 Task: Search one way flight ticket for 1 adult, 5 children, 2 infants in seat and 1 infant on lap in first from Lihue, Kauai: Lihue Airport to Gillette: Gillette Campbell County Airport on 5-1-2023. Choice of flights is Westjet. Number of bags: 7 checked bags. Price is upto 77000. Outbound departure time preference is 21:45.
Action: Mouse moved to (222, 204)
Screenshot: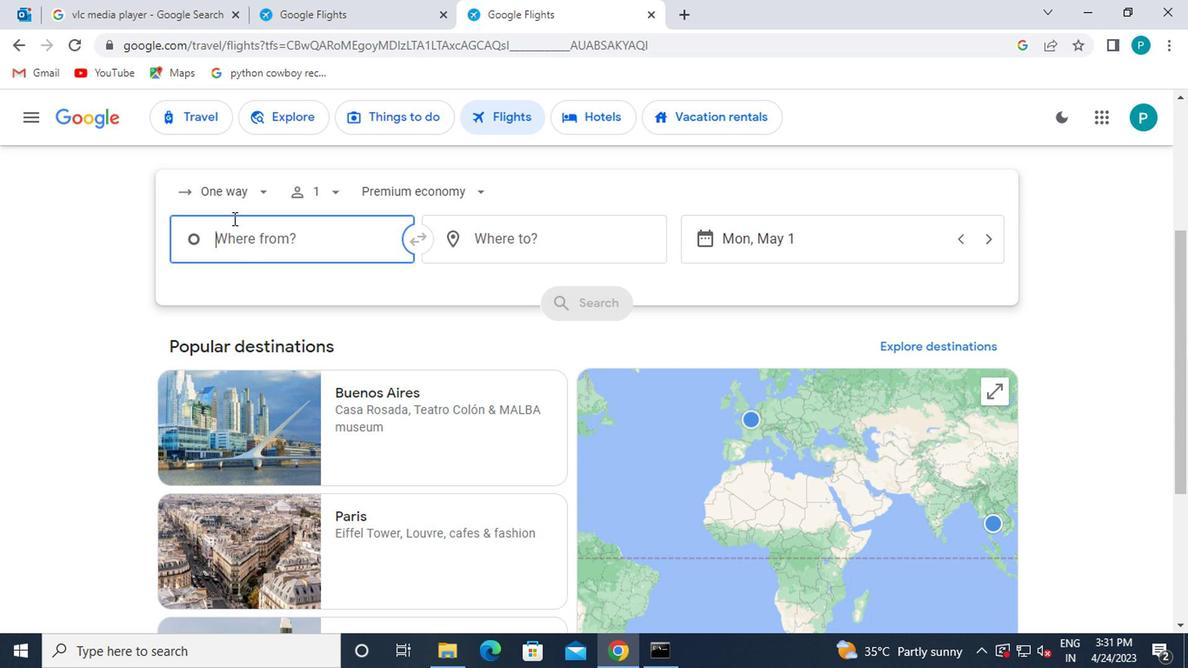 
Action: Mouse pressed left at (222, 204)
Screenshot: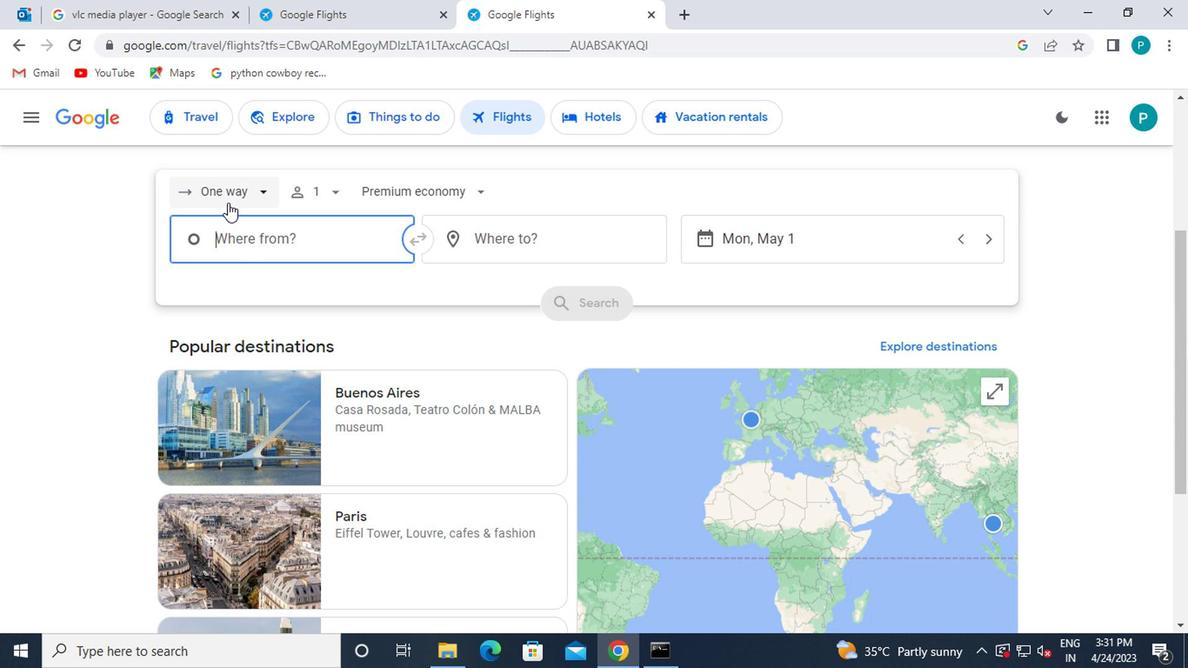
Action: Mouse moved to (246, 284)
Screenshot: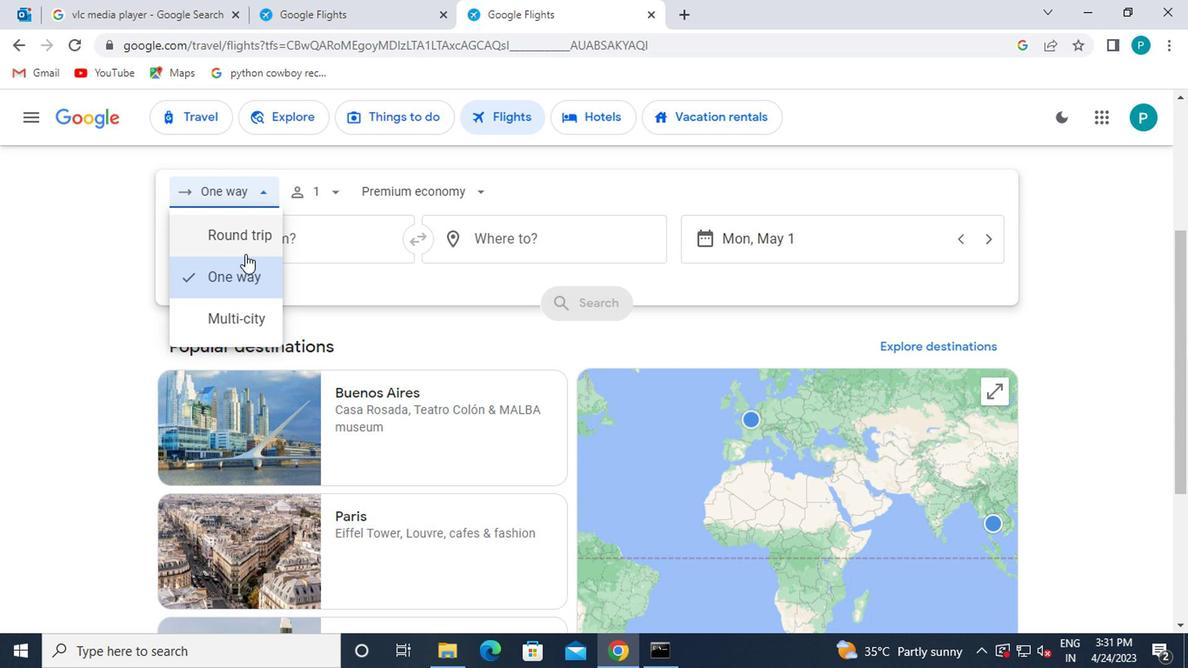 
Action: Mouse pressed left at (246, 284)
Screenshot: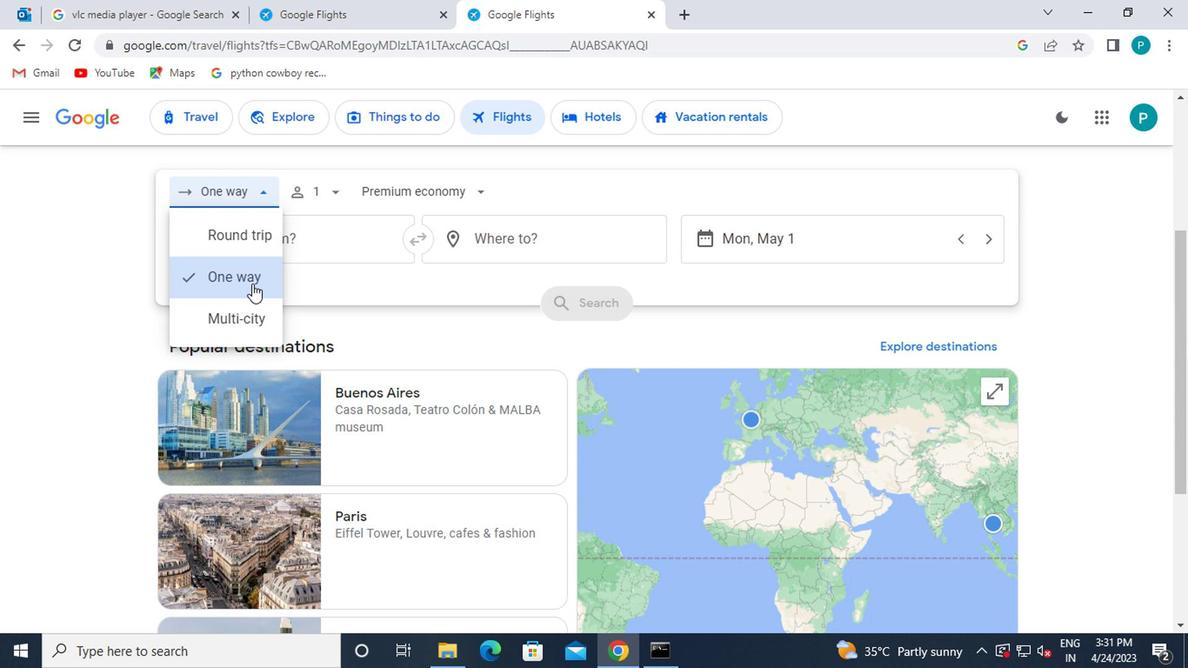 
Action: Mouse moved to (326, 189)
Screenshot: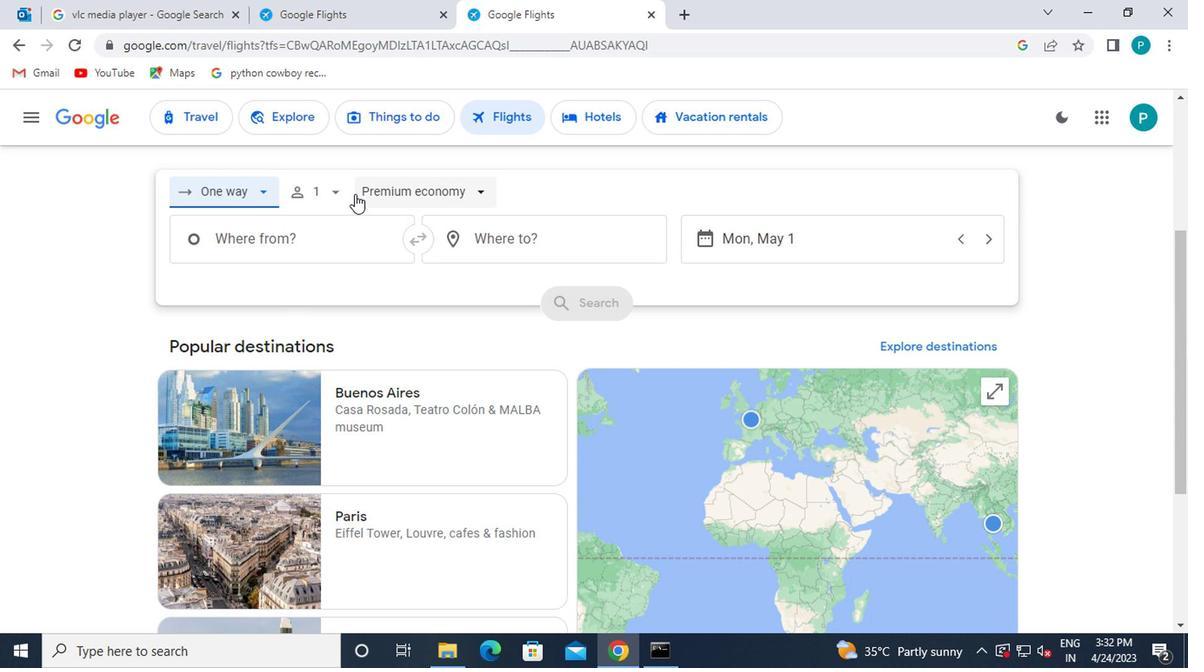
Action: Mouse pressed left at (326, 189)
Screenshot: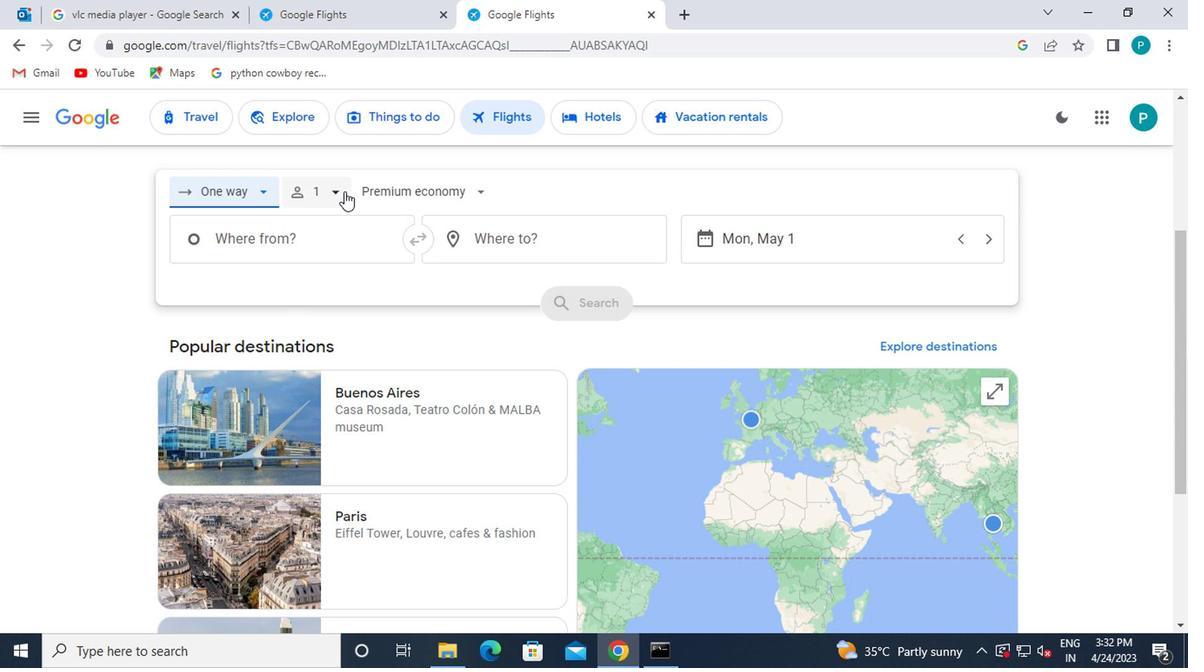 
Action: Mouse moved to (459, 286)
Screenshot: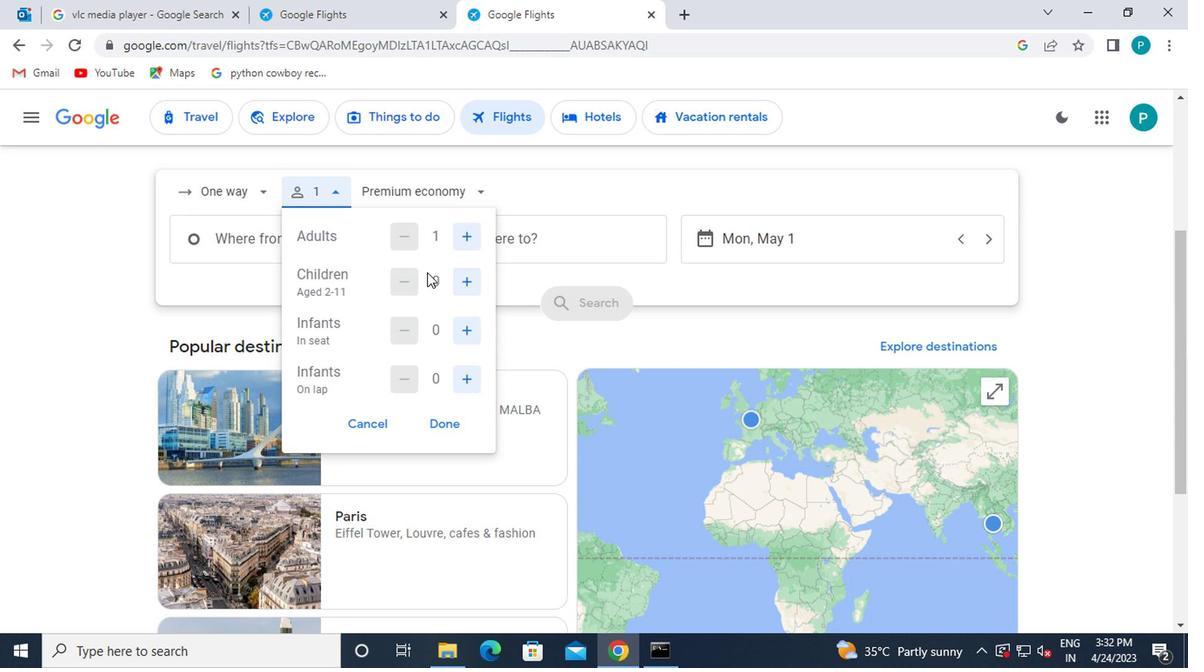 
Action: Mouse pressed left at (459, 286)
Screenshot: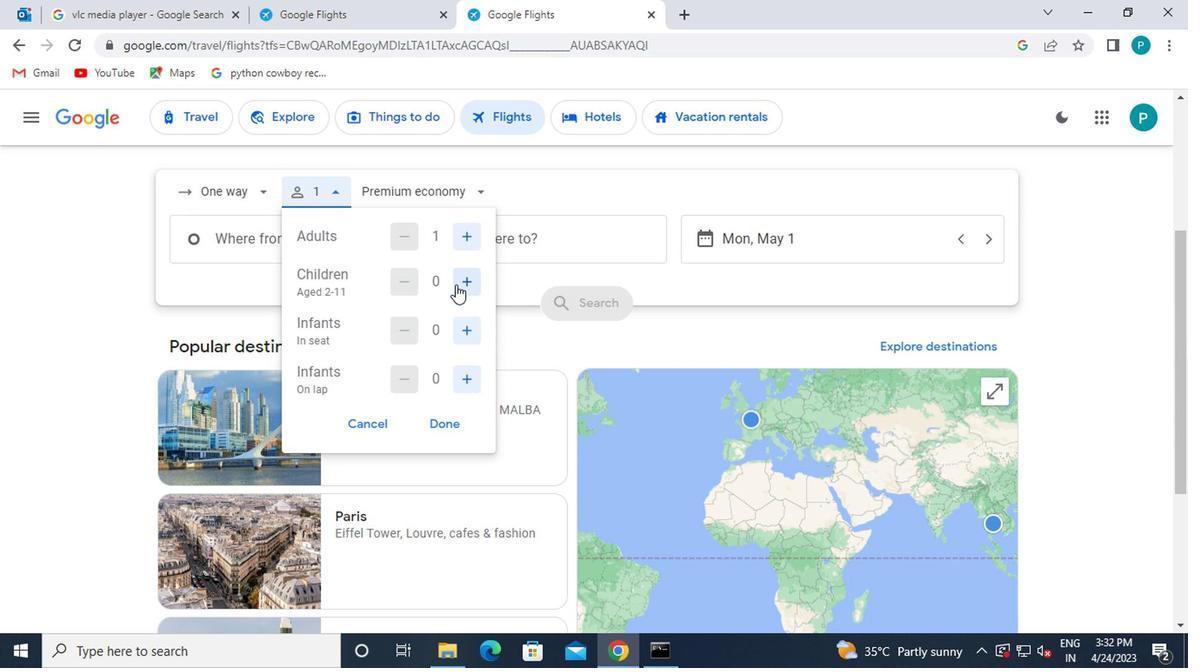 
Action: Mouse pressed left at (459, 286)
Screenshot: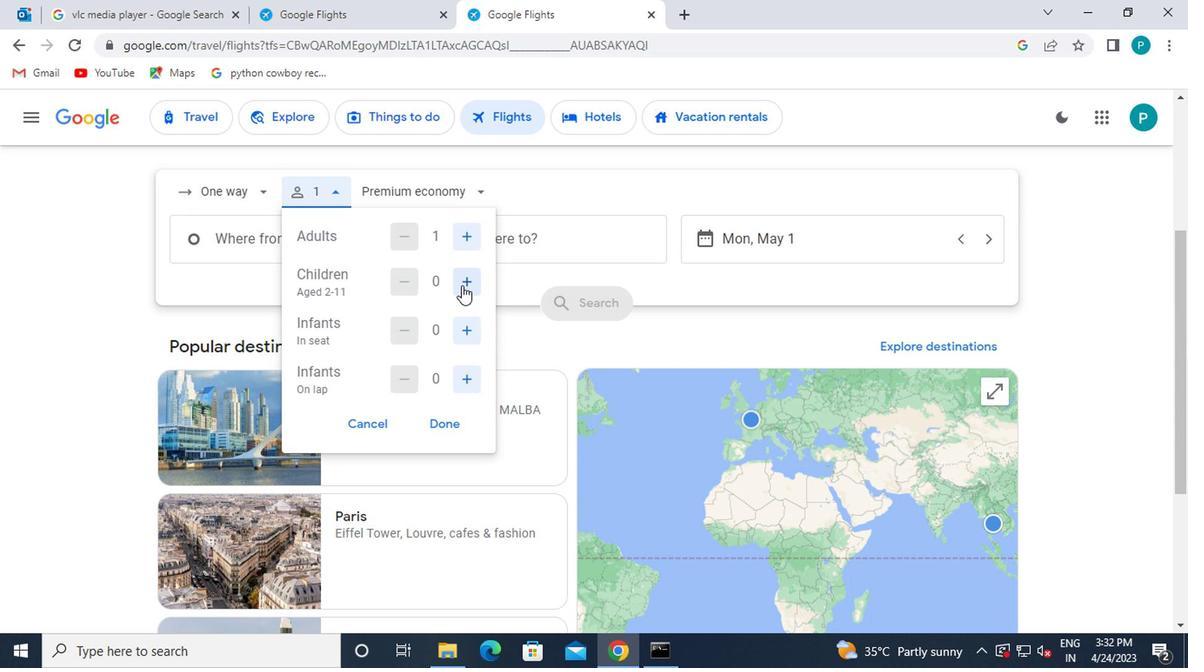 
Action: Mouse pressed left at (459, 286)
Screenshot: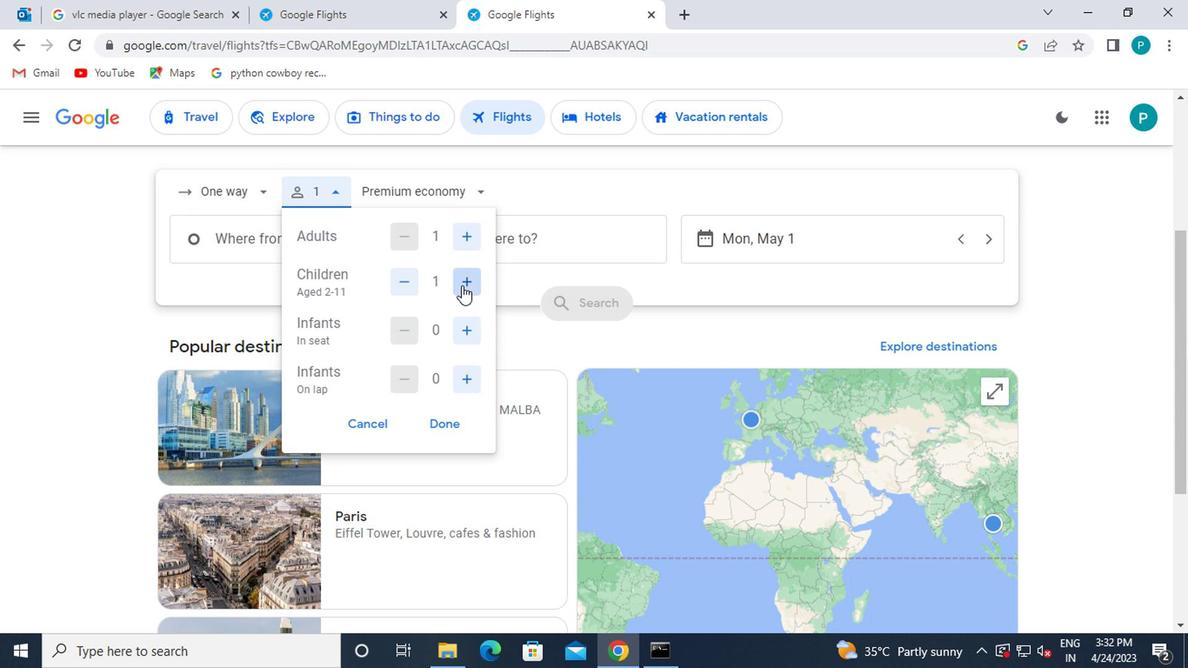 
Action: Mouse pressed left at (459, 286)
Screenshot: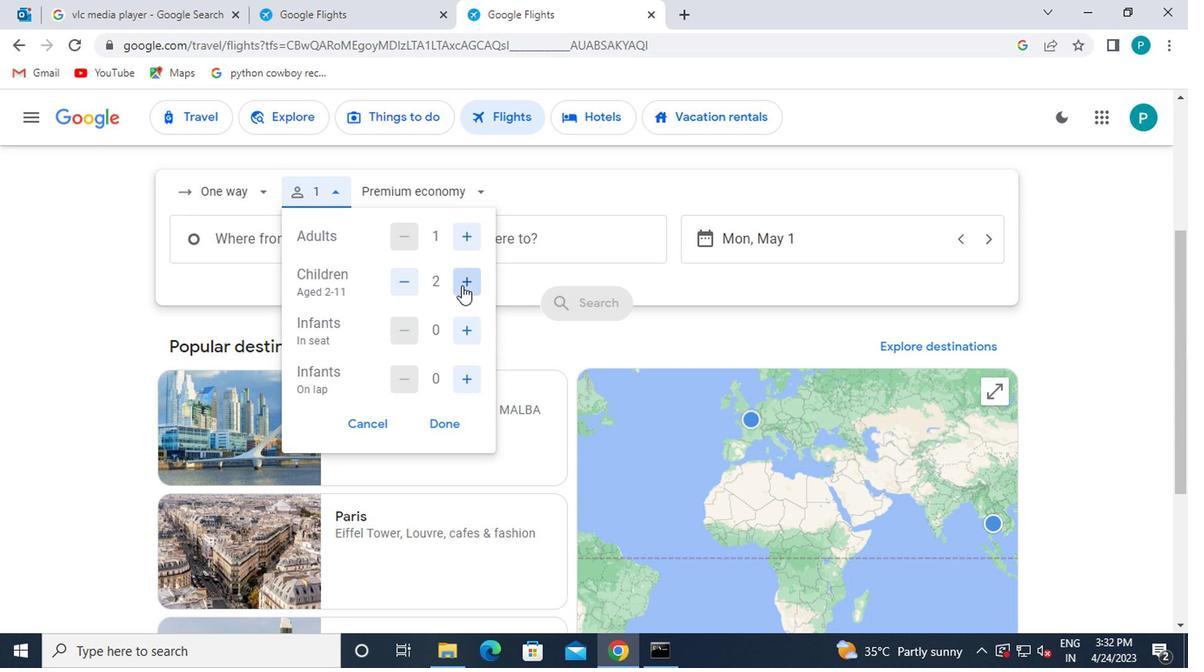 
Action: Mouse pressed left at (459, 286)
Screenshot: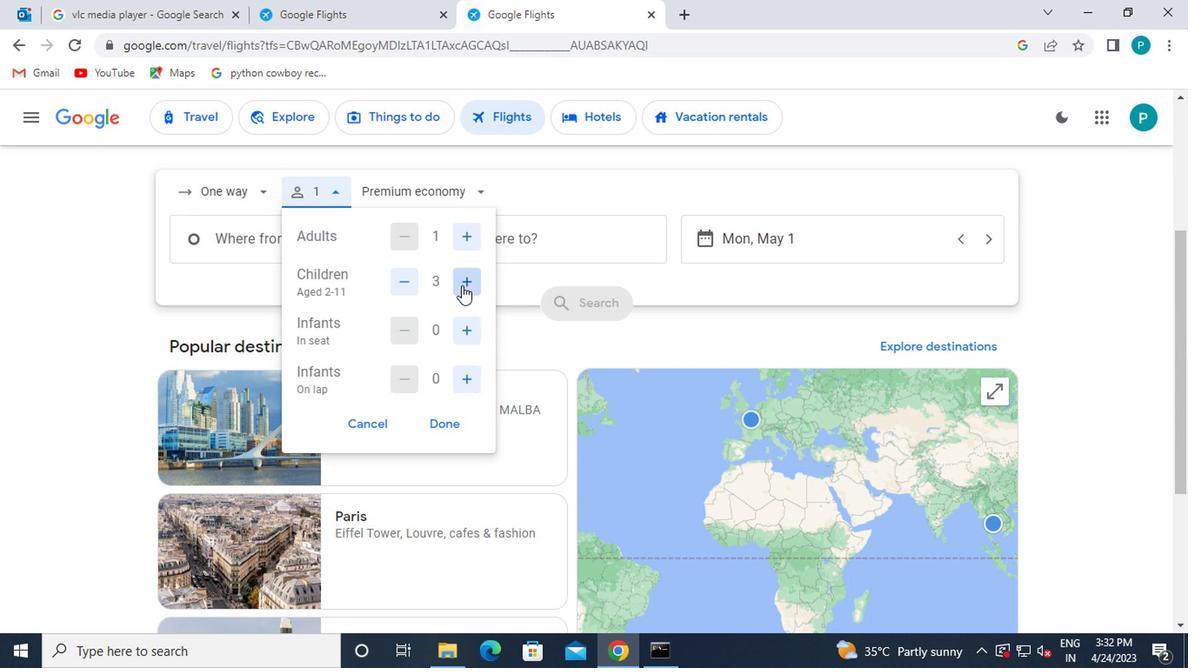 
Action: Mouse moved to (461, 326)
Screenshot: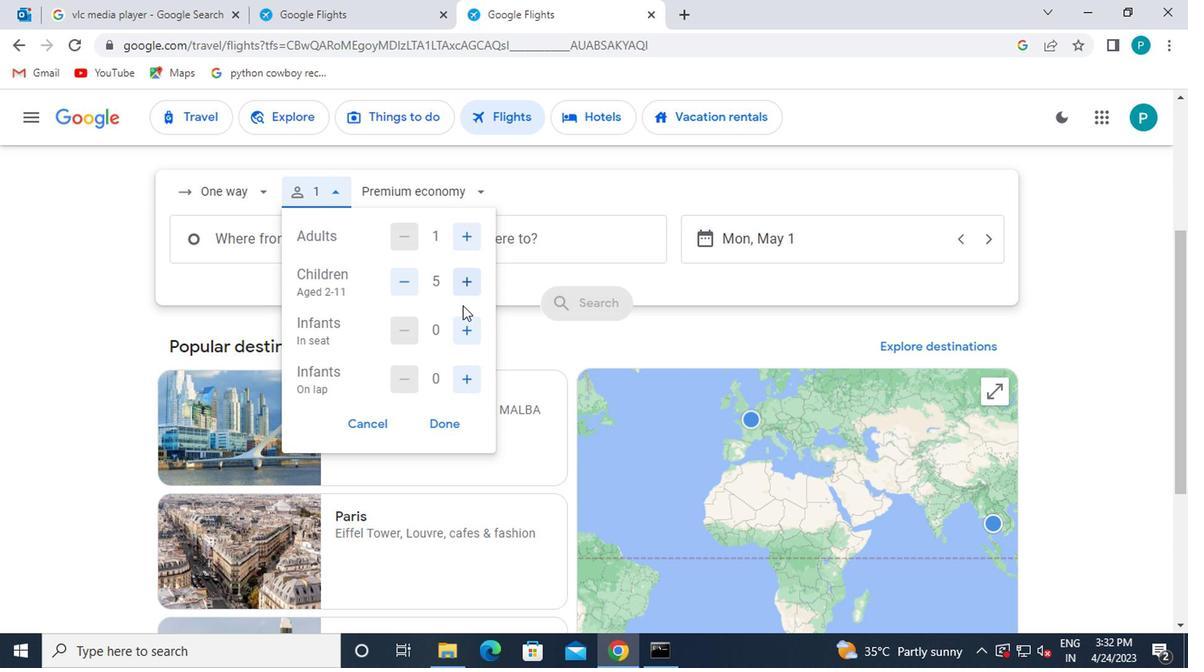 
Action: Mouse pressed left at (461, 326)
Screenshot: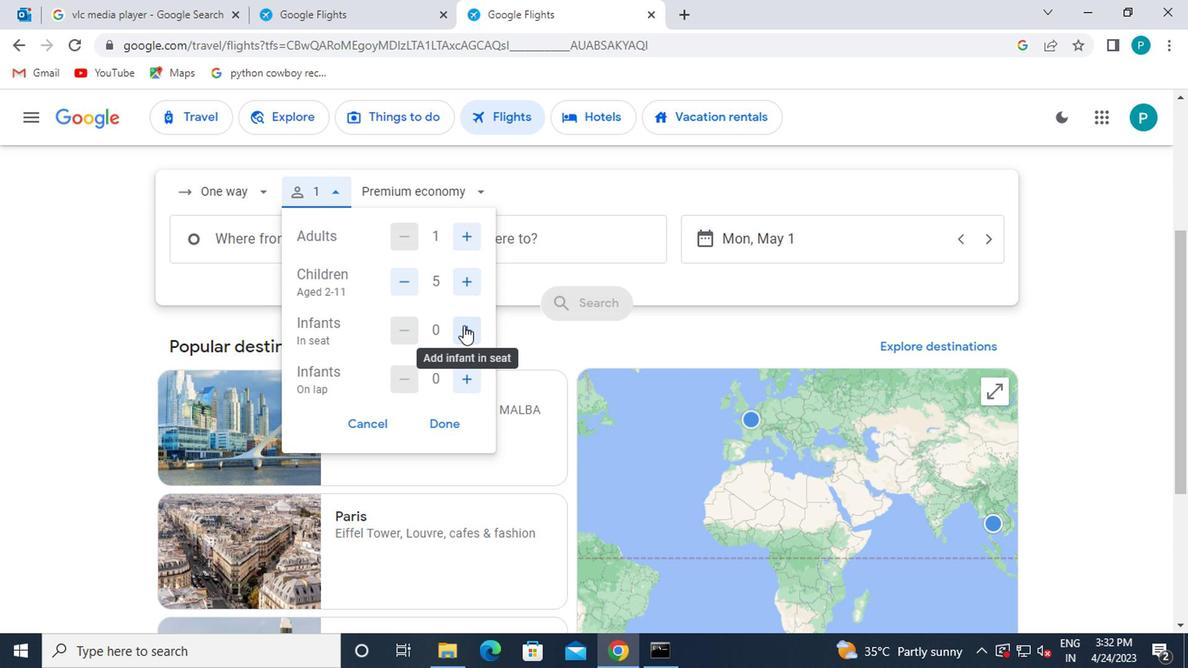 
Action: Mouse pressed left at (461, 326)
Screenshot: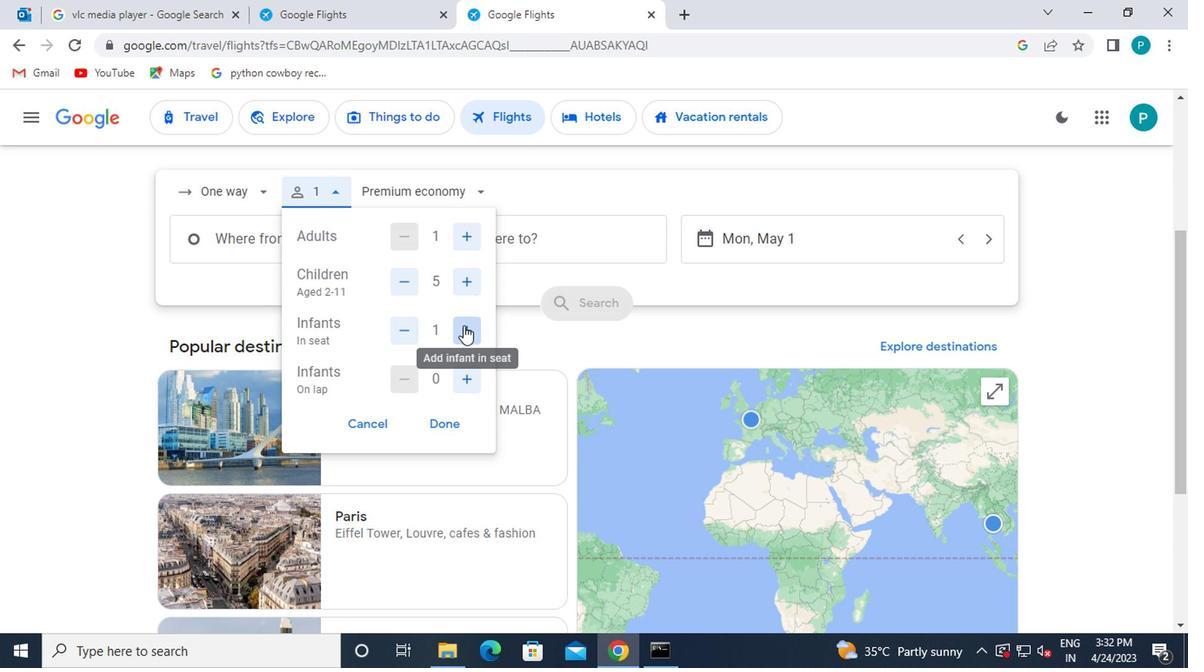 
Action: Mouse moved to (462, 399)
Screenshot: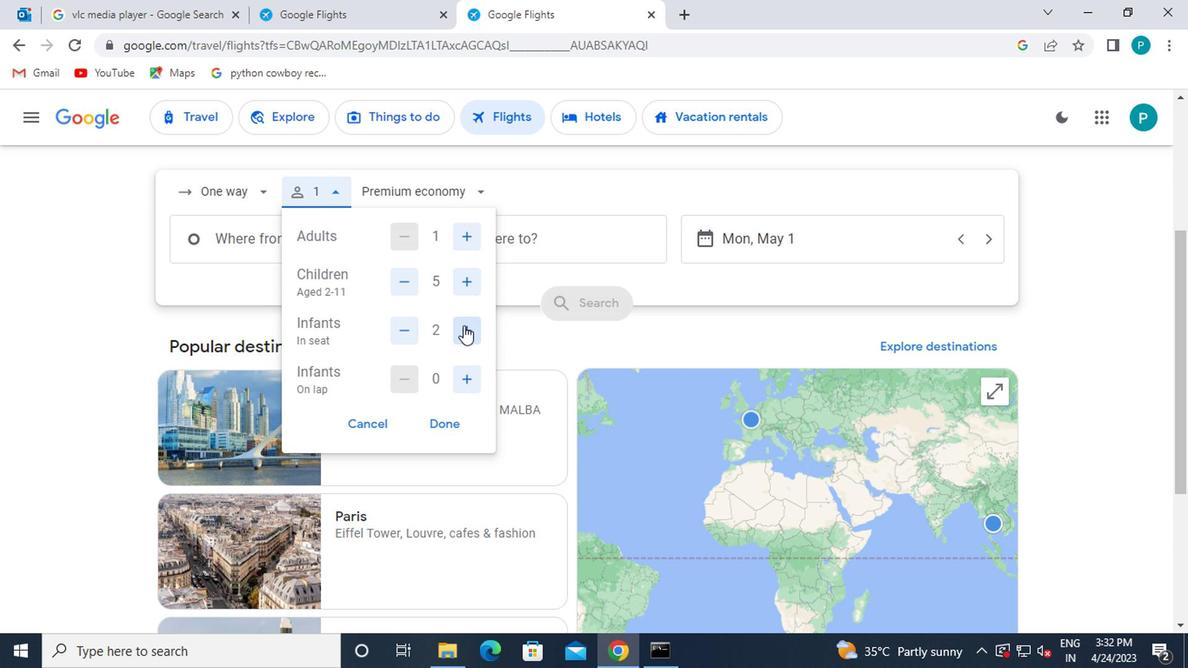 
Action: Mouse pressed left at (462, 399)
Screenshot: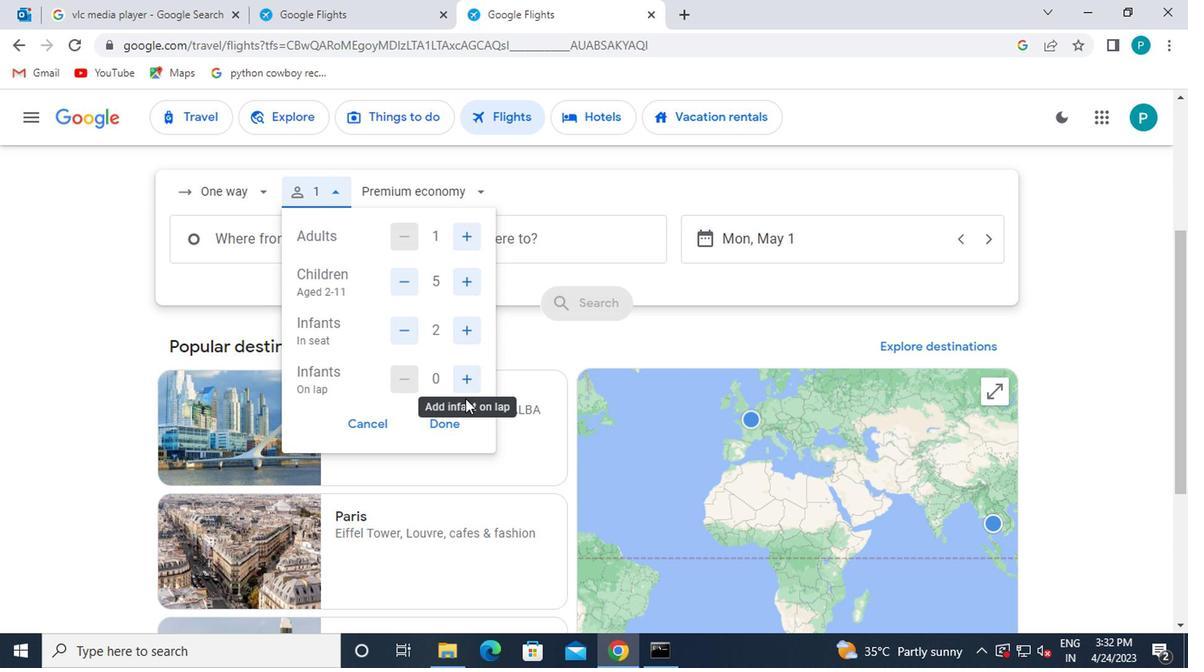 
Action: Mouse moved to (299, 196)
Screenshot: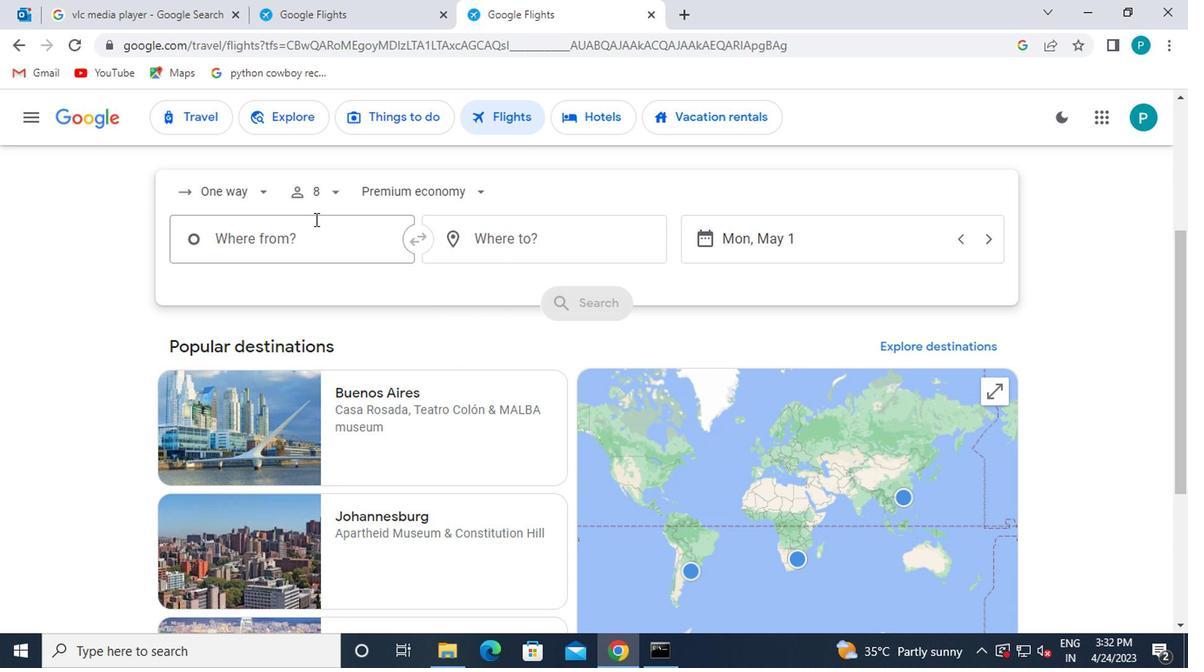 
Action: Mouse pressed left at (299, 196)
Screenshot: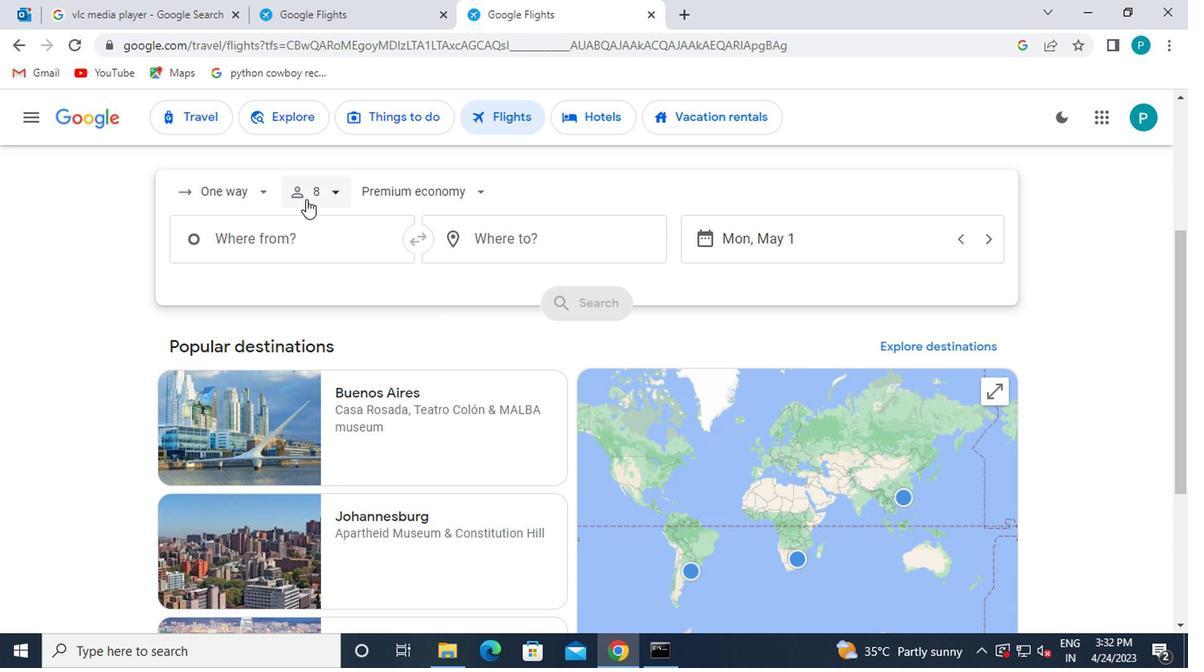 
Action: Mouse moved to (467, 388)
Screenshot: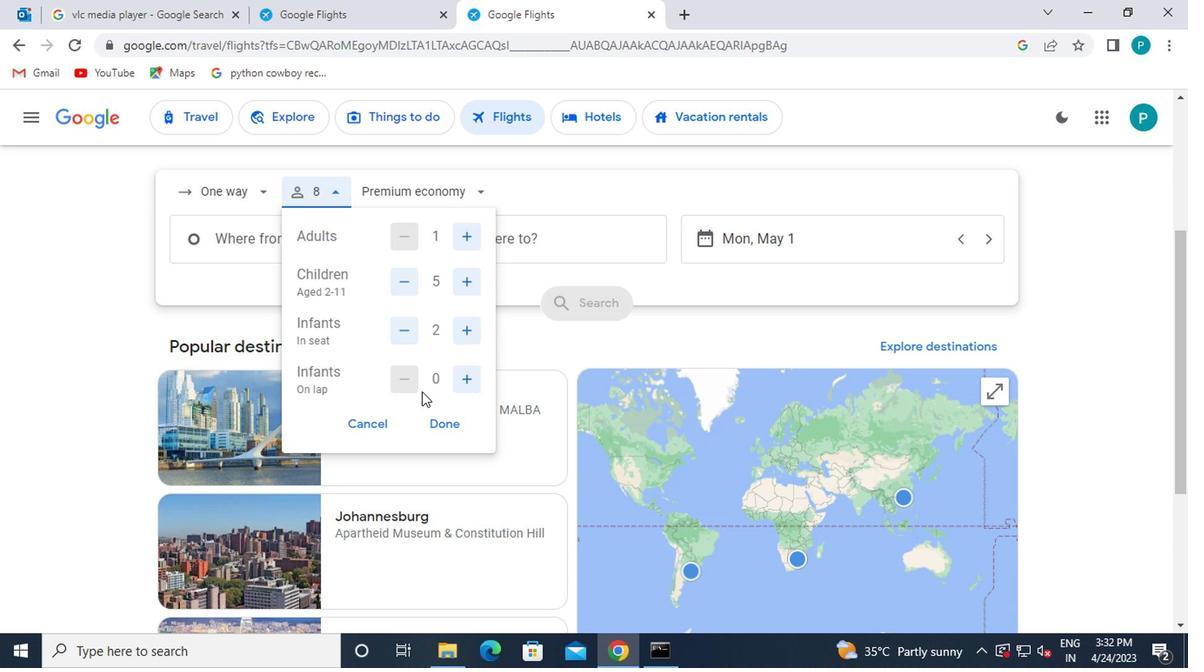 
Action: Mouse pressed left at (467, 388)
Screenshot: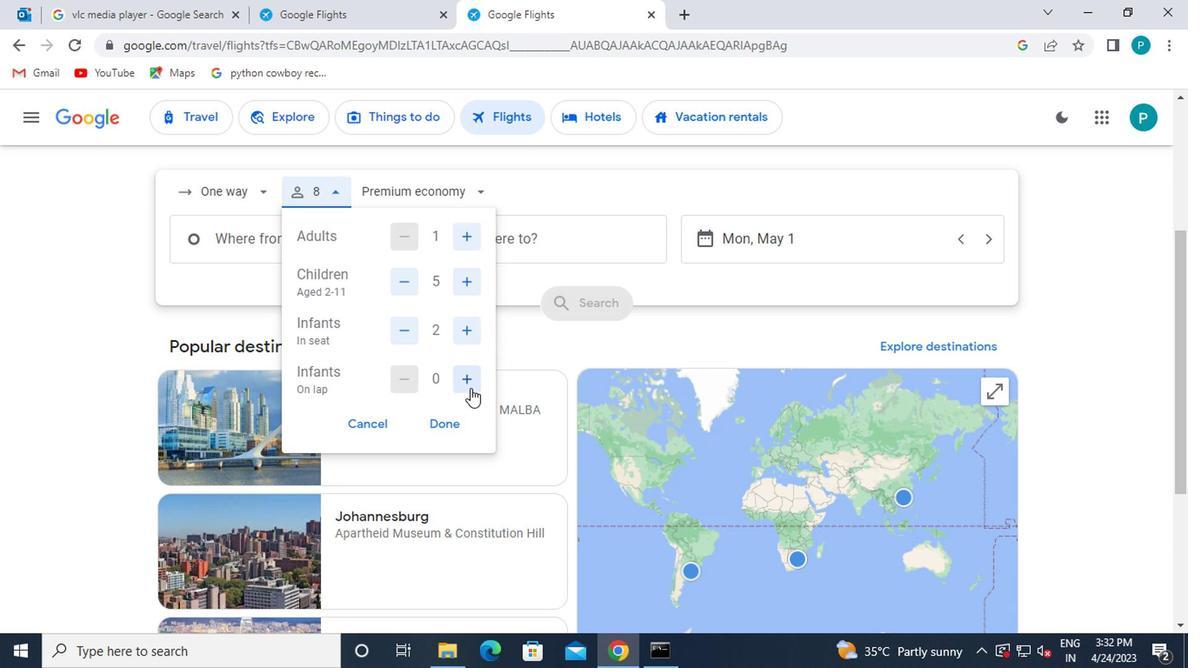 
Action: Mouse moved to (415, 381)
Screenshot: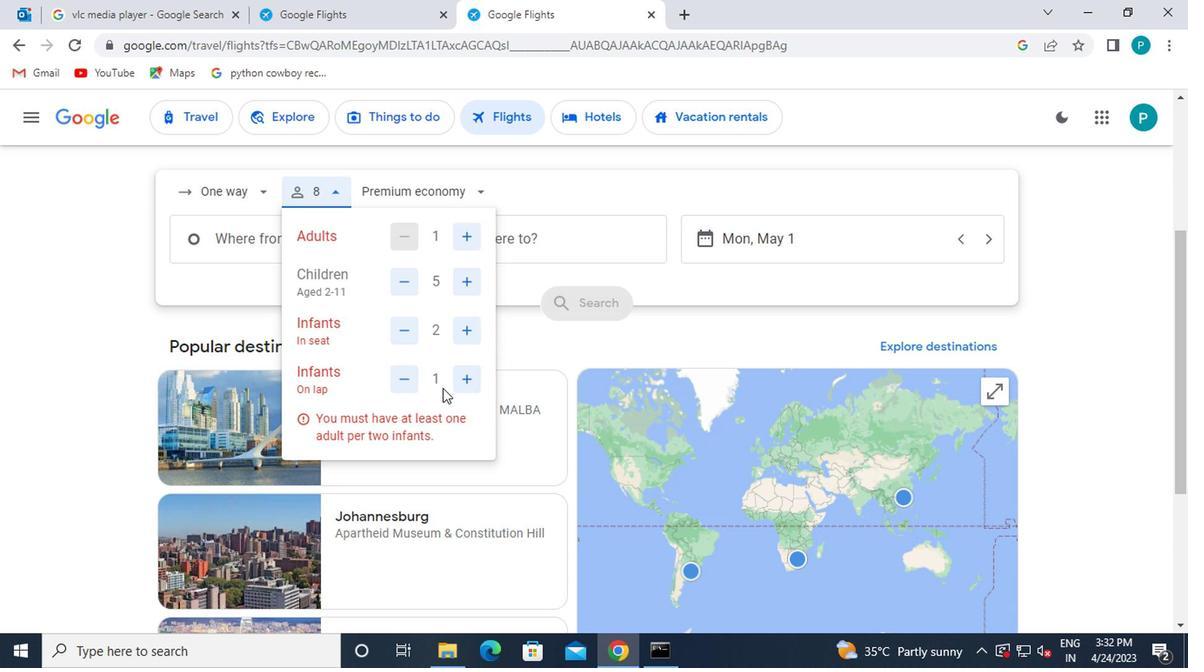 
Action: Mouse pressed left at (415, 381)
Screenshot: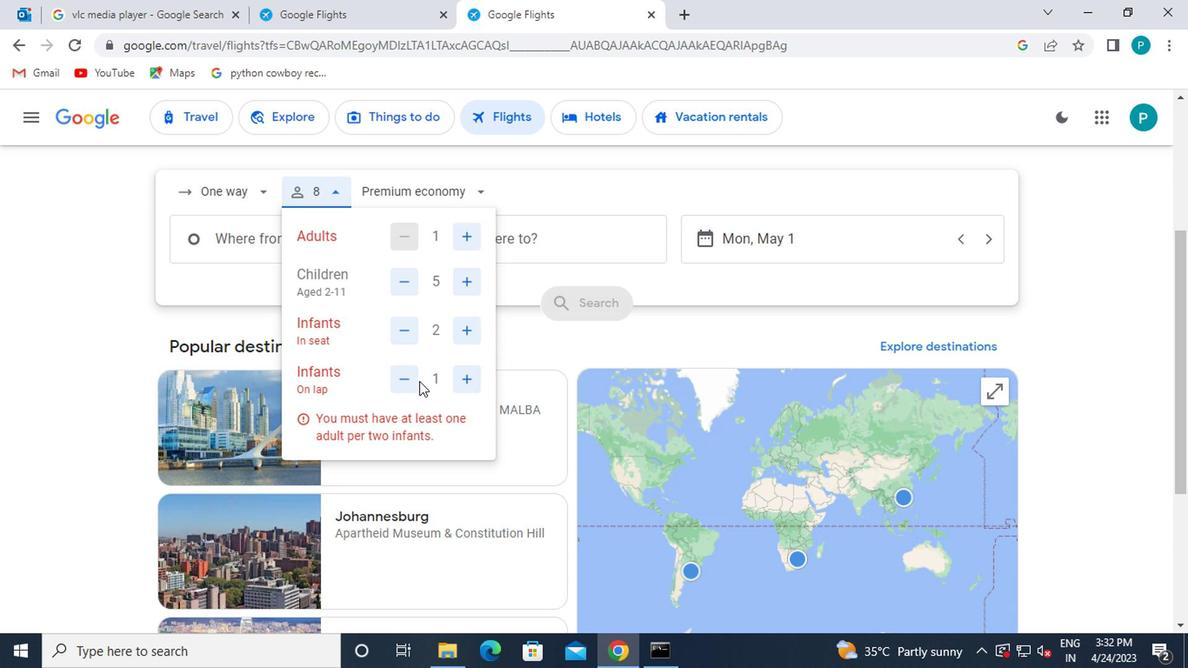 
Action: Mouse moved to (401, 379)
Screenshot: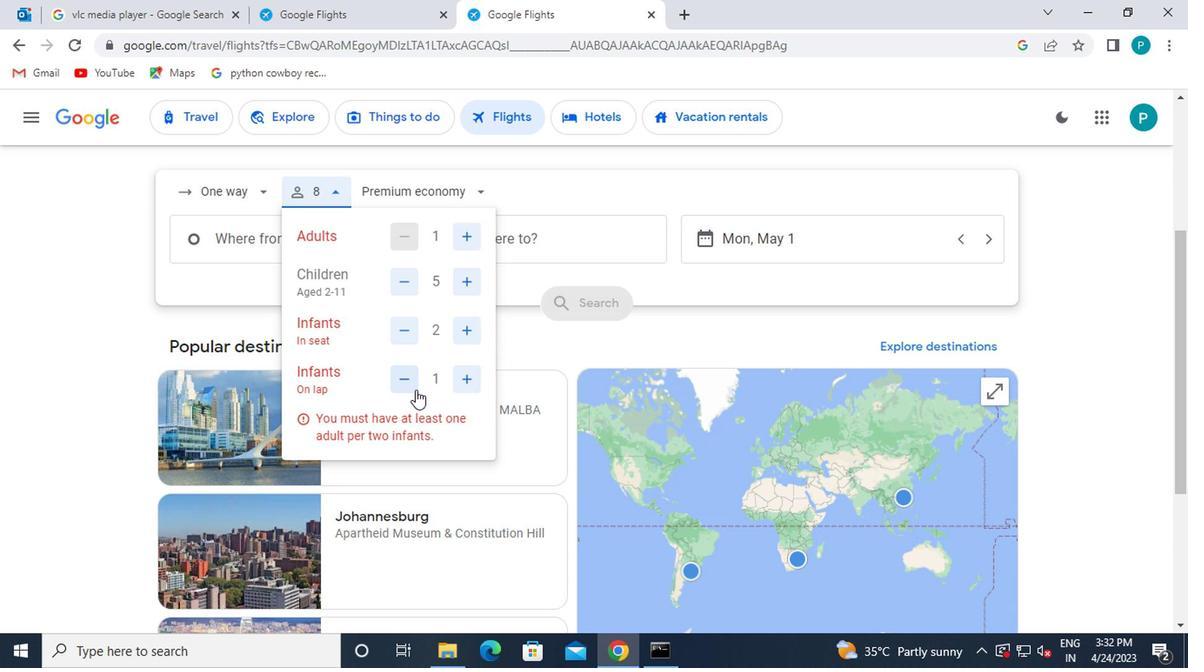 
Action: Mouse pressed left at (401, 379)
Screenshot: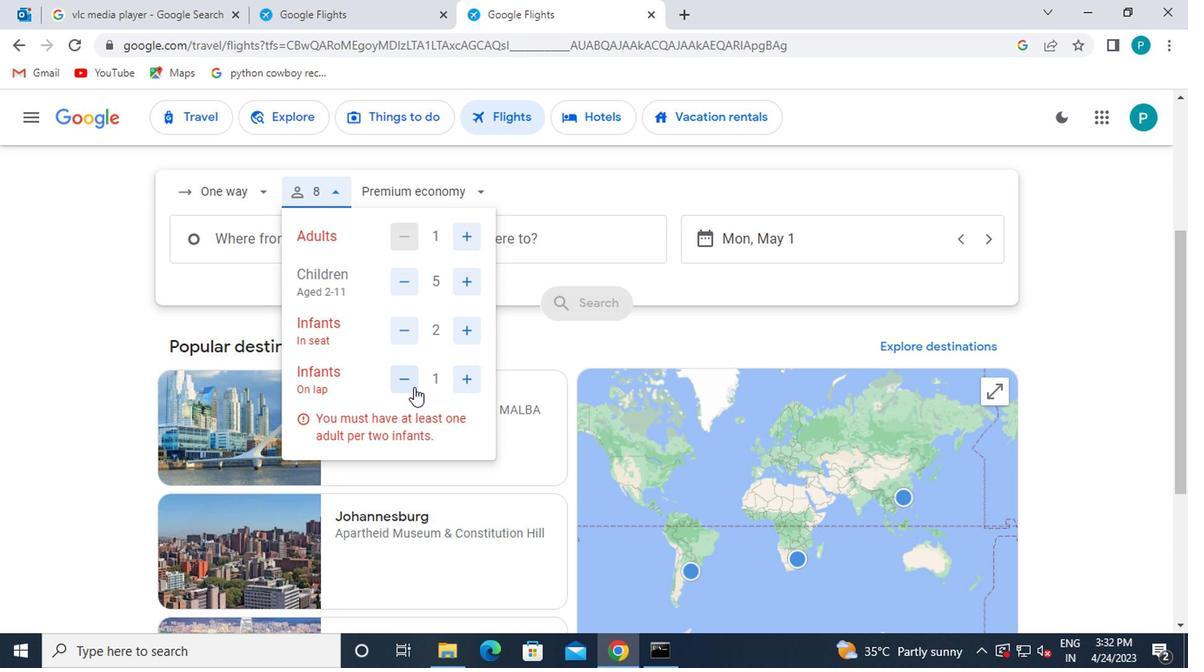 
Action: Mouse moved to (440, 422)
Screenshot: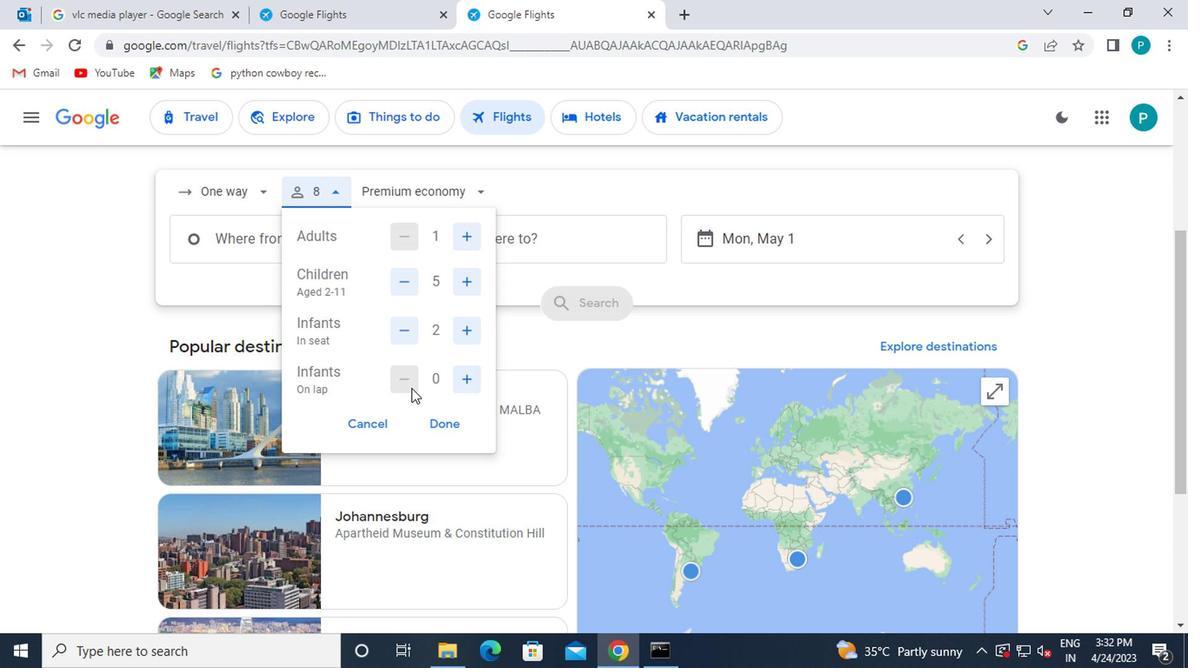 
Action: Mouse pressed left at (440, 422)
Screenshot: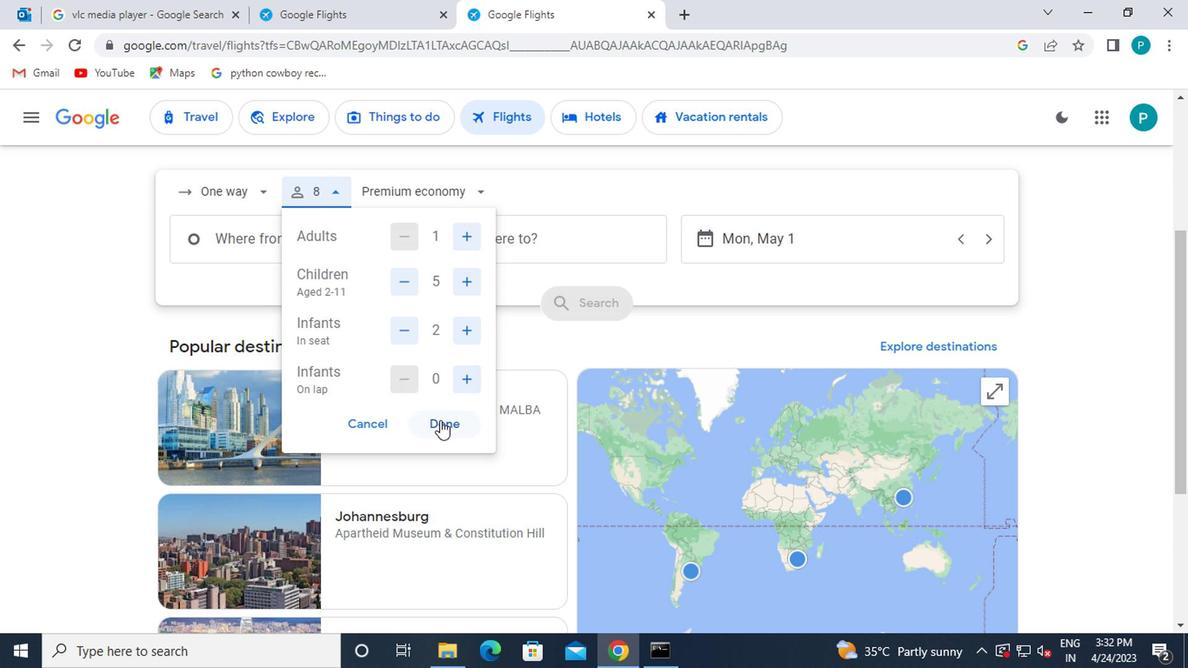 
Action: Mouse moved to (388, 198)
Screenshot: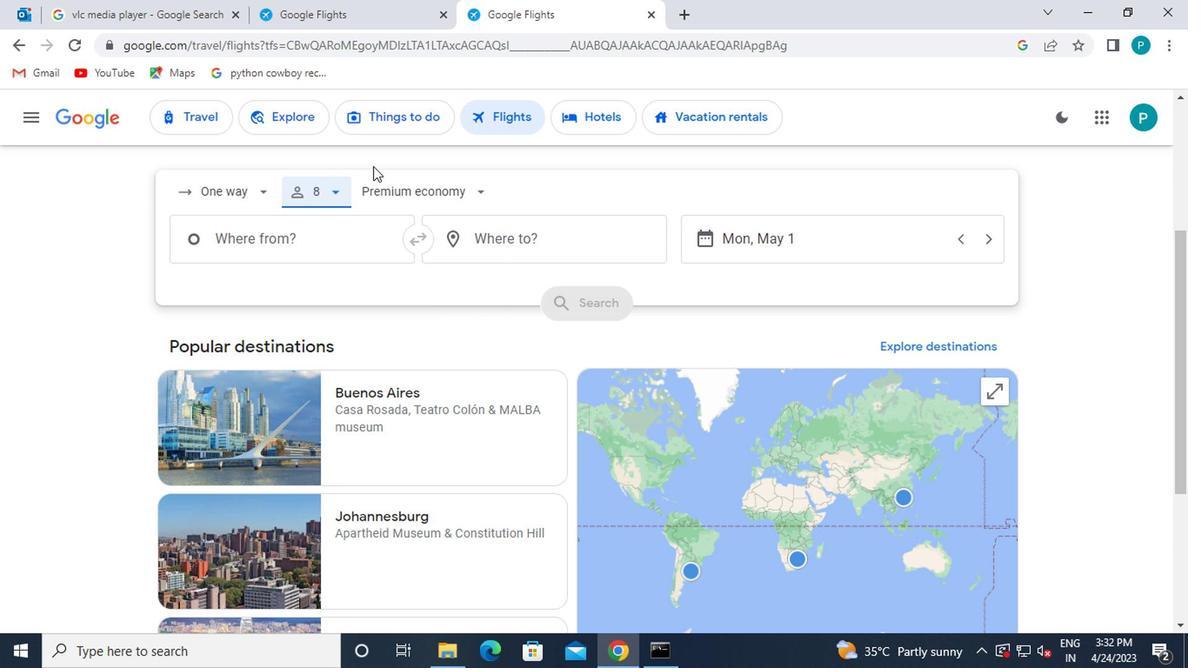 
Action: Mouse pressed left at (388, 198)
Screenshot: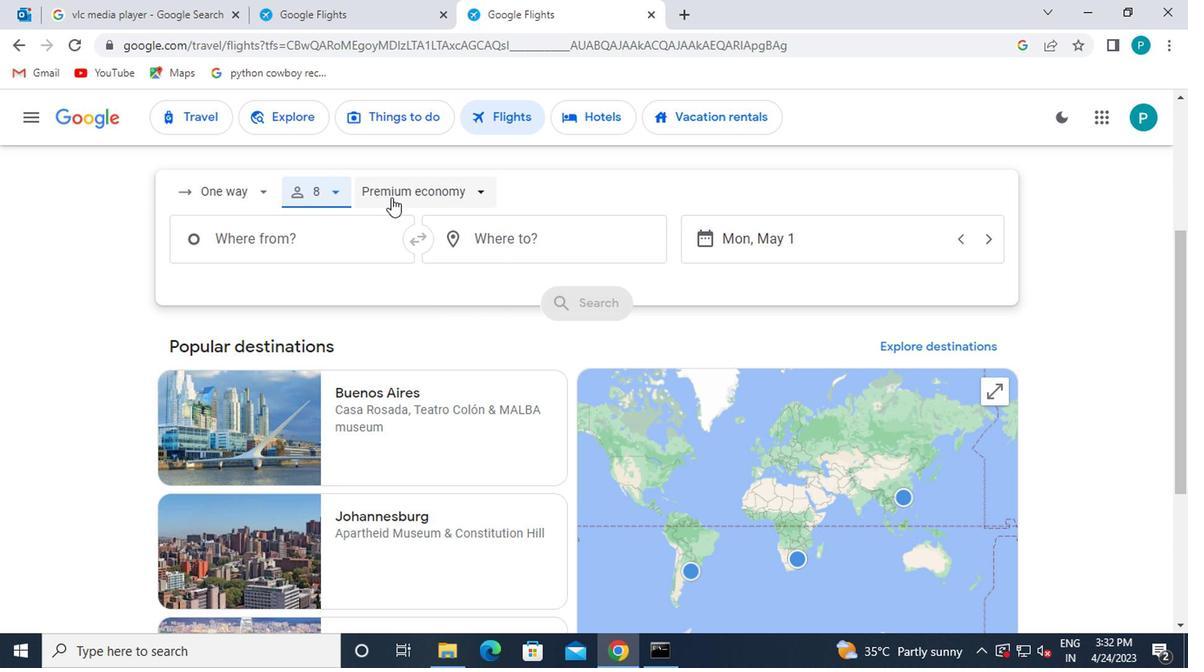 
Action: Mouse moved to (466, 359)
Screenshot: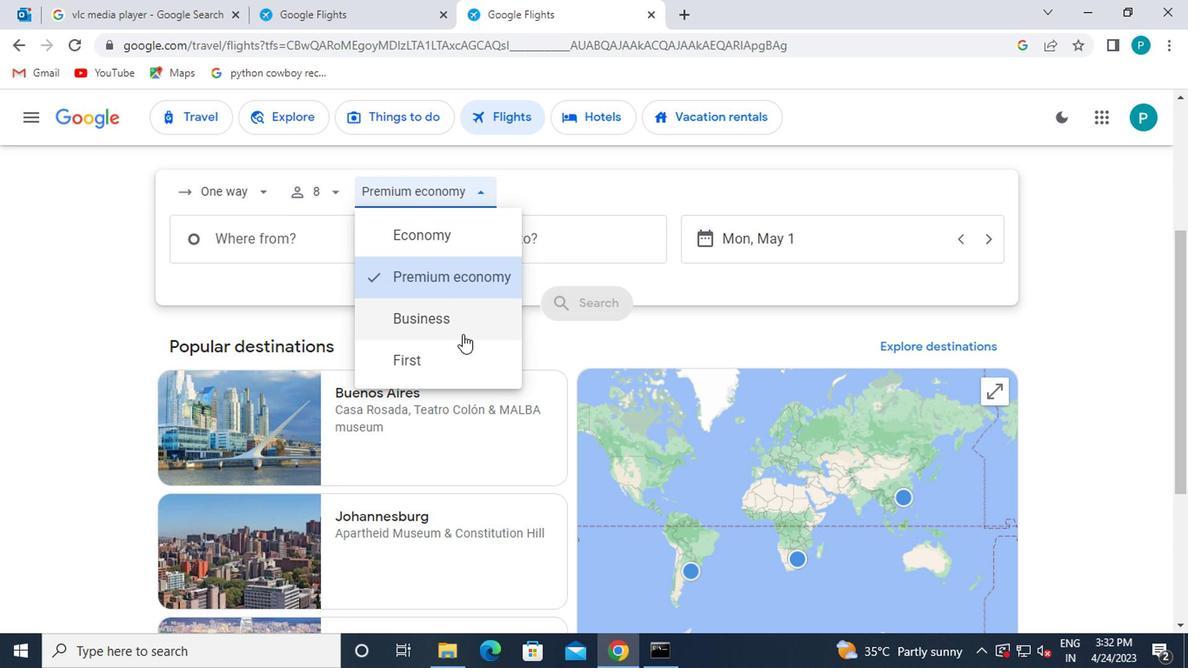 
Action: Mouse pressed left at (466, 359)
Screenshot: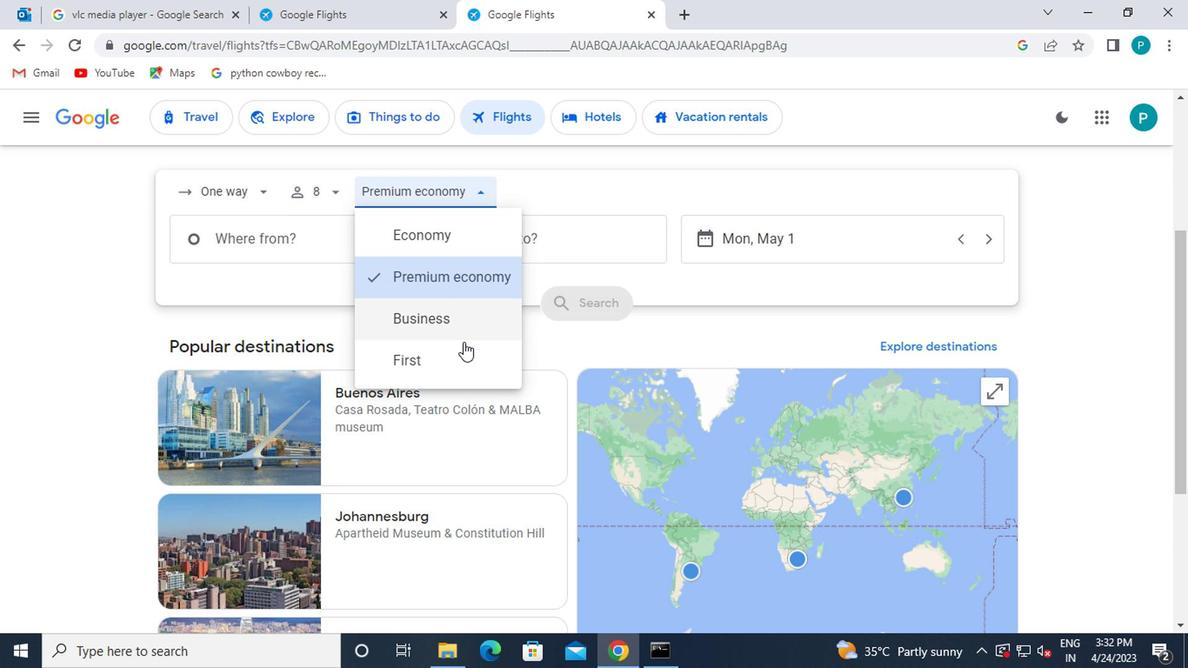 
Action: Mouse moved to (307, 252)
Screenshot: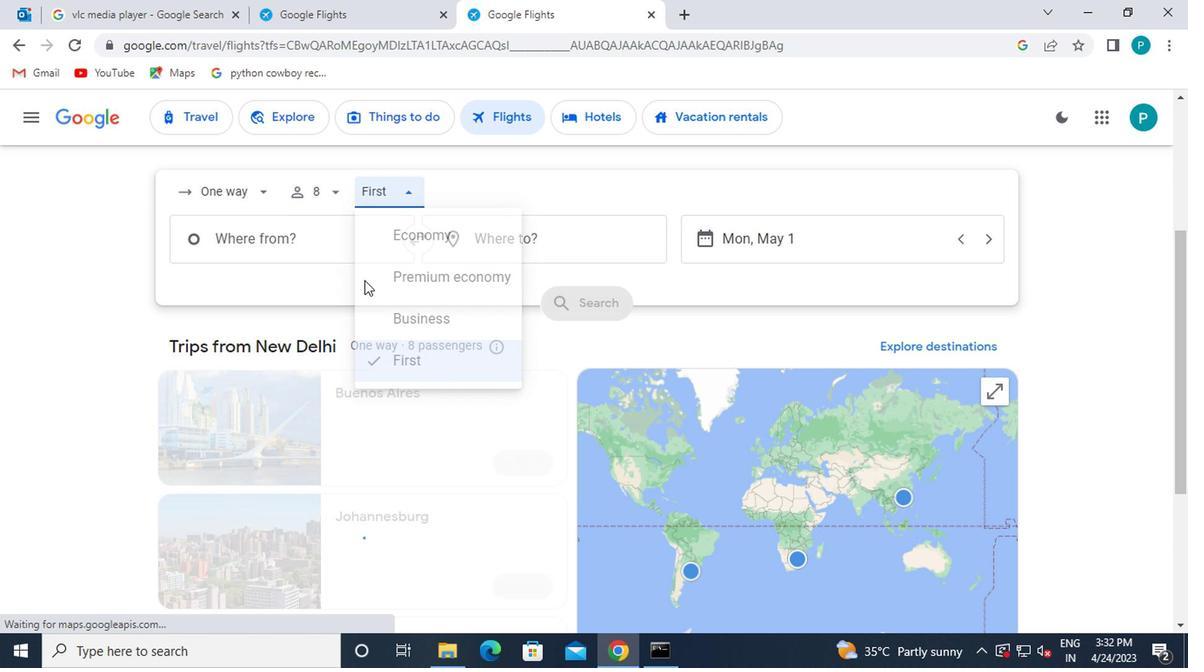 
Action: Mouse pressed left at (307, 252)
Screenshot: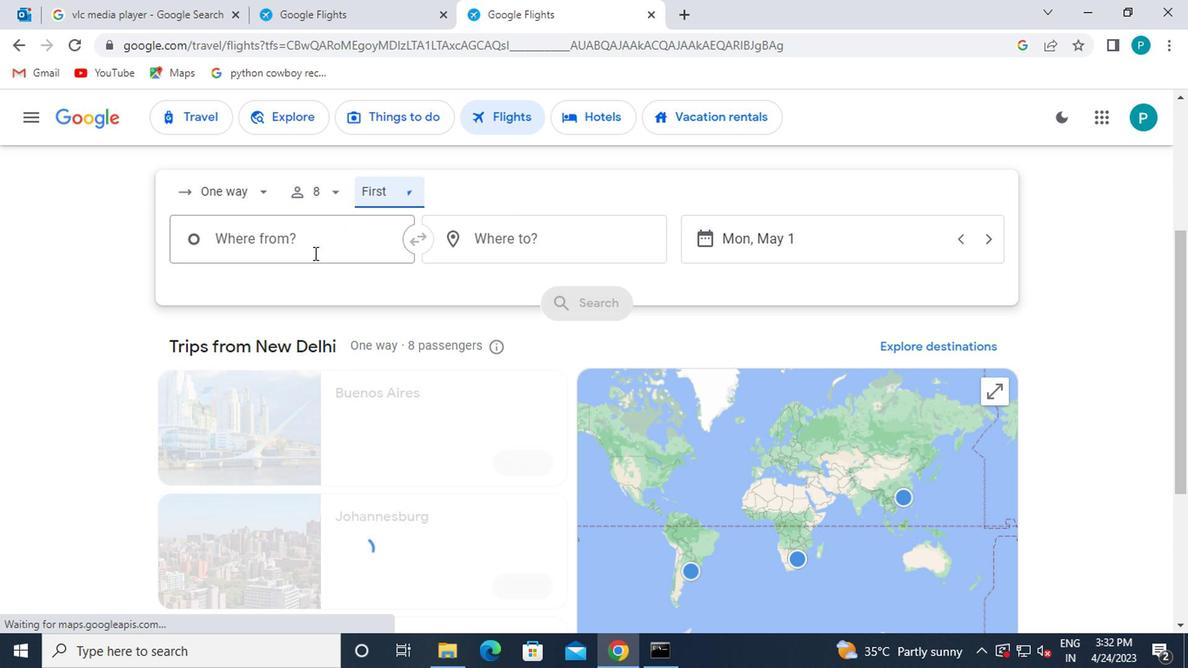 
Action: Key pressed ka
Screenshot: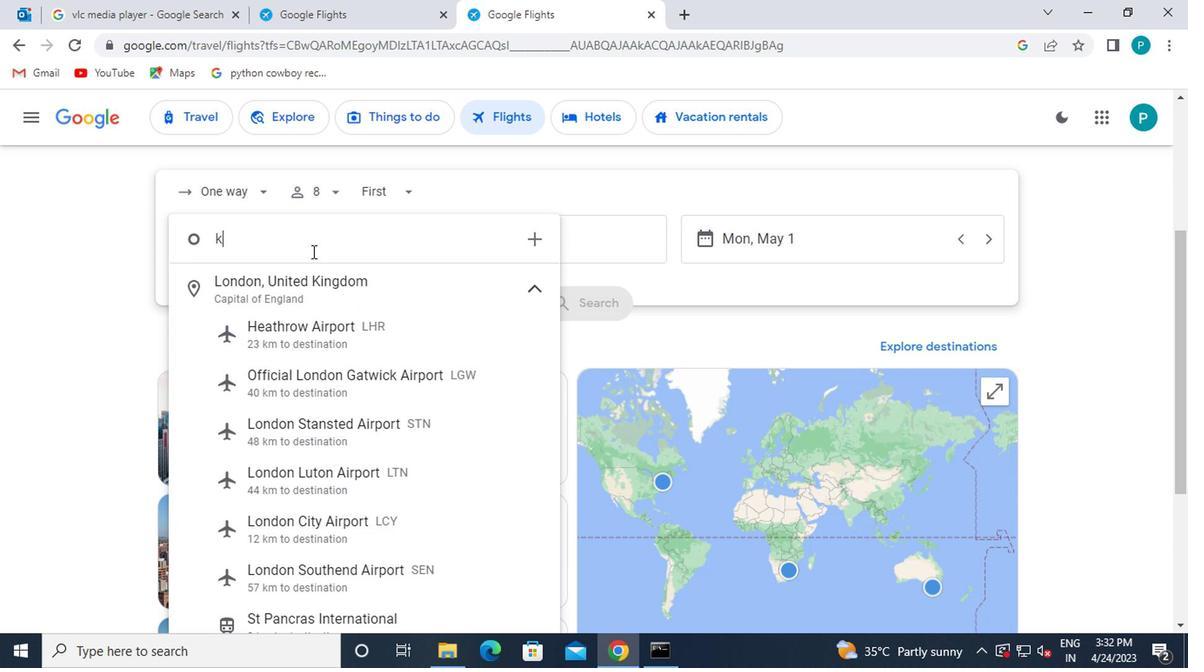 
Action: Mouse moved to (303, 329)
Screenshot: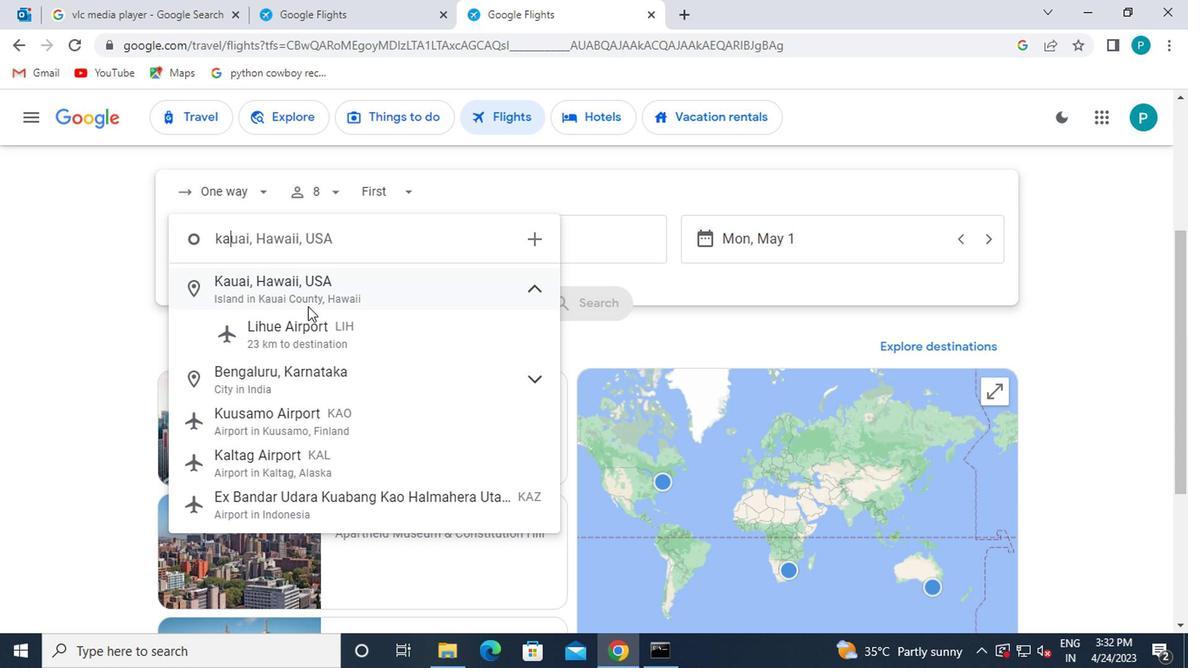 
Action: Mouse pressed left at (303, 329)
Screenshot: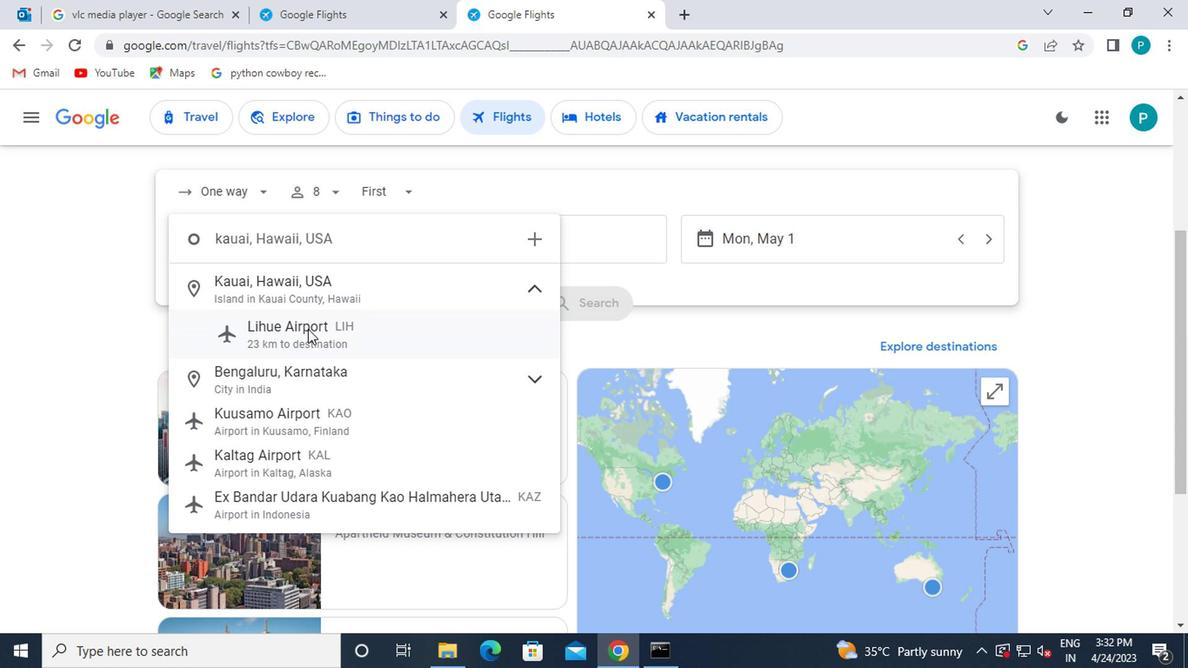 
Action: Mouse moved to (505, 237)
Screenshot: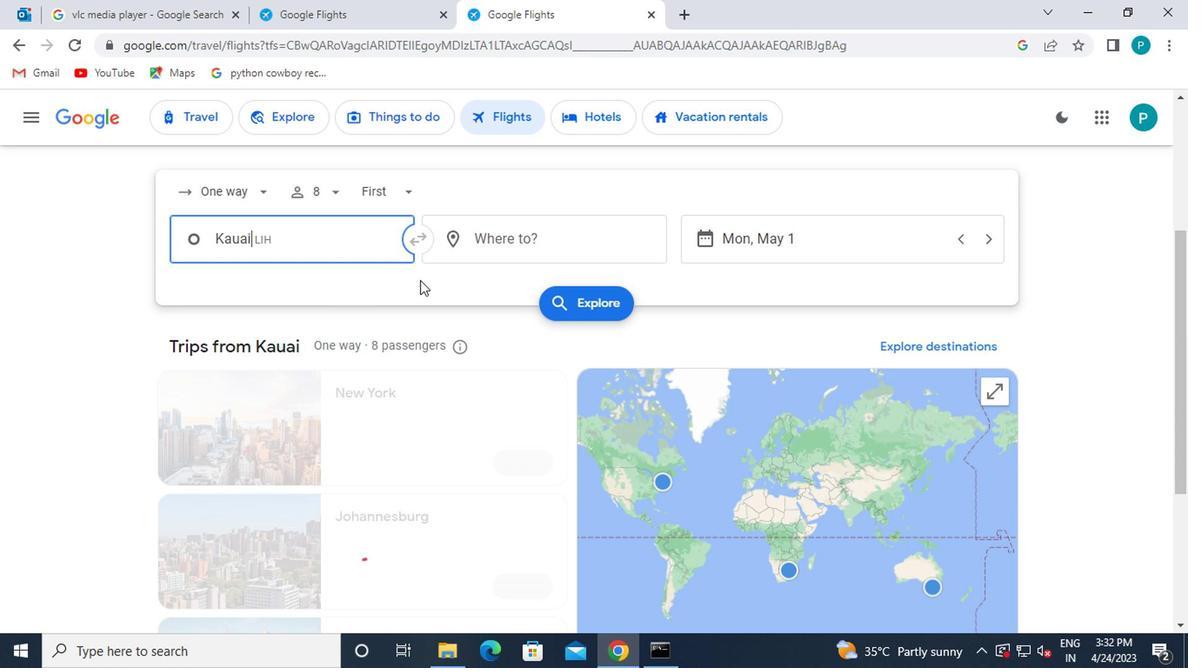 
Action: Mouse pressed left at (505, 237)
Screenshot: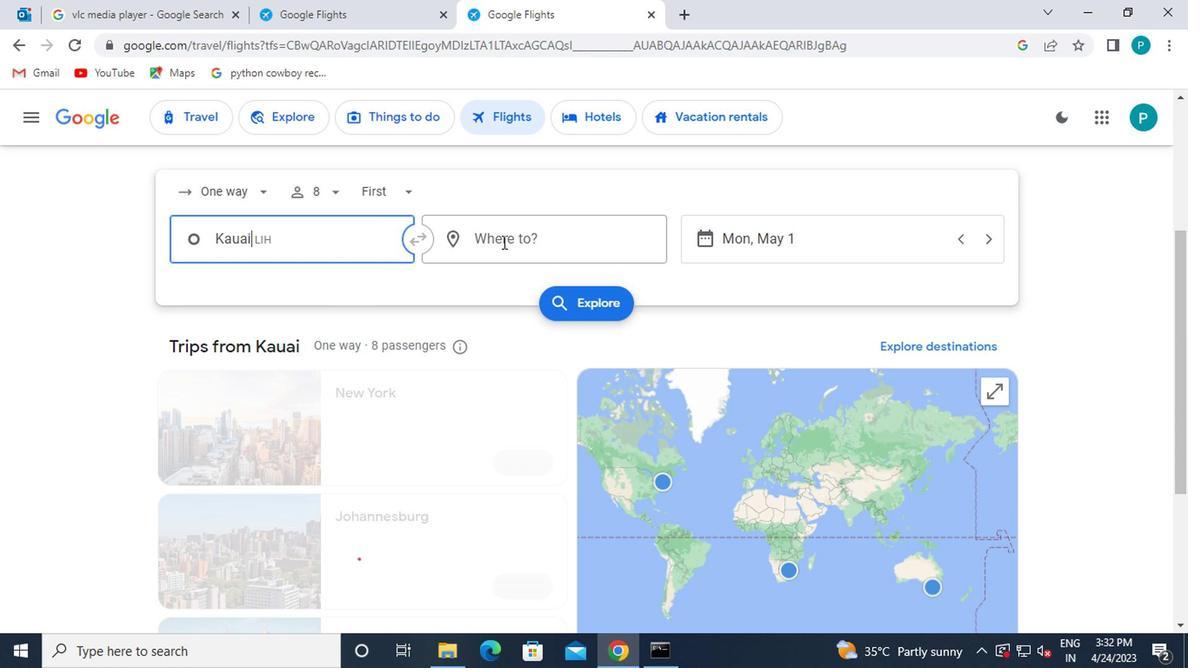 
Action: Key pressed gillette
Screenshot: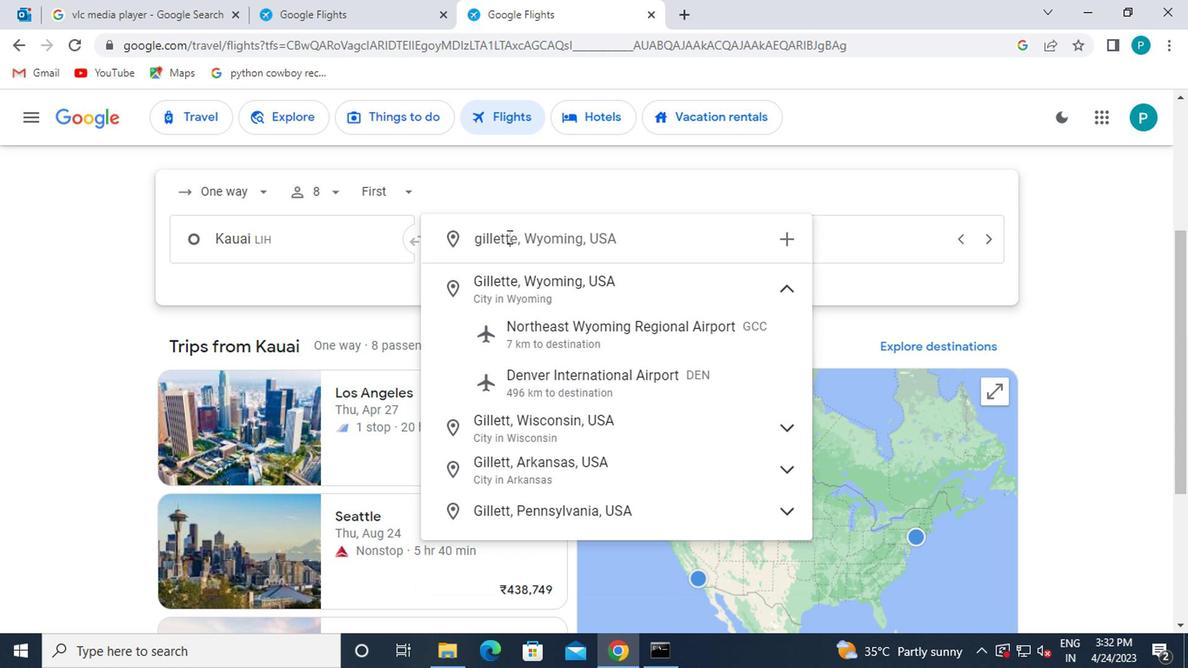 
Action: Mouse moved to (578, 345)
Screenshot: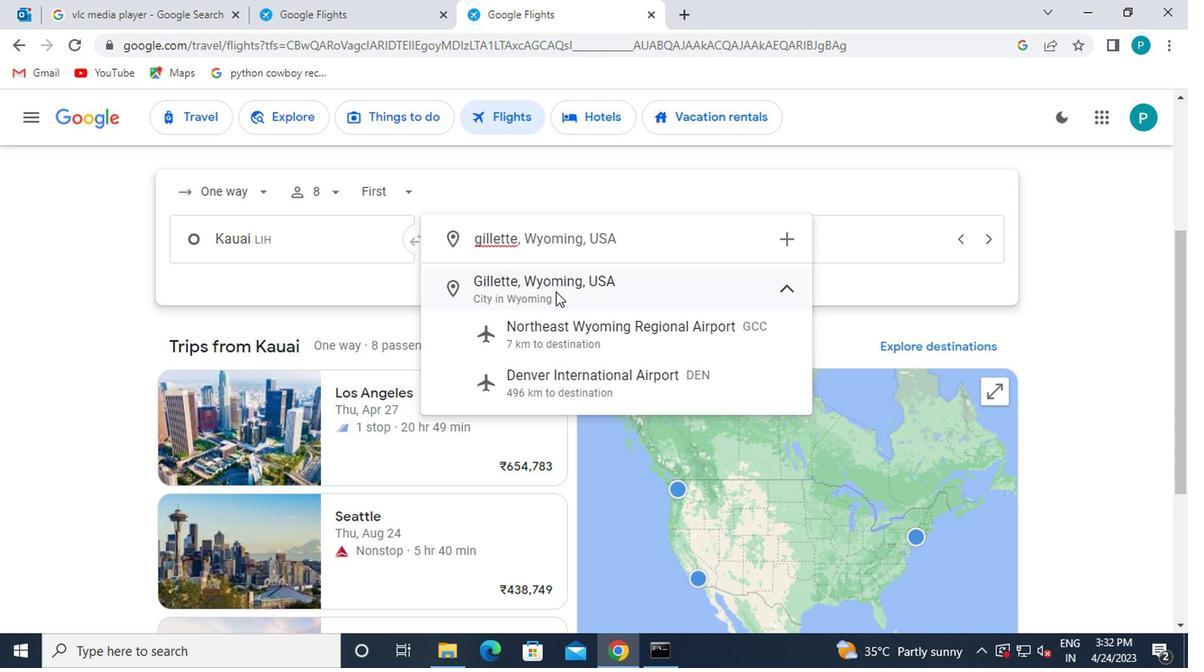 
Action: Mouse pressed left at (578, 345)
Screenshot: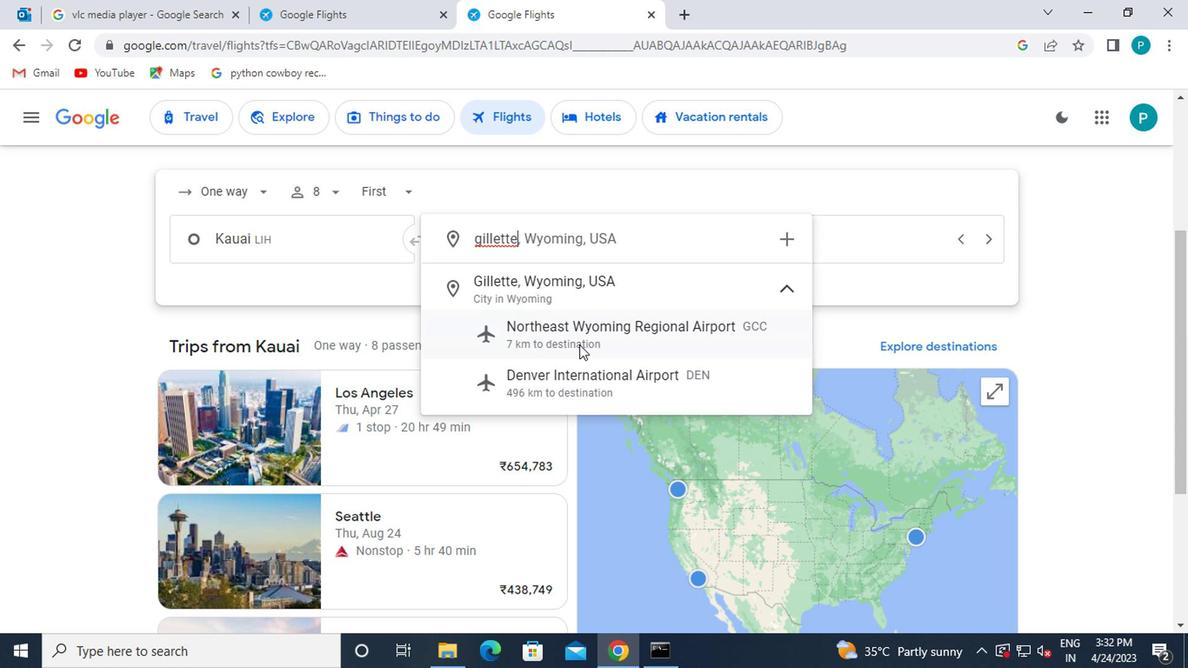 
Action: Mouse moved to (845, 221)
Screenshot: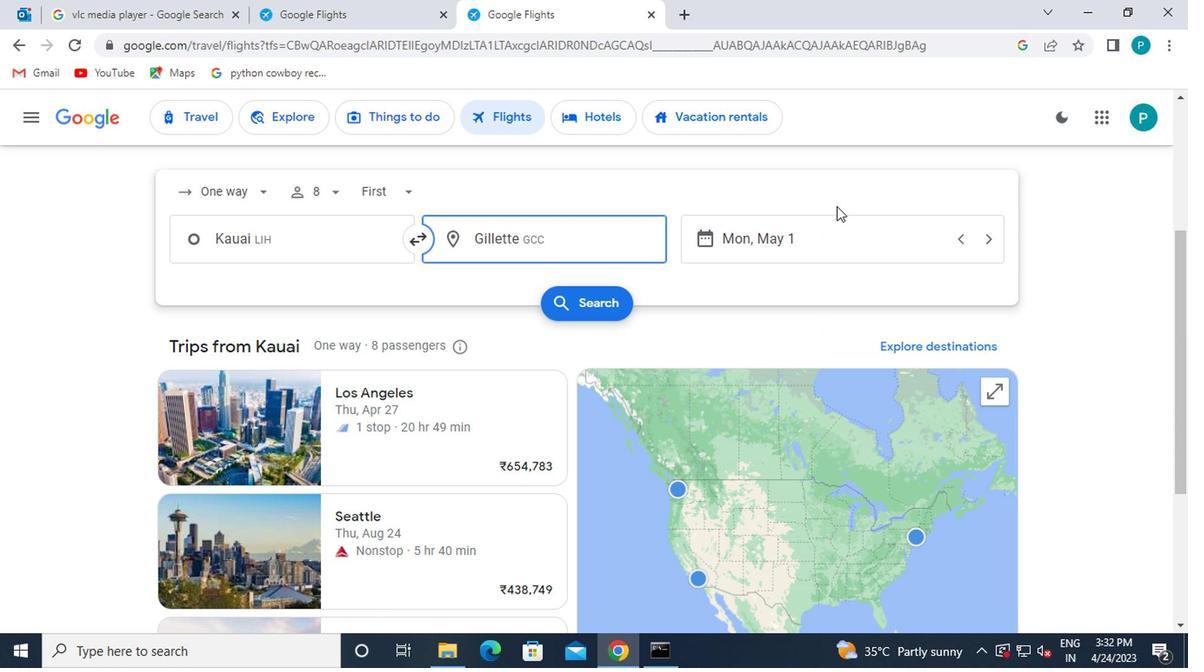 
Action: Mouse pressed left at (845, 221)
Screenshot: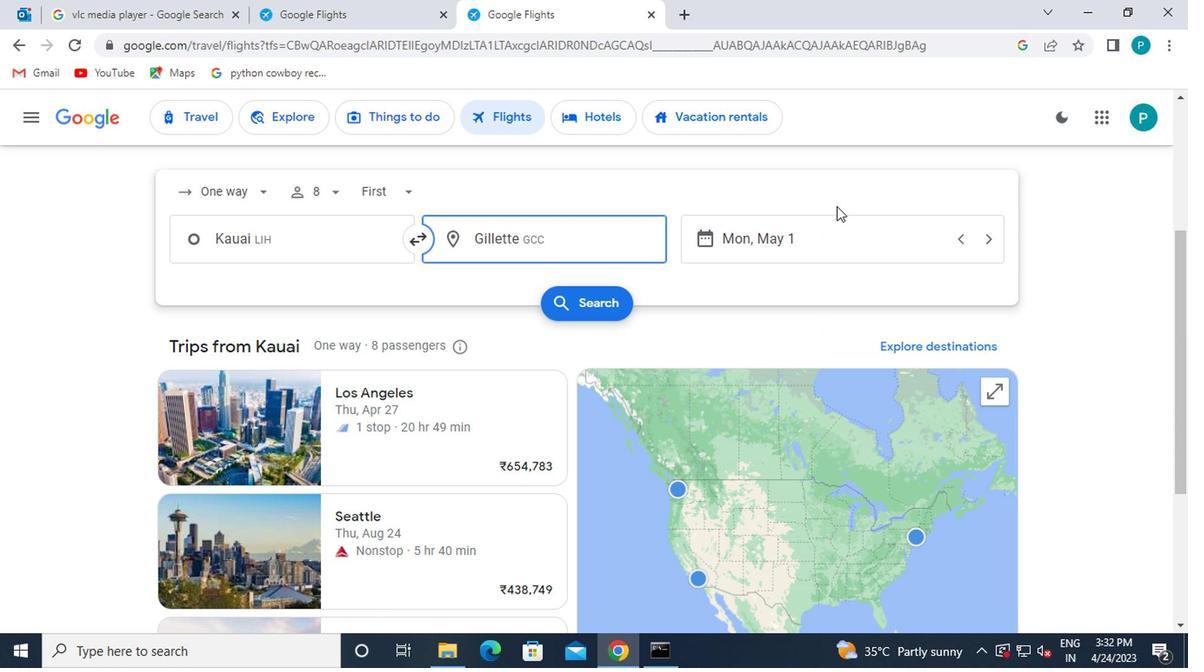 
Action: Mouse moved to (769, 316)
Screenshot: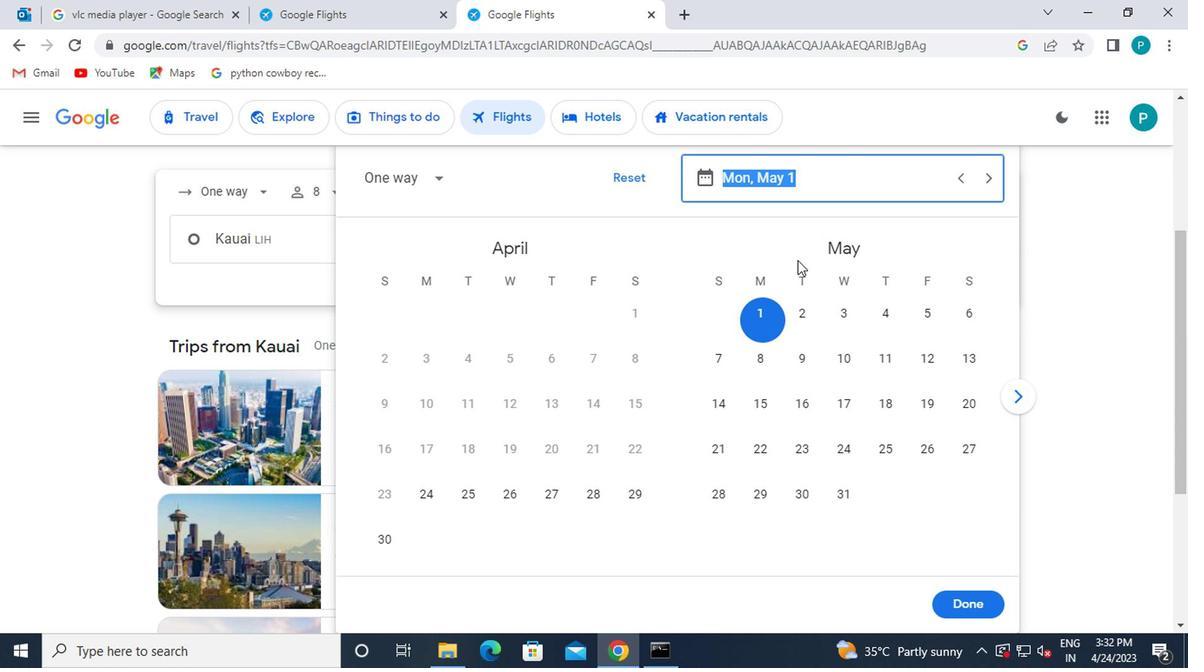 
Action: Mouse pressed left at (769, 316)
Screenshot: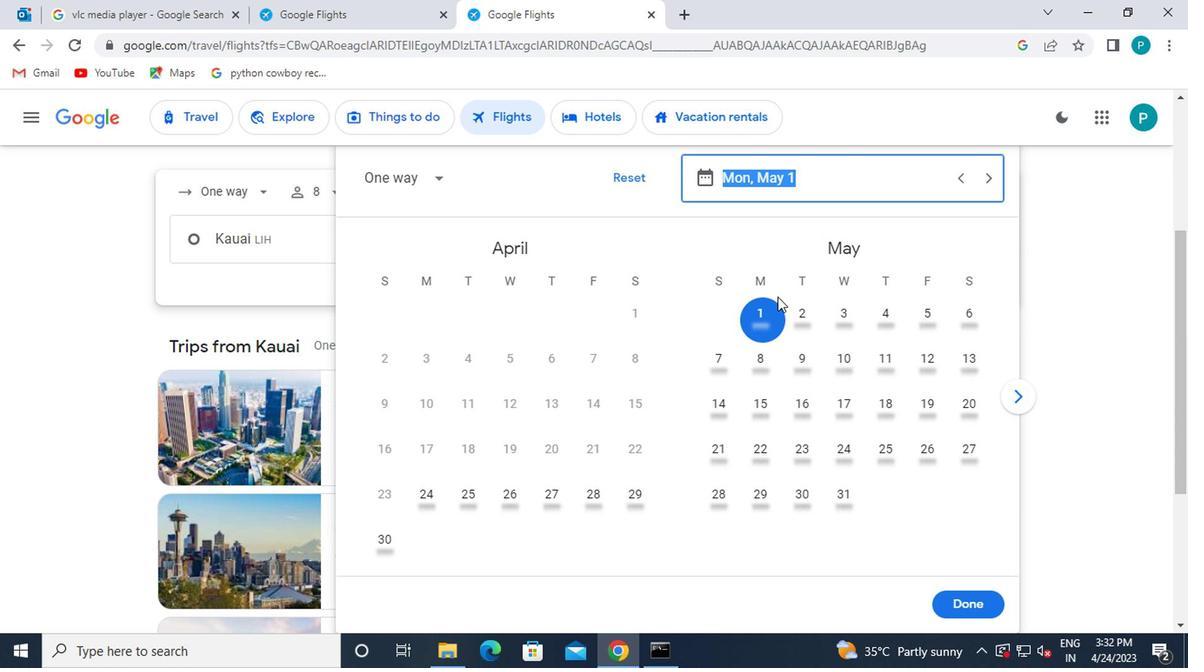 
Action: Mouse moved to (997, 604)
Screenshot: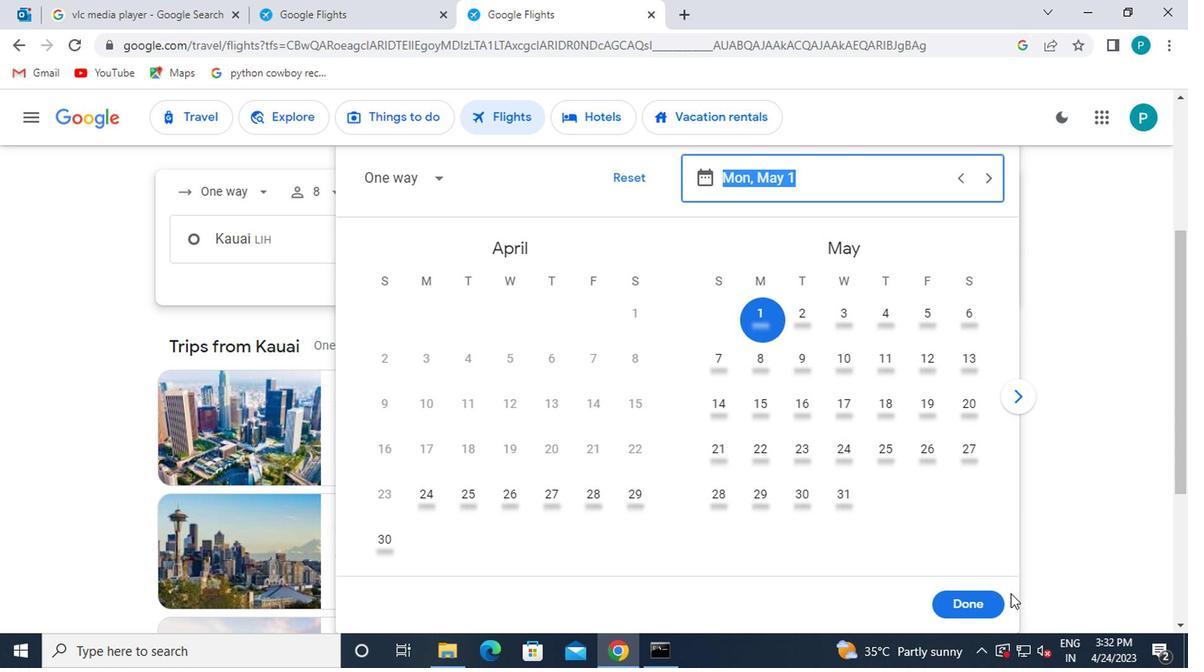 
Action: Mouse pressed left at (997, 604)
Screenshot: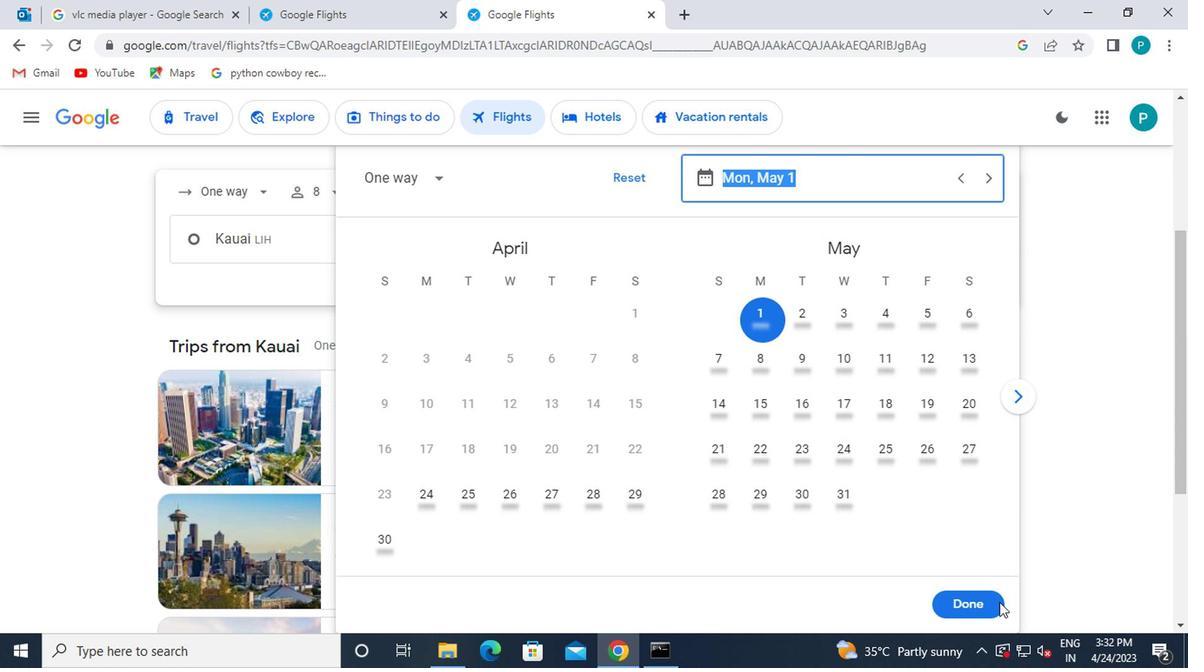 
Action: Mouse moved to (563, 310)
Screenshot: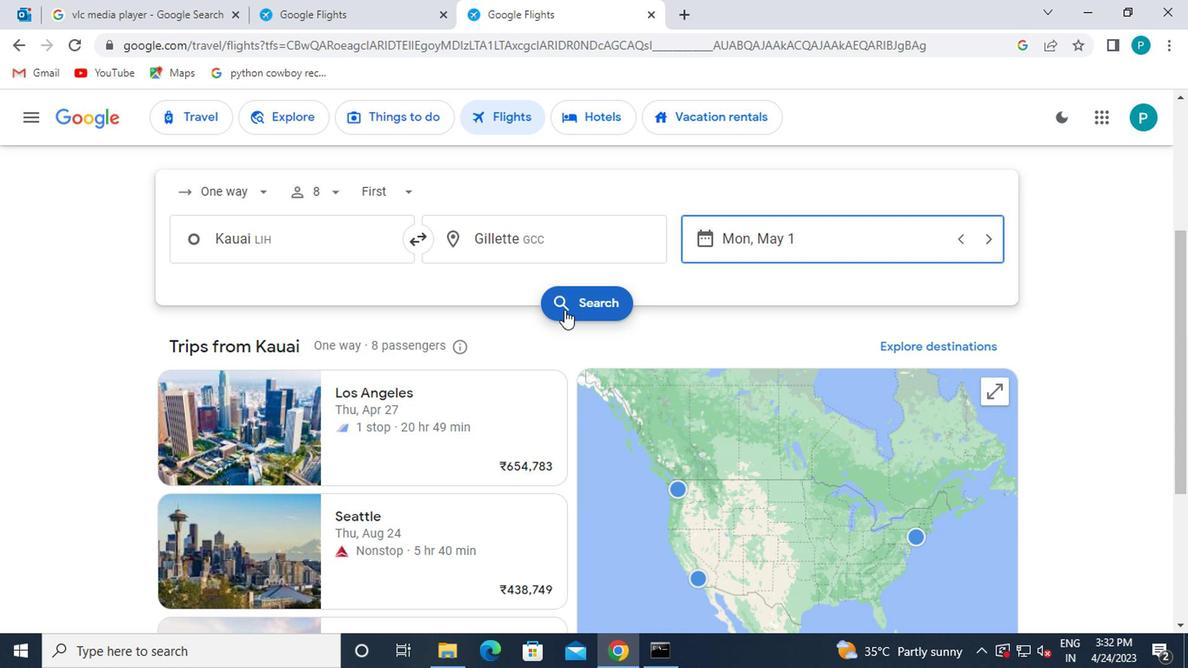 
Action: Mouse pressed left at (563, 310)
Screenshot: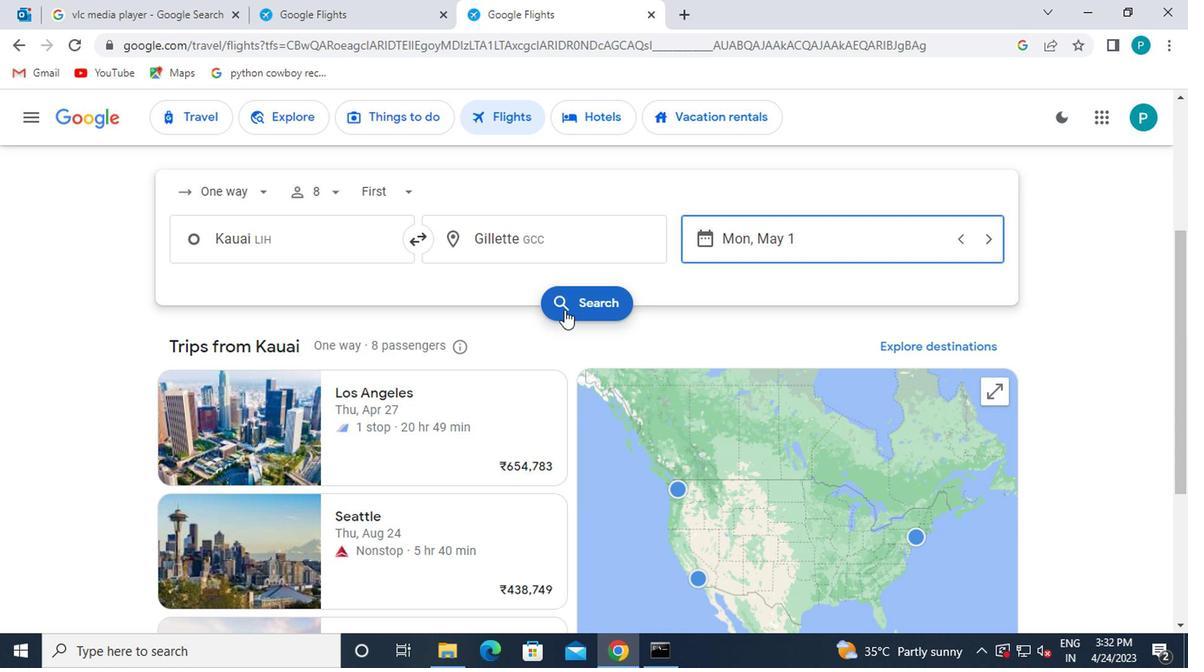 
Action: Mouse moved to (196, 285)
Screenshot: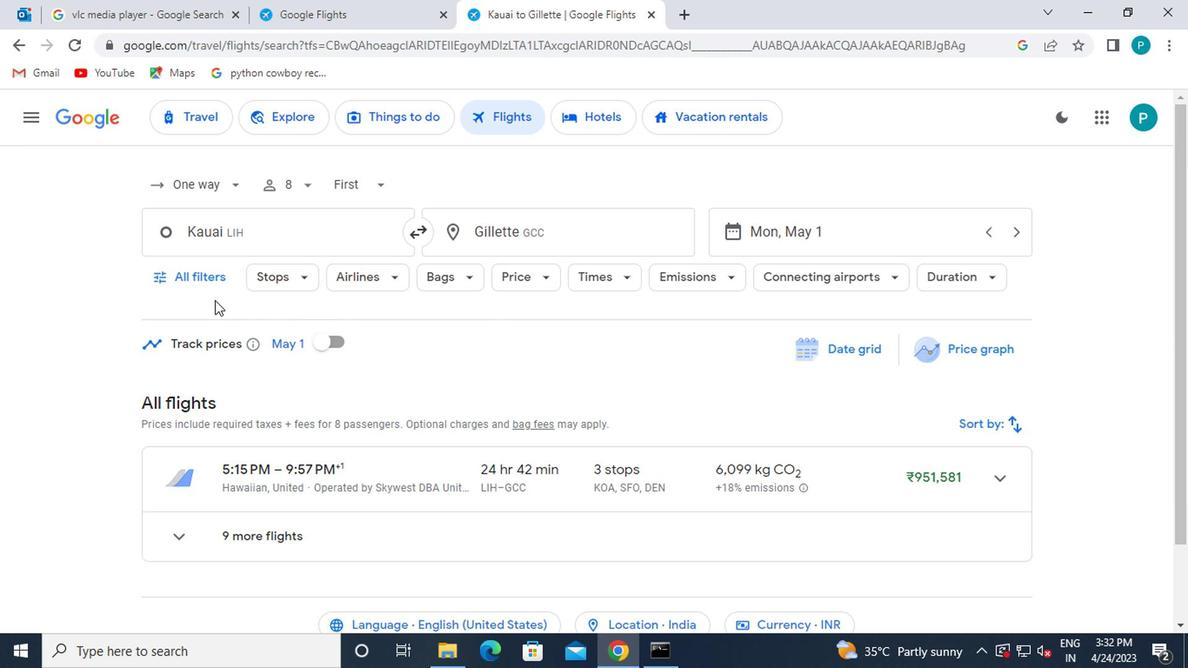 
Action: Mouse pressed left at (196, 285)
Screenshot: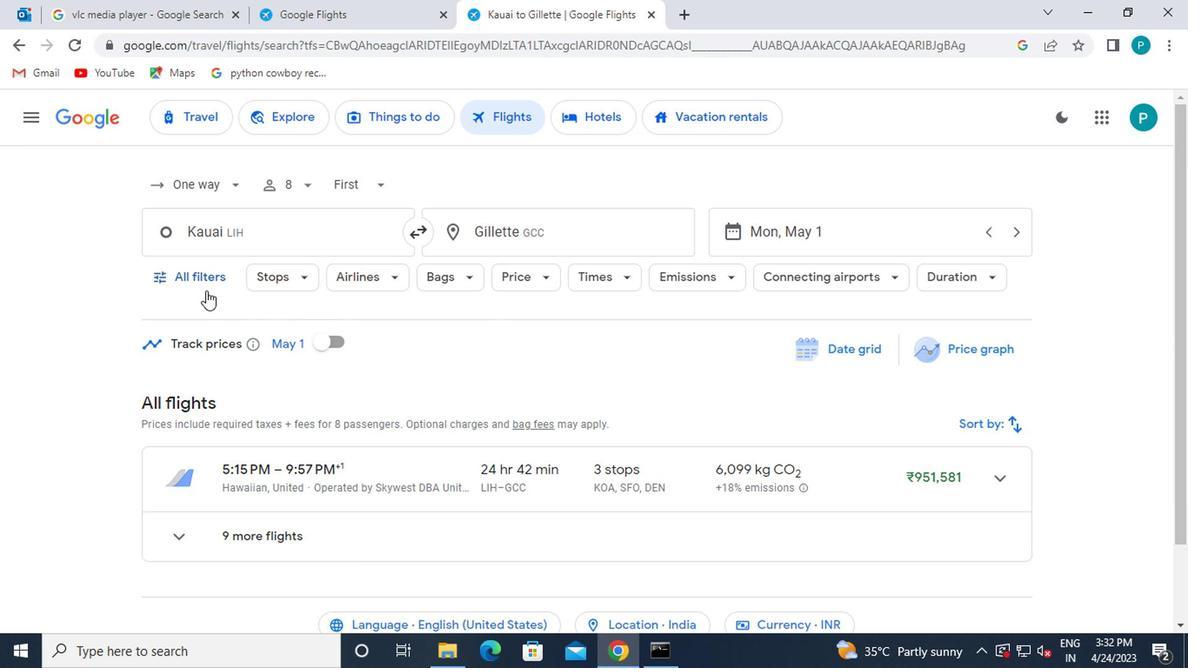 
Action: Mouse moved to (298, 316)
Screenshot: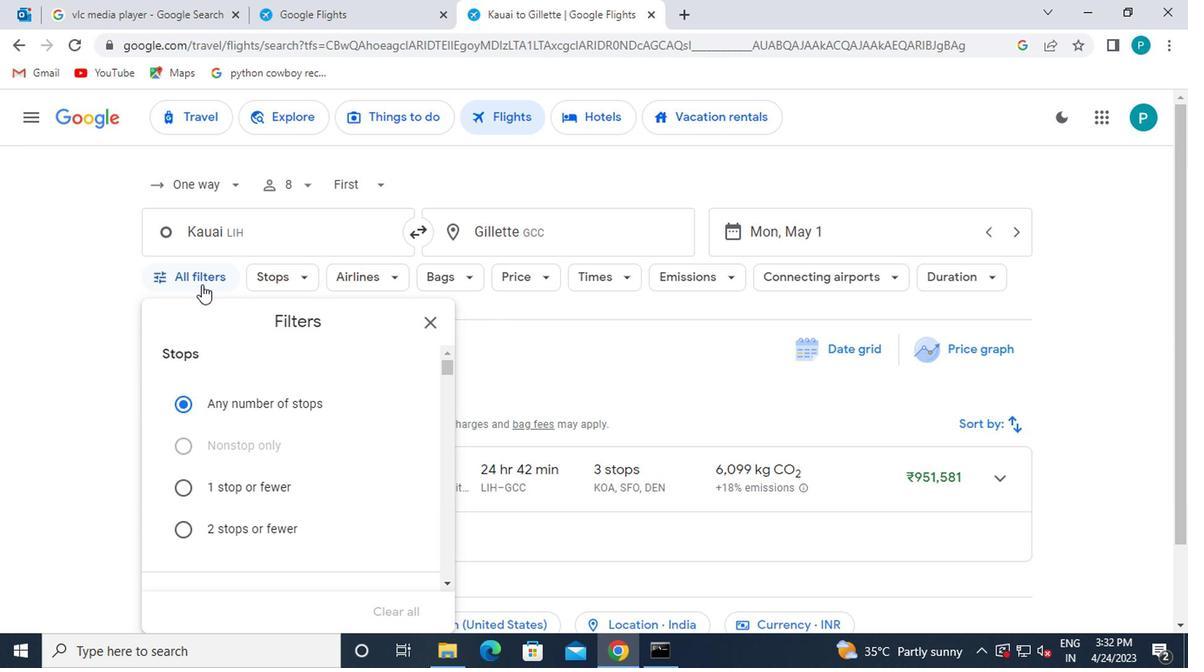 
Action: Mouse scrolled (298, 315) with delta (0, -1)
Screenshot: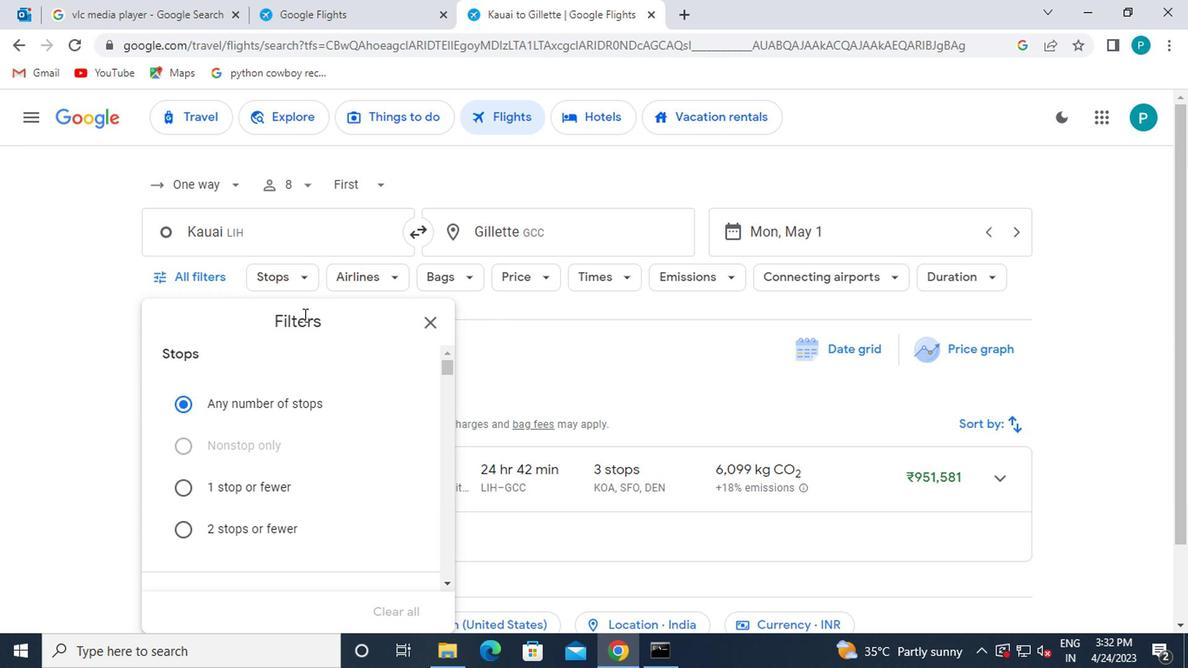
Action: Mouse moved to (369, 303)
Screenshot: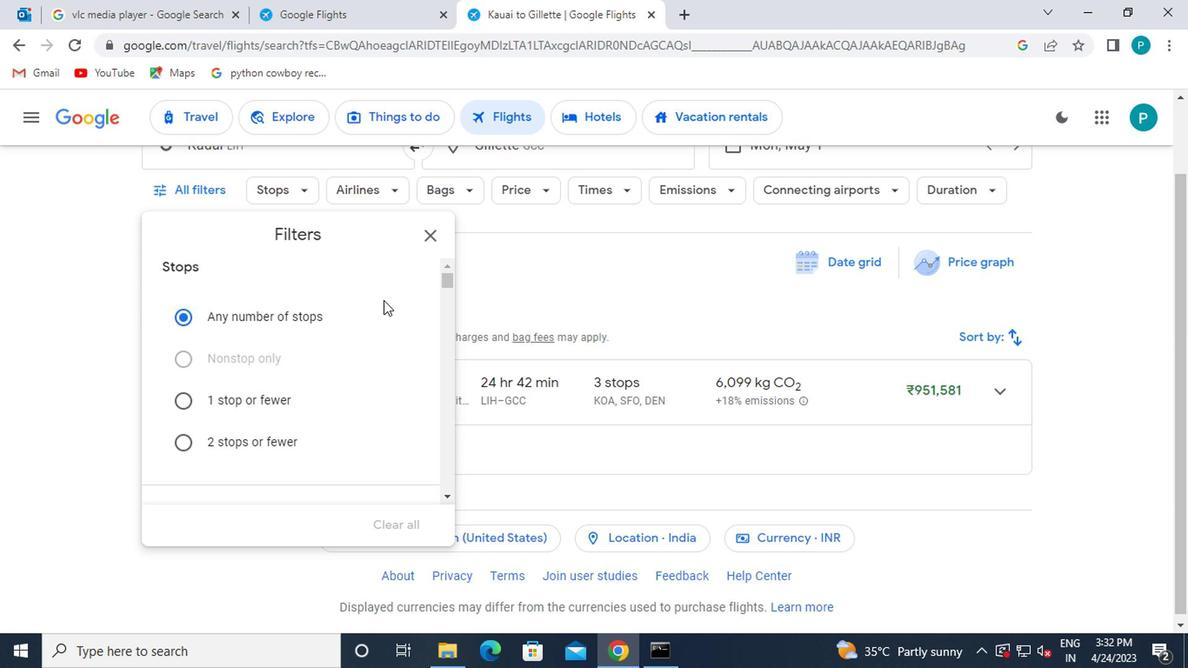 
Action: Mouse scrolled (369, 303) with delta (0, 0)
Screenshot: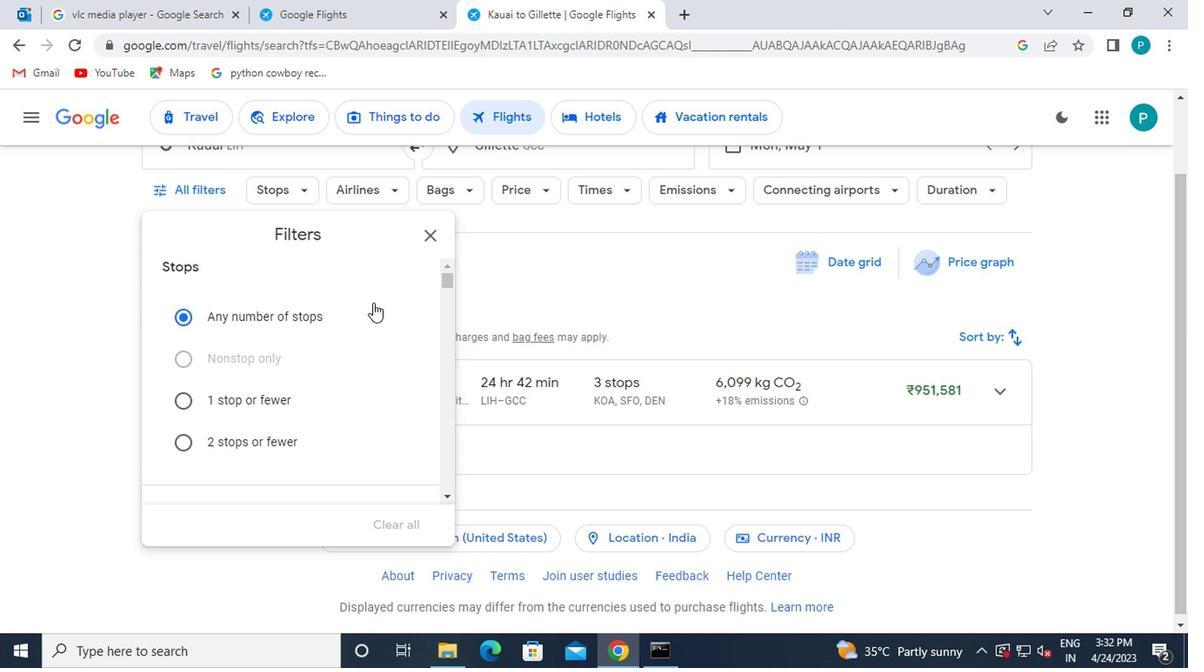 
Action: Mouse scrolled (369, 303) with delta (0, 0)
Screenshot: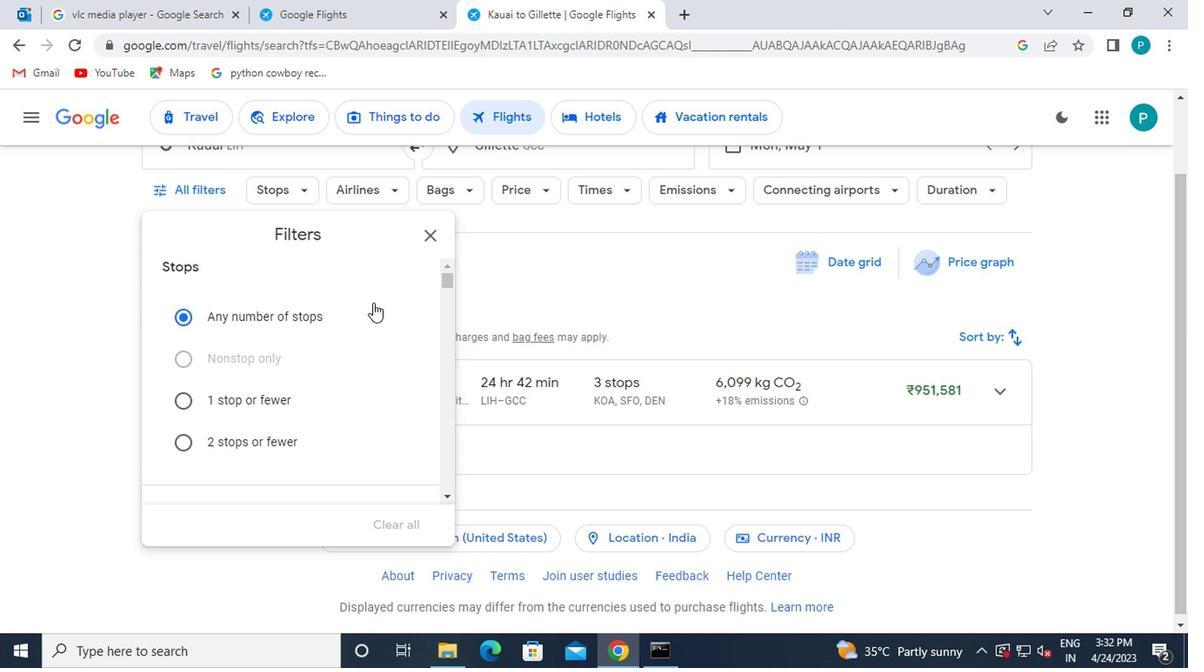 
Action: Mouse scrolled (369, 303) with delta (0, 0)
Screenshot: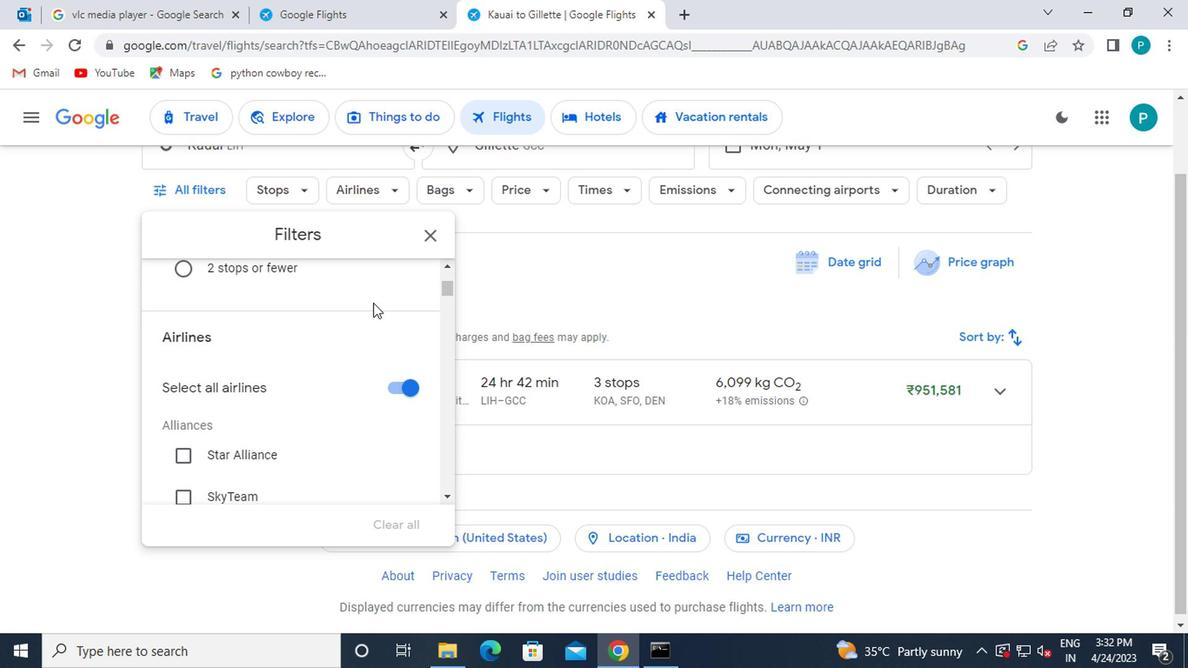 
Action: Mouse scrolled (369, 303) with delta (0, 0)
Screenshot: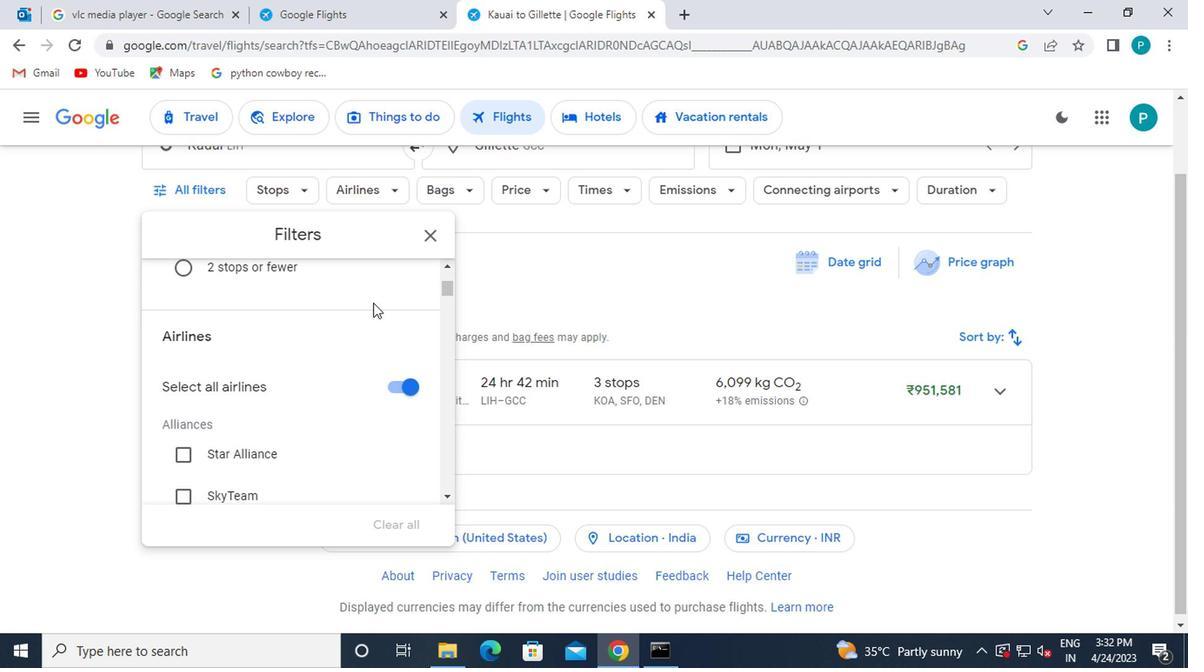 
Action: Mouse scrolled (369, 303) with delta (0, 0)
Screenshot: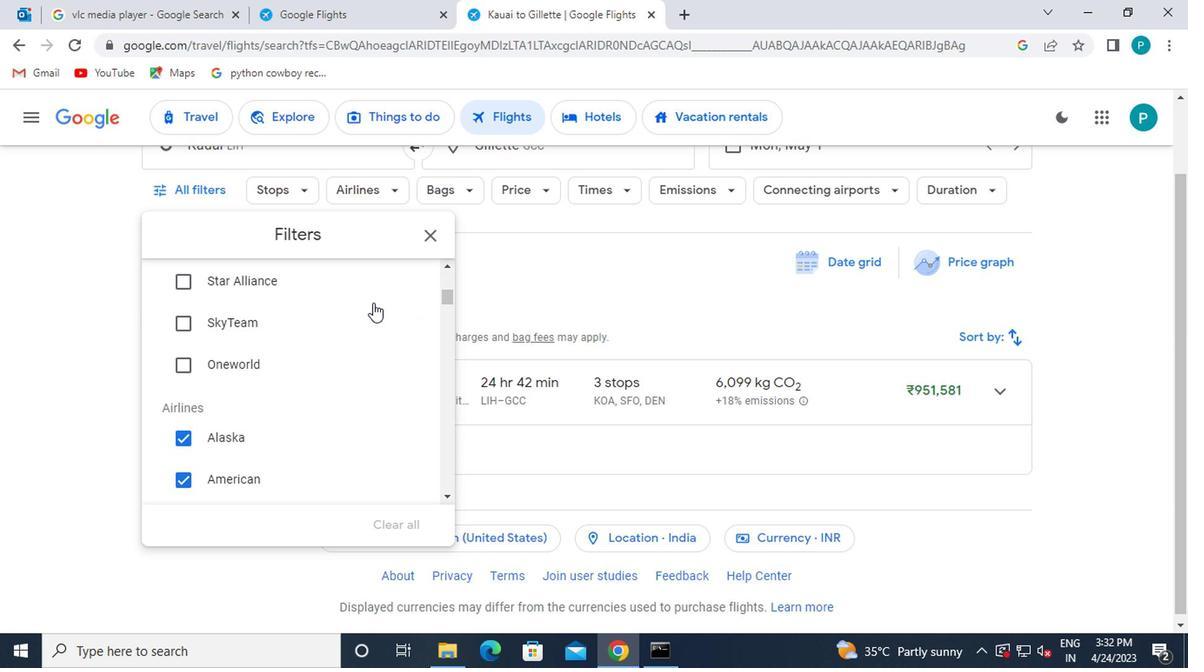 
Action: Mouse scrolled (369, 303) with delta (0, 0)
Screenshot: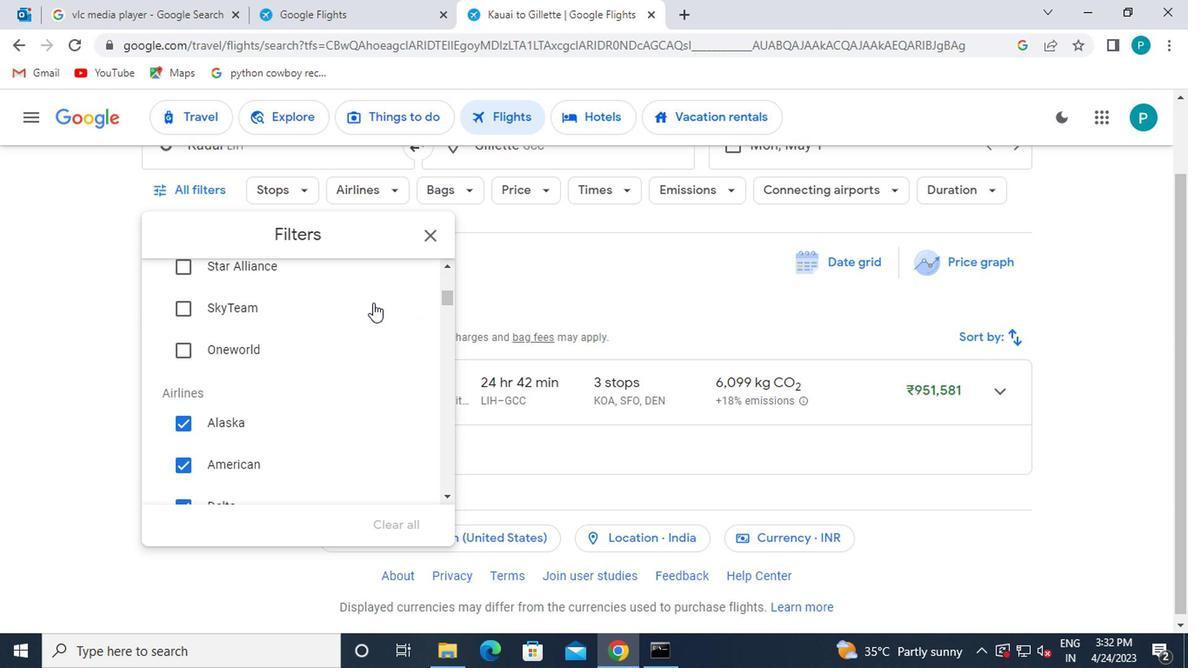 
Action: Mouse scrolled (369, 303) with delta (0, 0)
Screenshot: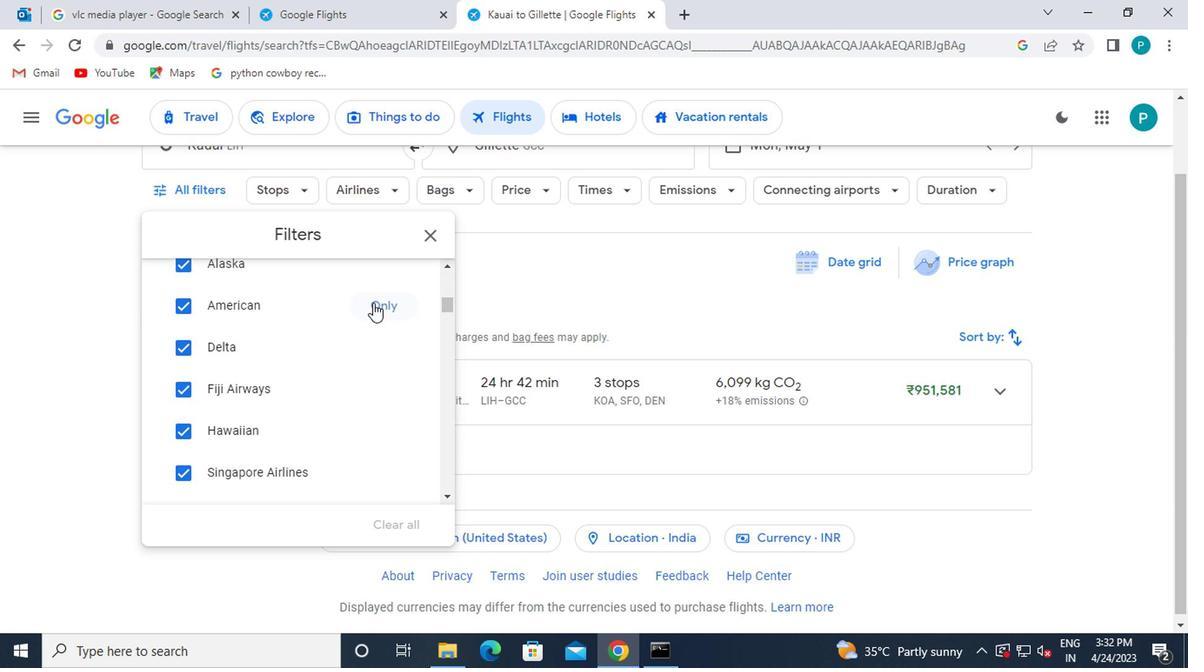 
Action: Mouse moved to (303, 378)
Screenshot: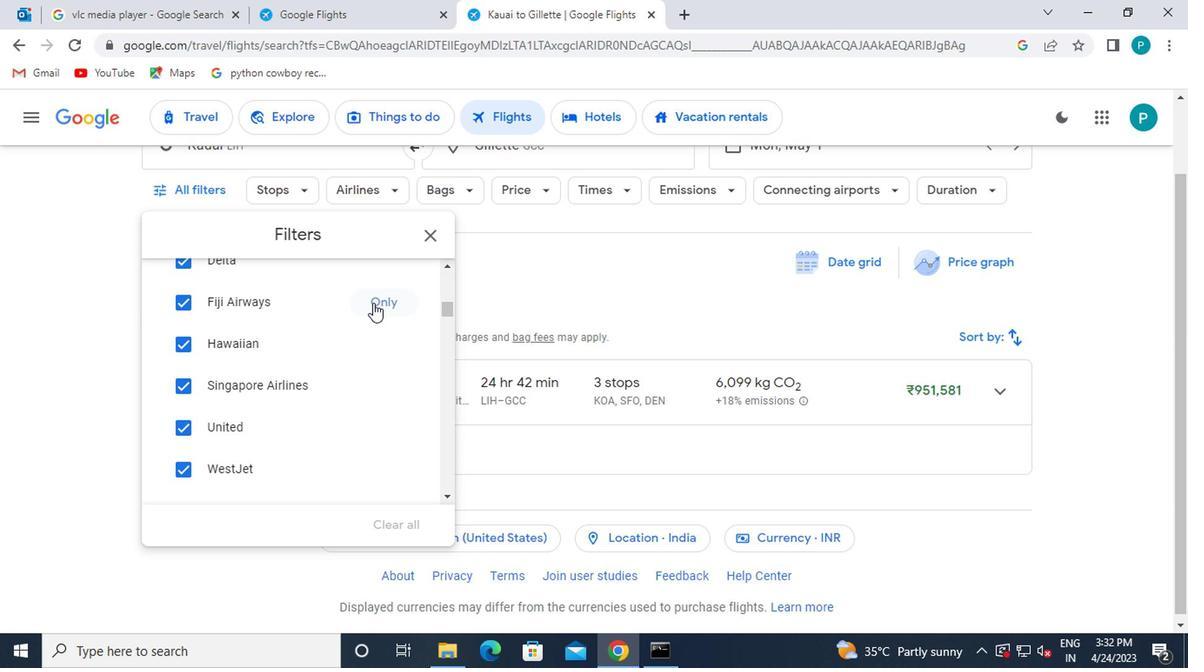 
Action: Mouse scrolled (303, 377) with delta (0, -1)
Screenshot: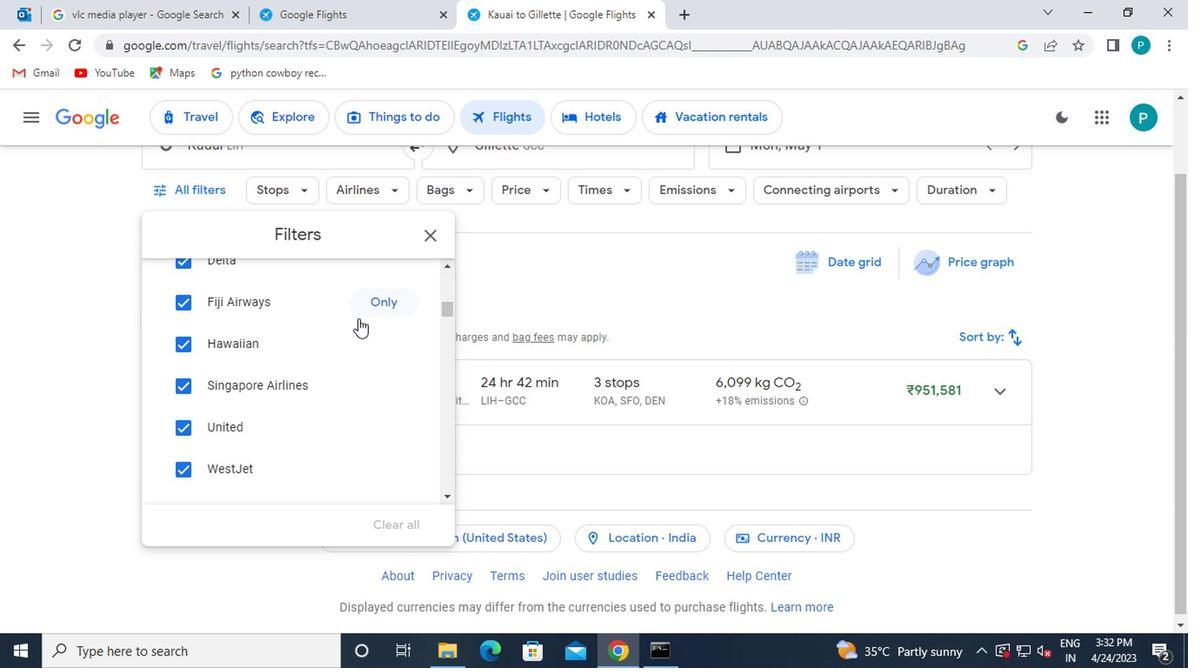 
Action: Mouse moved to (339, 376)
Screenshot: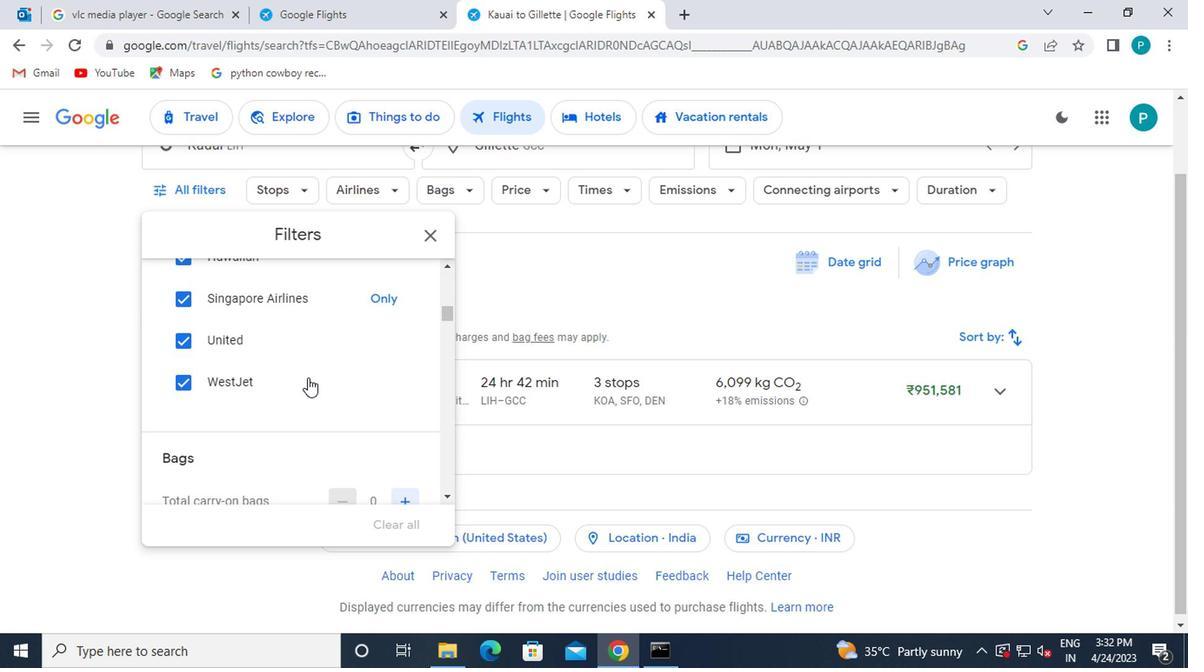 
Action: Mouse pressed left at (339, 376)
Screenshot: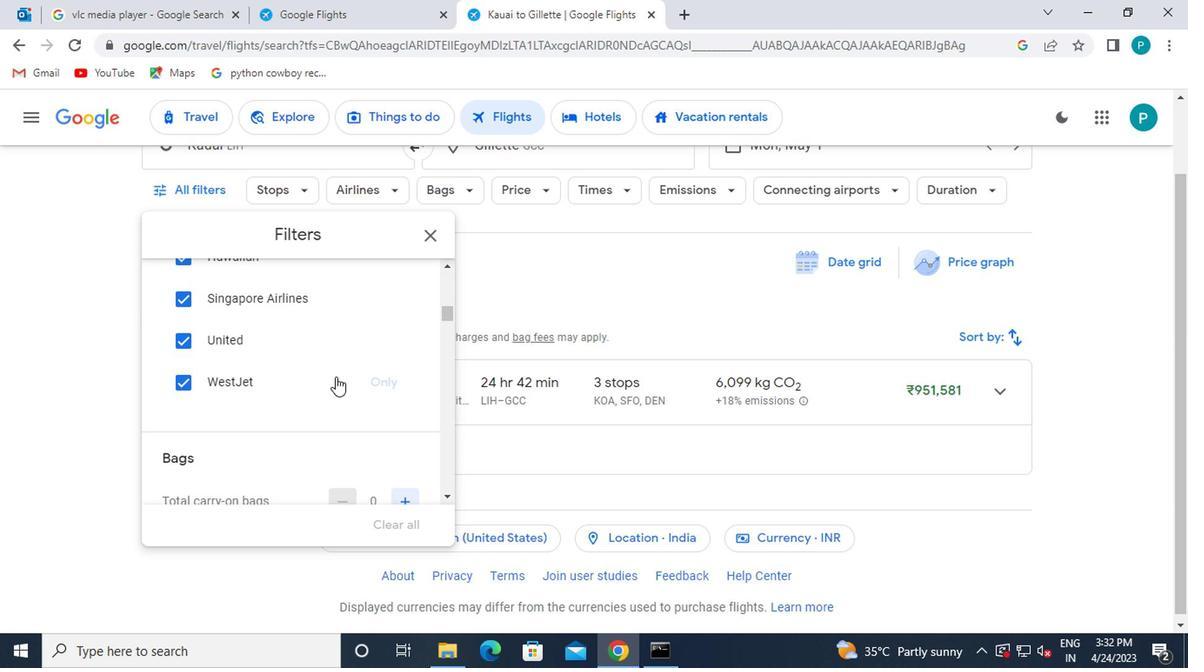 
Action: Mouse moved to (367, 383)
Screenshot: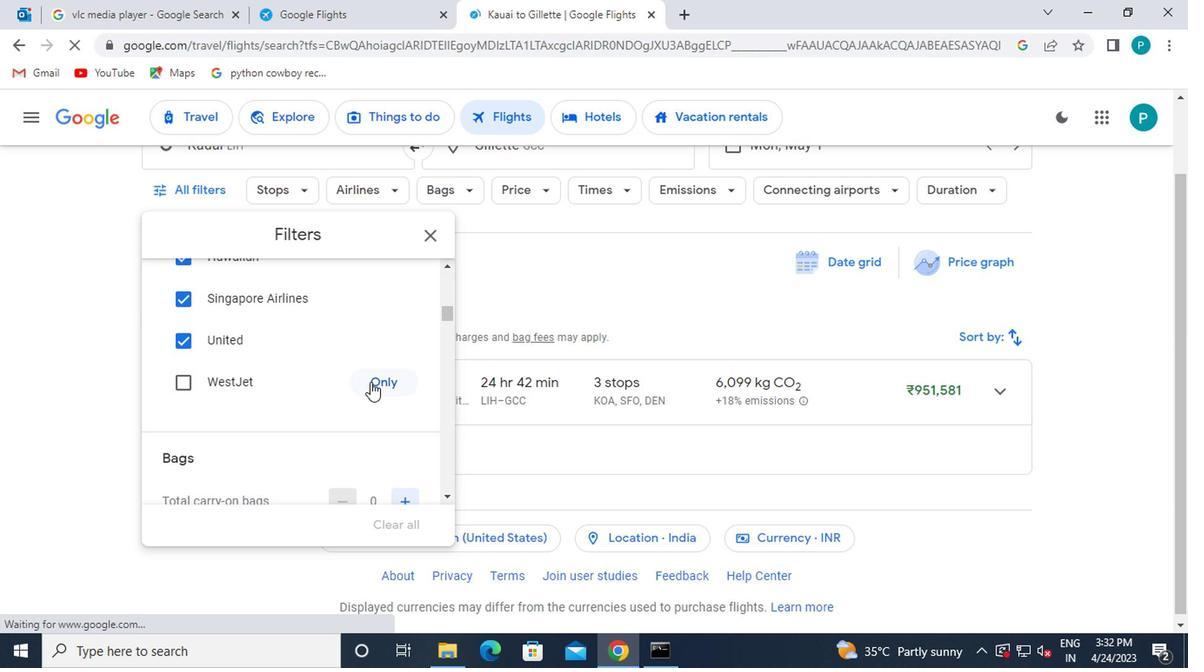 
Action: Mouse pressed left at (367, 383)
Screenshot: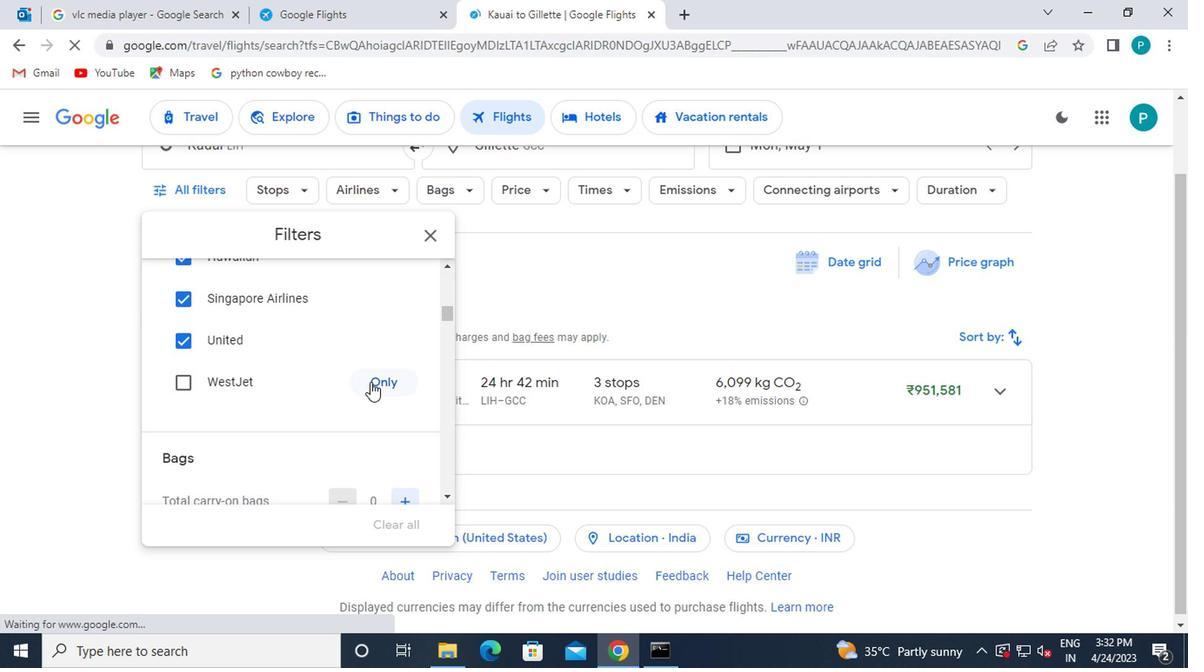 
Action: Mouse moved to (328, 390)
Screenshot: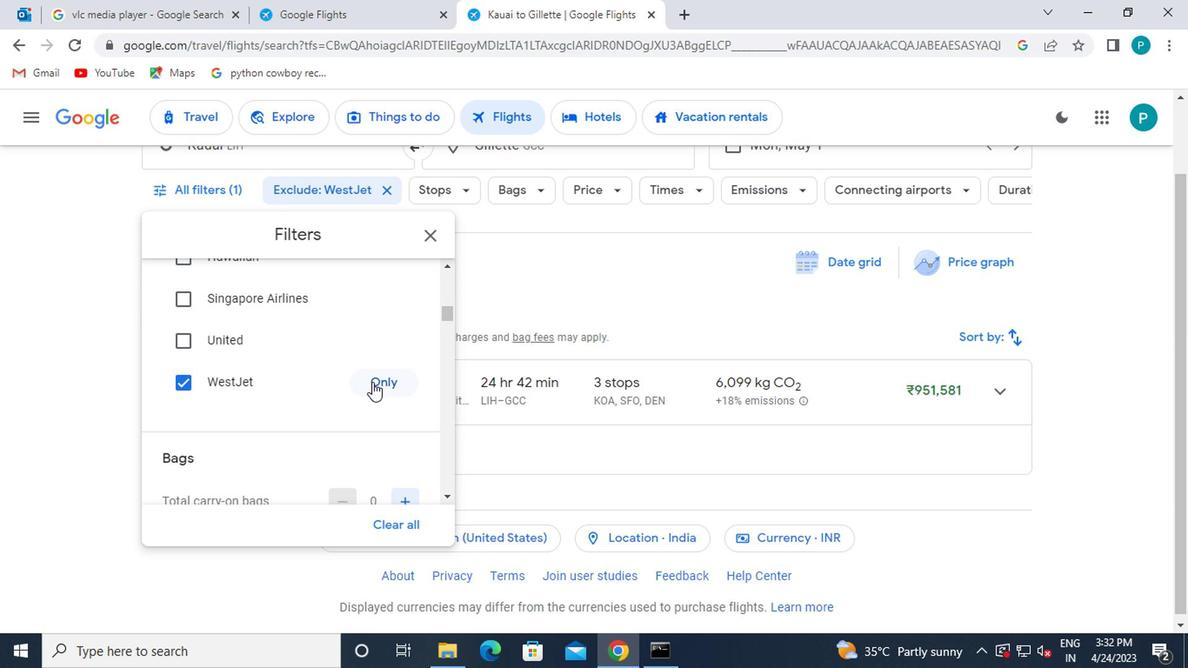 
Action: Mouse scrolled (328, 389) with delta (0, 0)
Screenshot: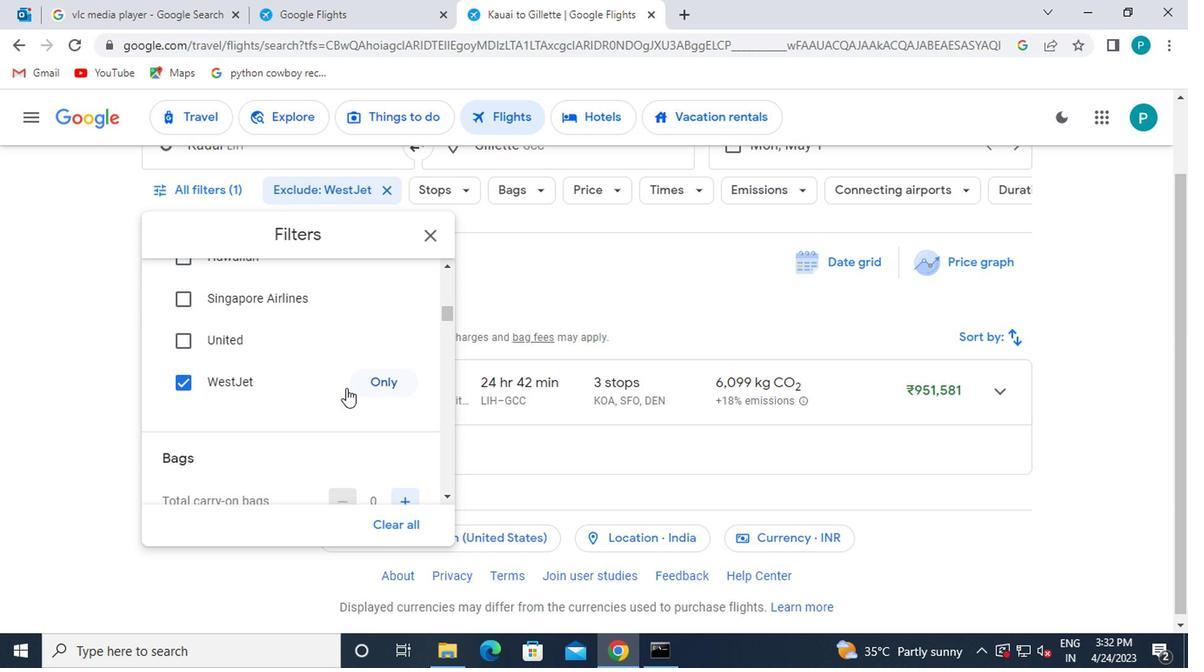 
Action: Mouse scrolled (328, 389) with delta (0, 0)
Screenshot: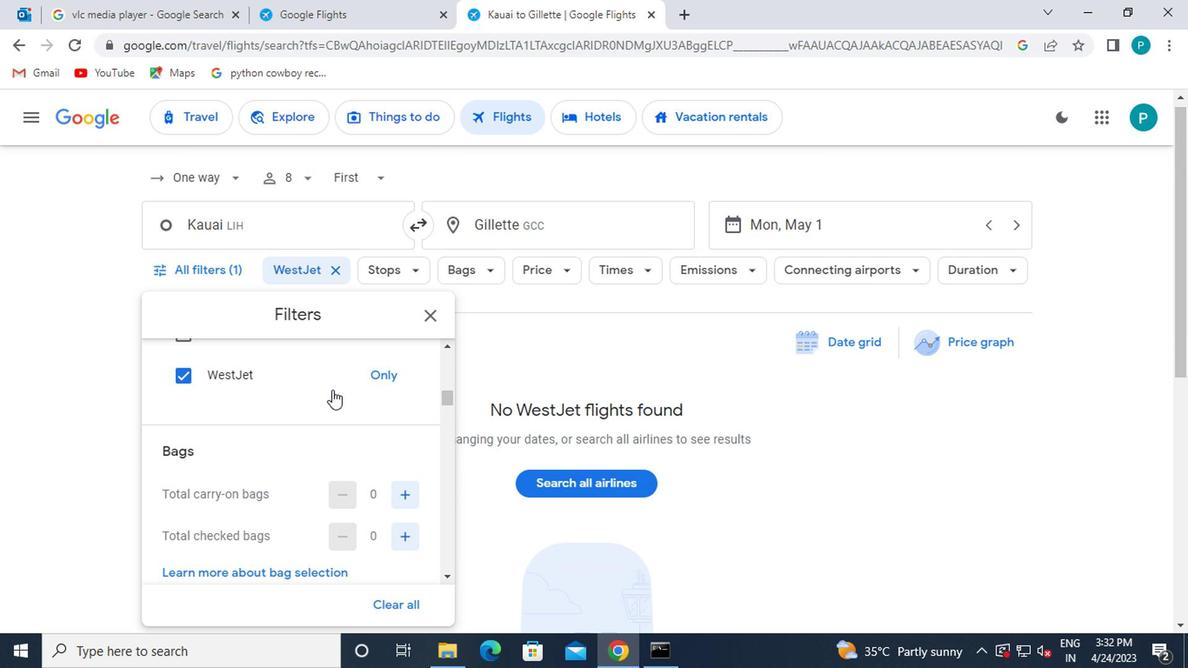 
Action: Mouse scrolled (328, 389) with delta (0, 0)
Screenshot: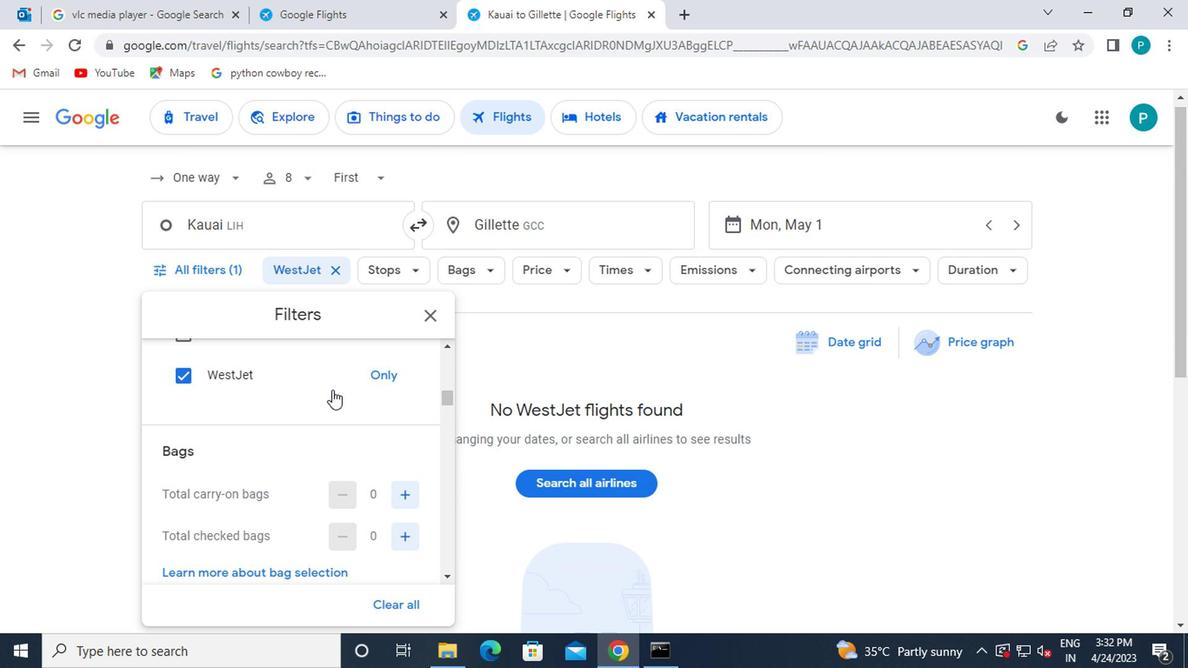 
Action: Mouse moved to (396, 366)
Screenshot: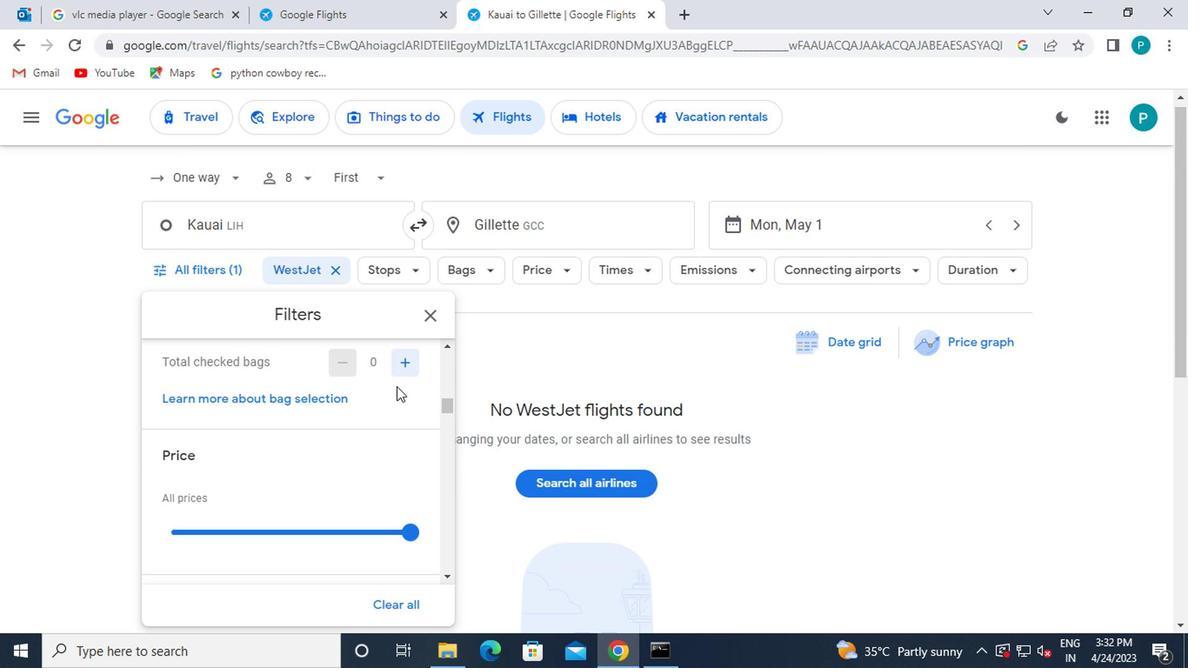 
Action: Mouse pressed left at (396, 366)
Screenshot: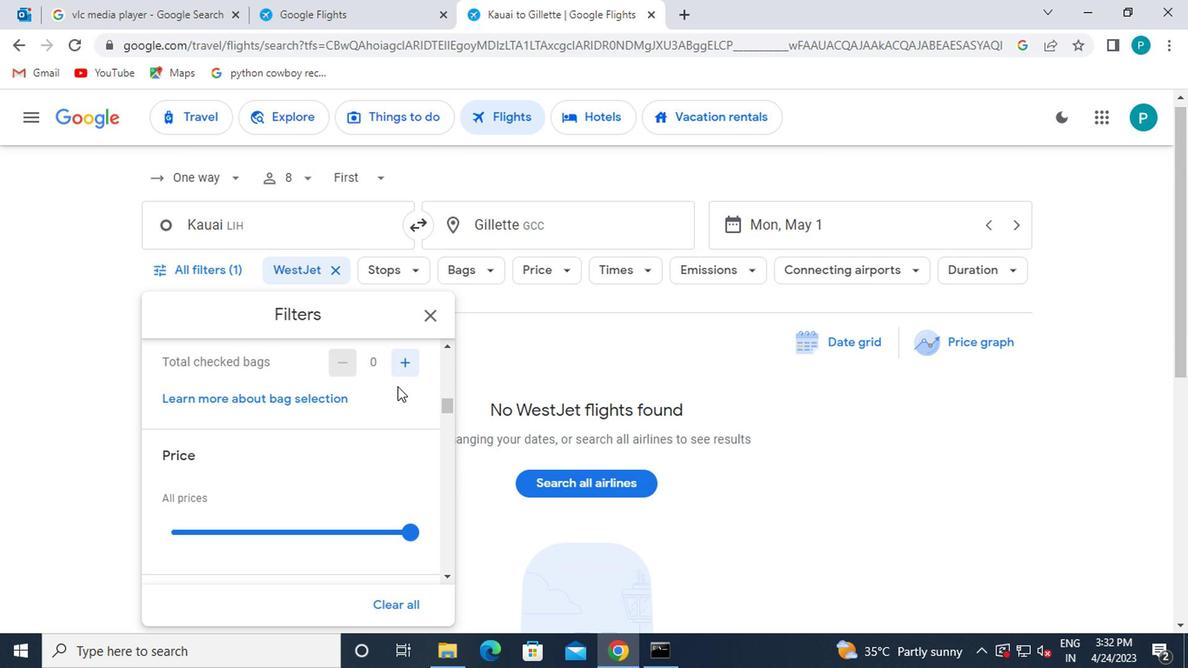 
Action: Mouse pressed left at (396, 366)
Screenshot: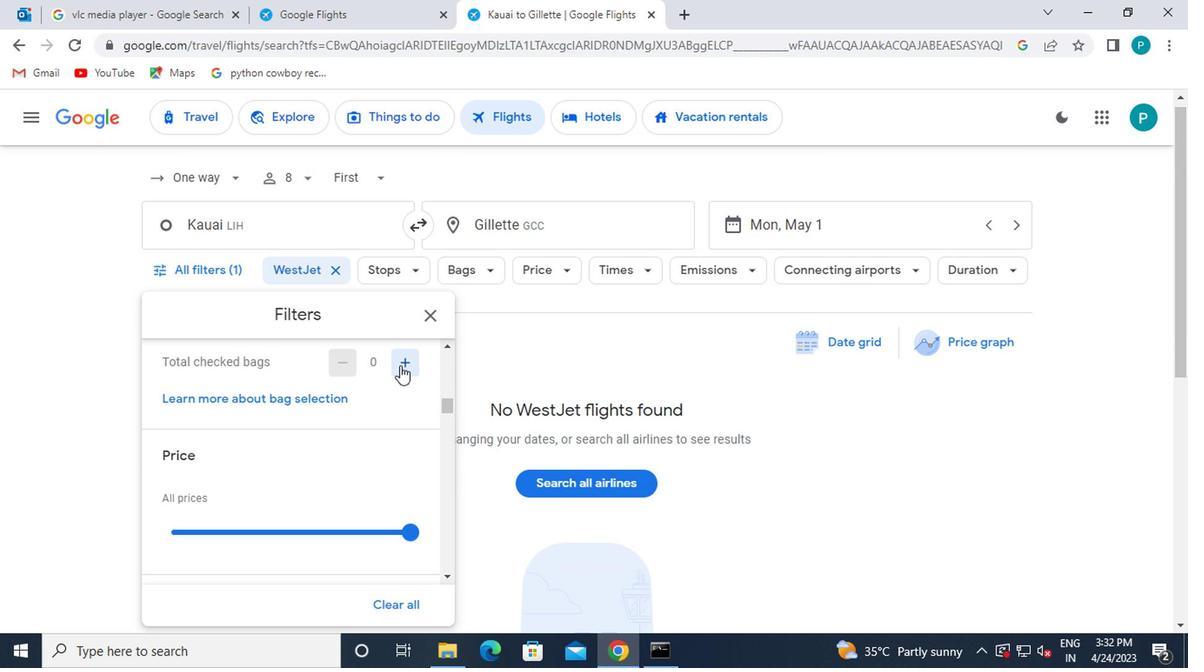 
Action: Mouse pressed left at (396, 366)
Screenshot: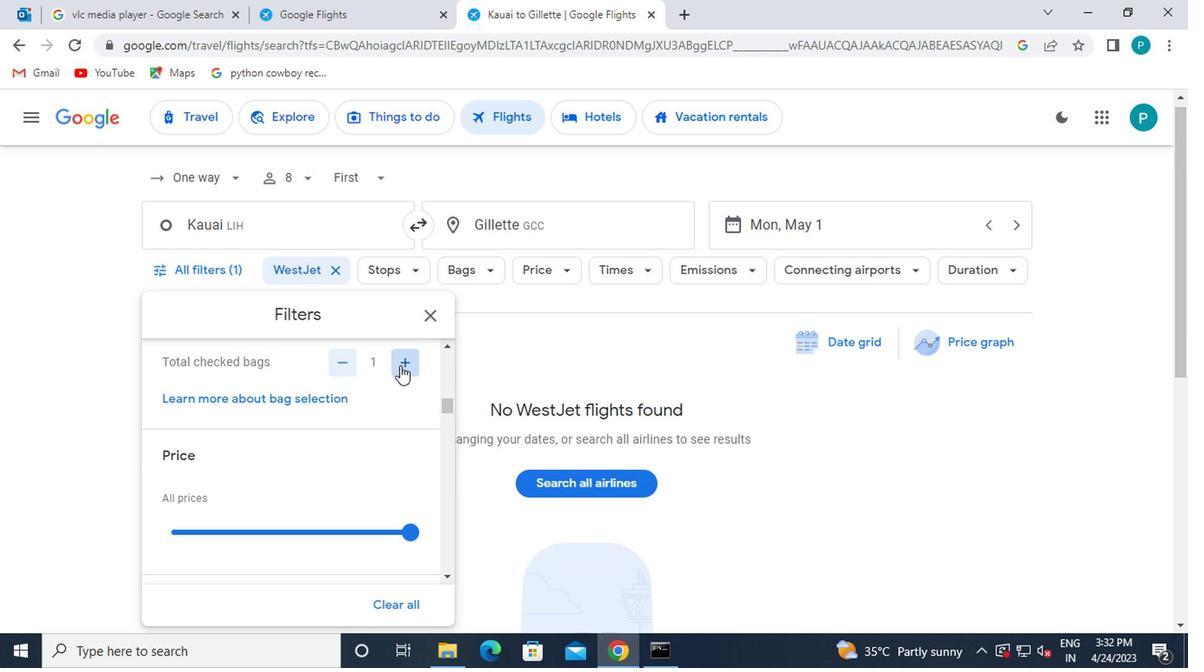 
Action: Mouse pressed left at (396, 366)
Screenshot: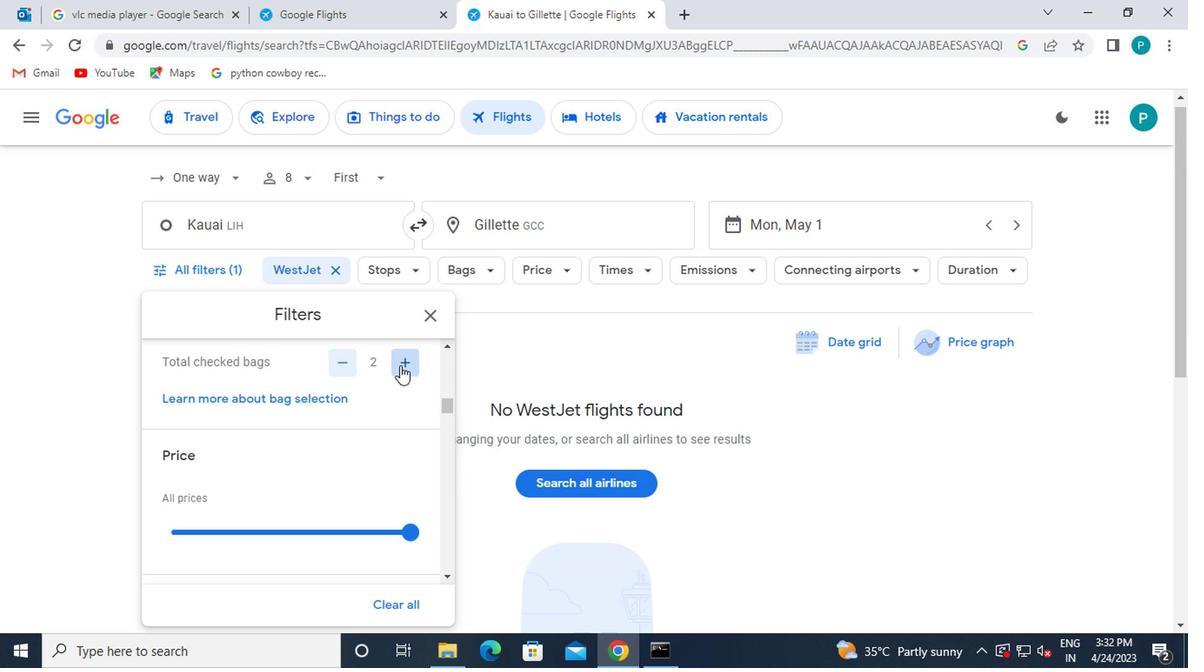 
Action: Mouse pressed left at (396, 366)
Screenshot: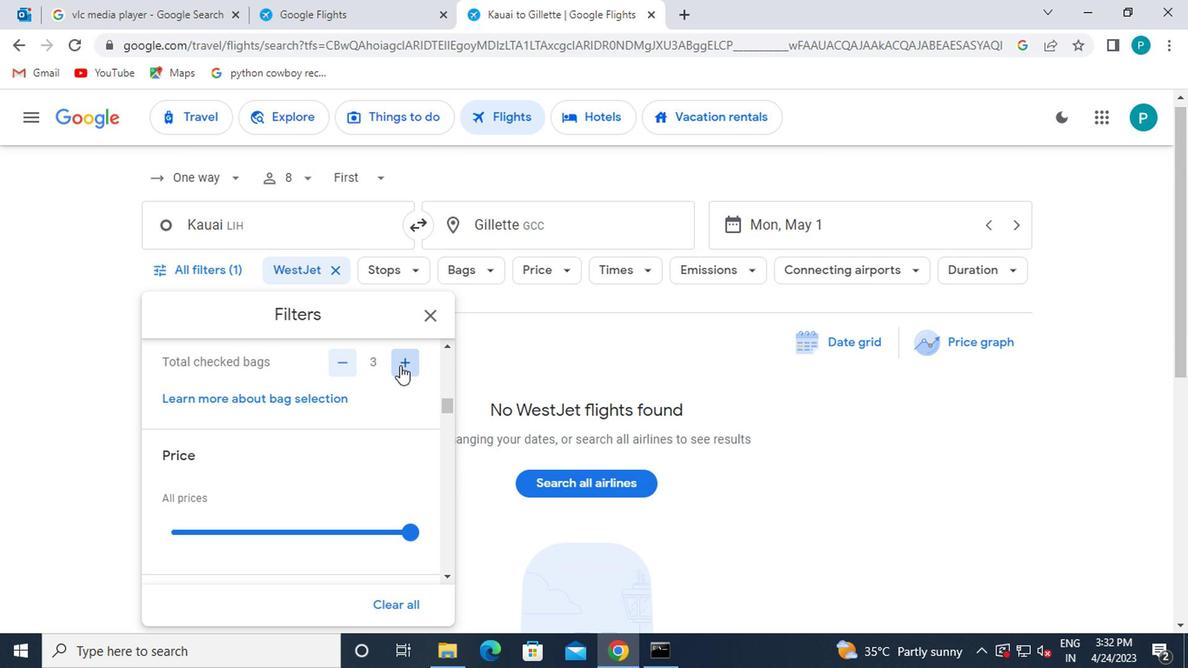 
Action: Mouse pressed left at (396, 366)
Screenshot: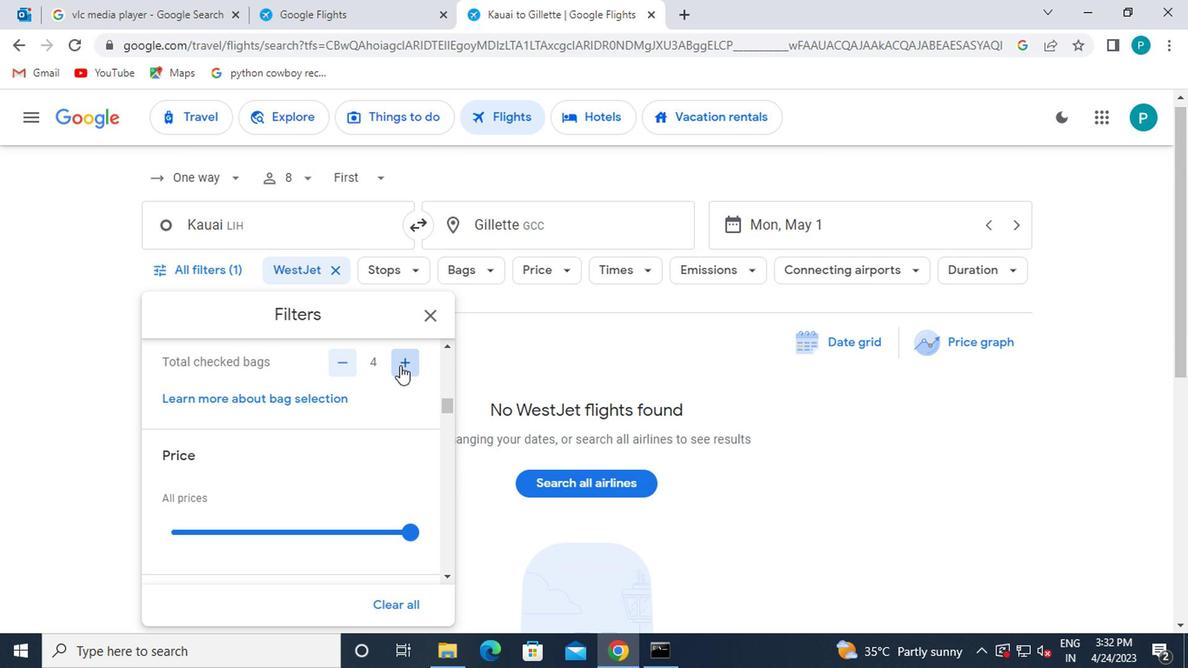 
Action: Mouse pressed left at (396, 366)
Screenshot: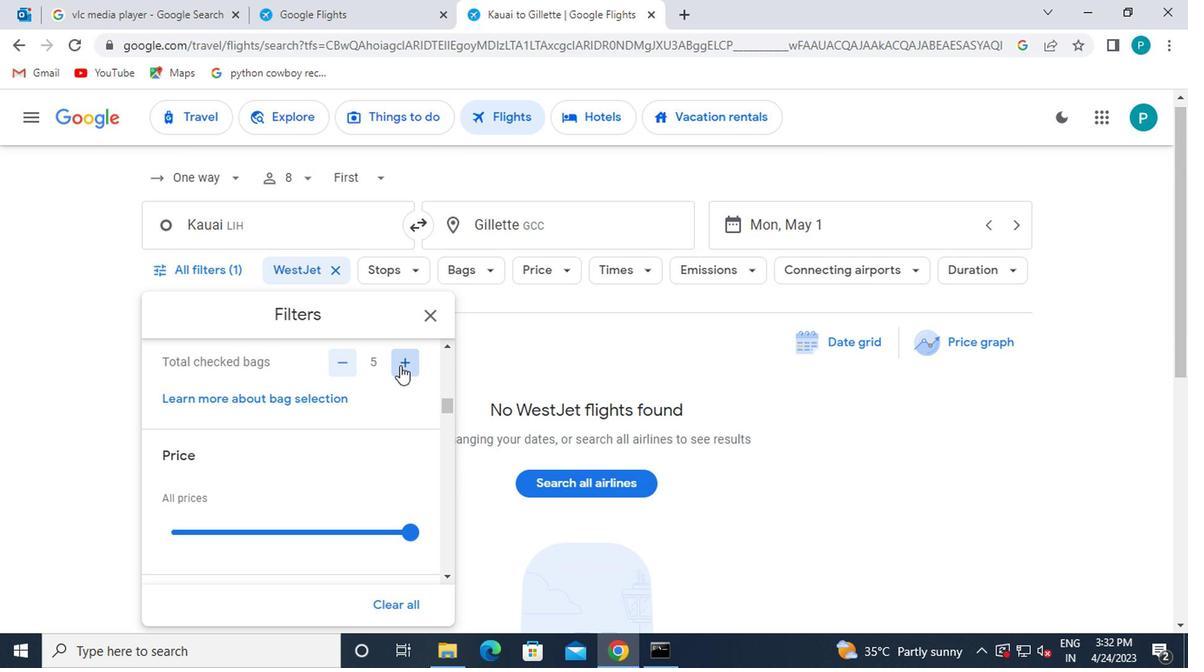 
Action: Mouse moved to (355, 450)
Screenshot: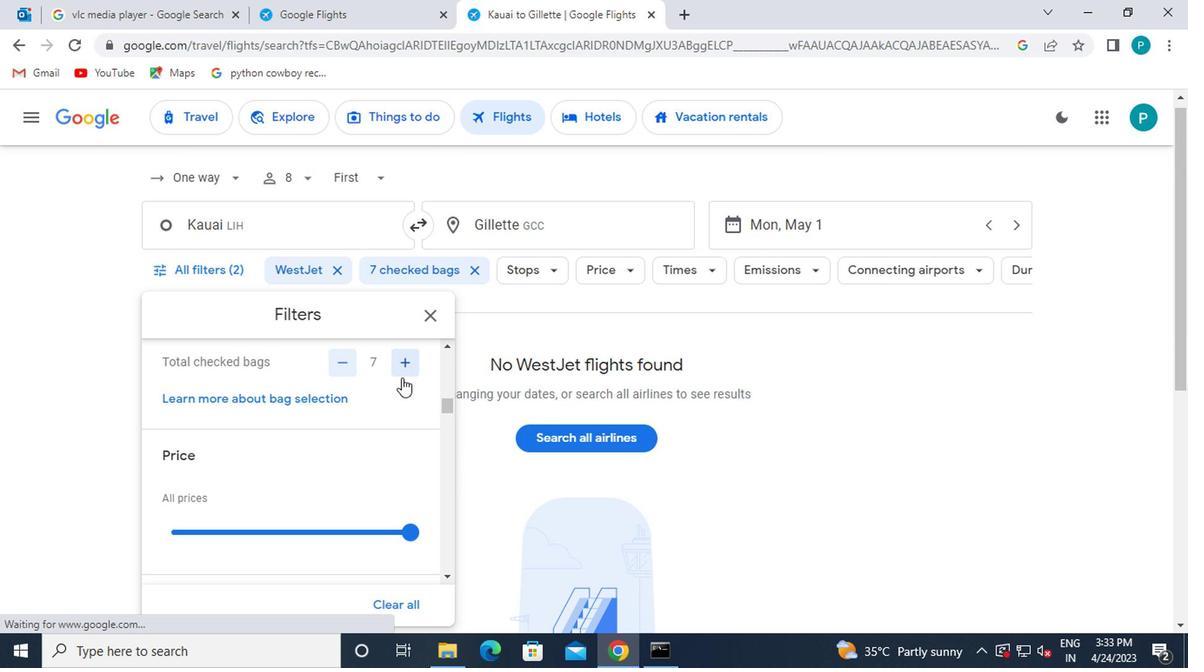 
Action: Mouse scrolled (355, 449) with delta (0, 0)
Screenshot: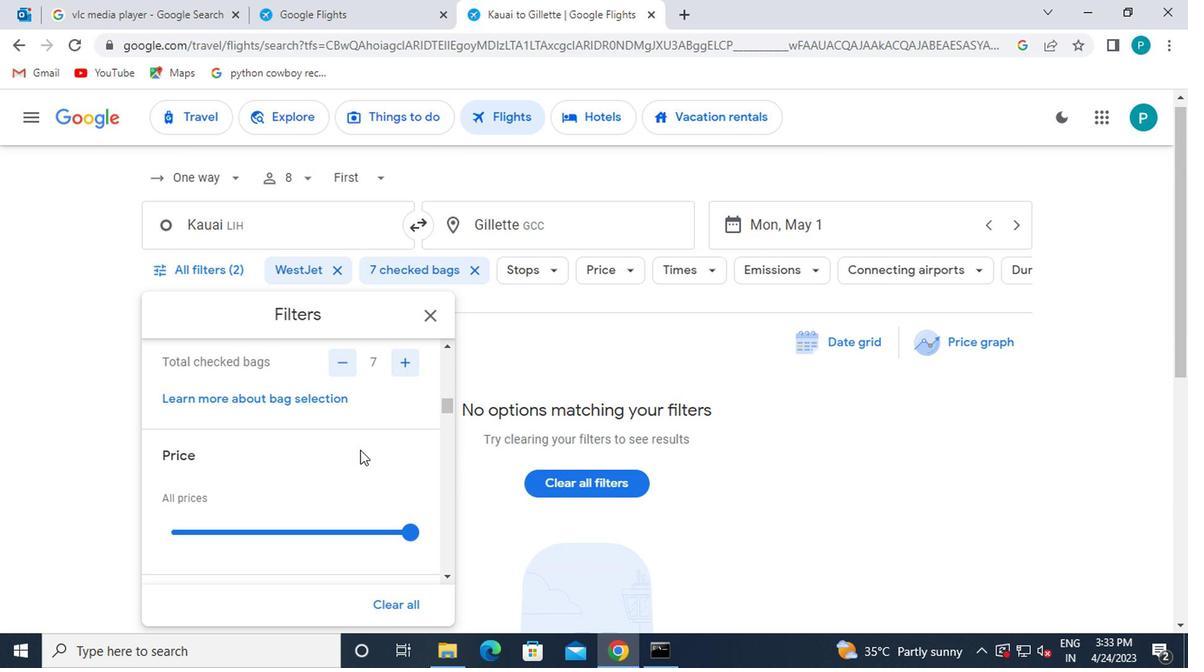 
Action: Mouse moved to (410, 440)
Screenshot: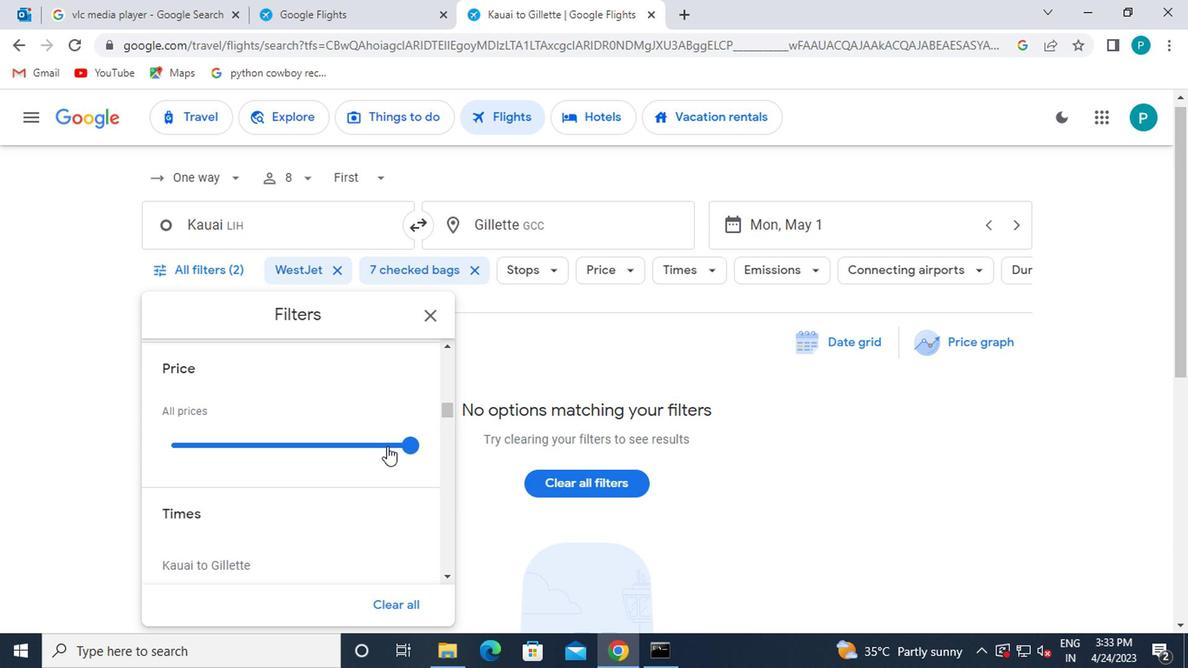 
Action: Mouse pressed left at (410, 440)
Screenshot: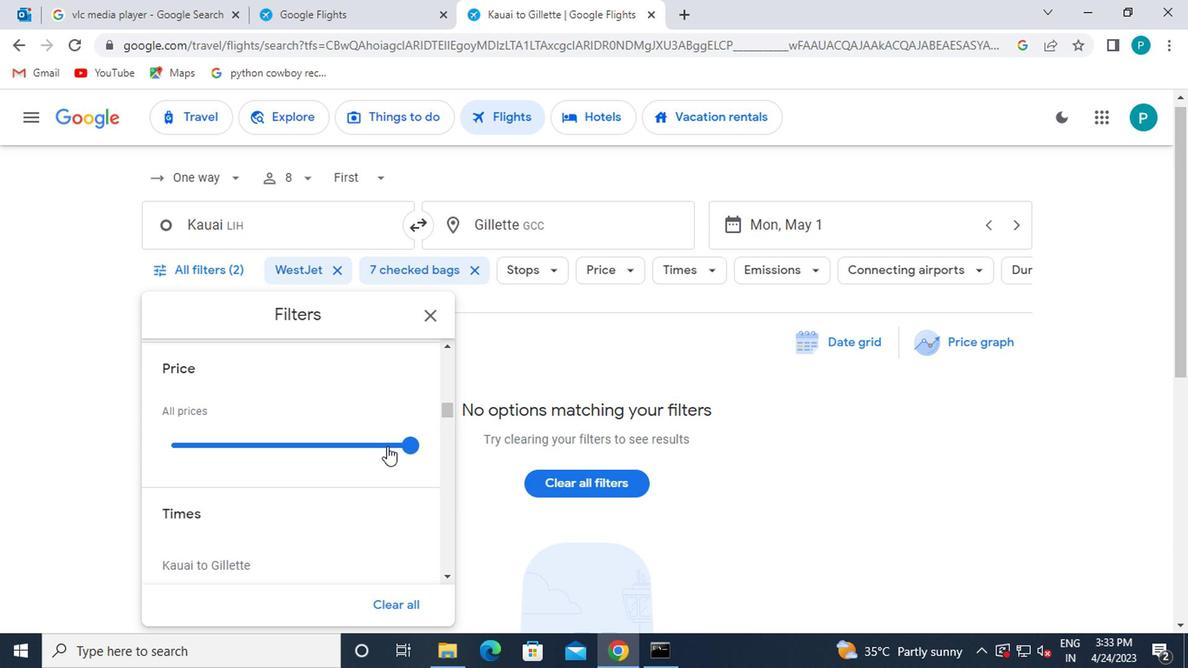 
Action: Mouse moved to (253, 509)
Screenshot: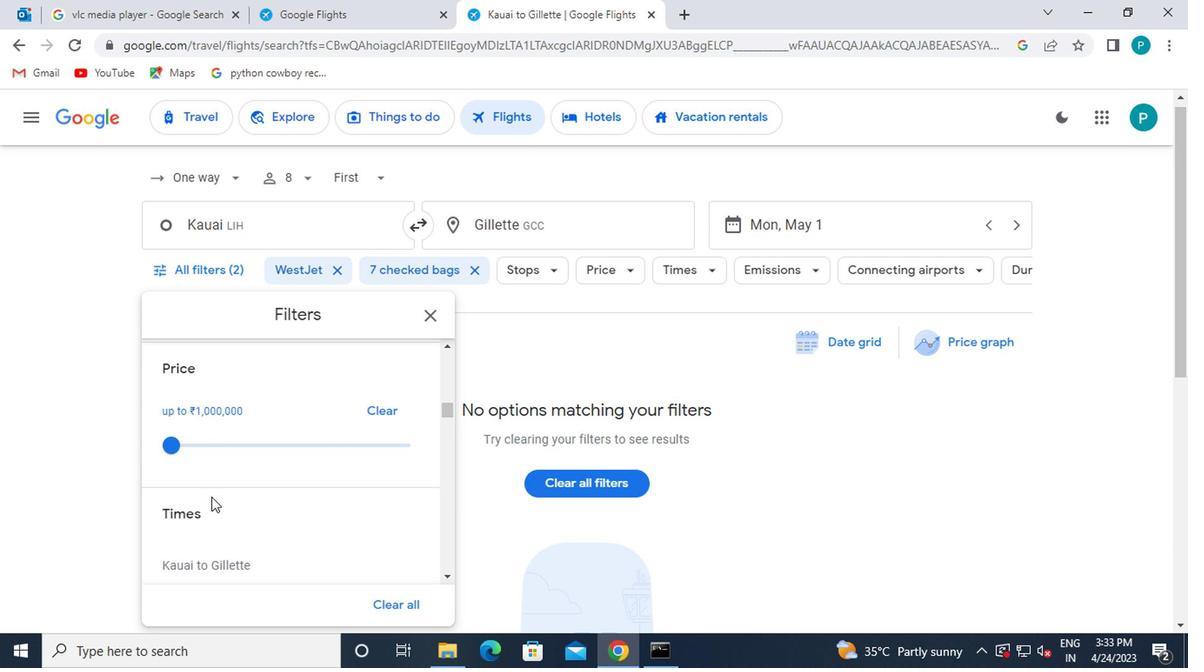 
Action: Mouse scrolled (253, 508) with delta (0, 0)
Screenshot: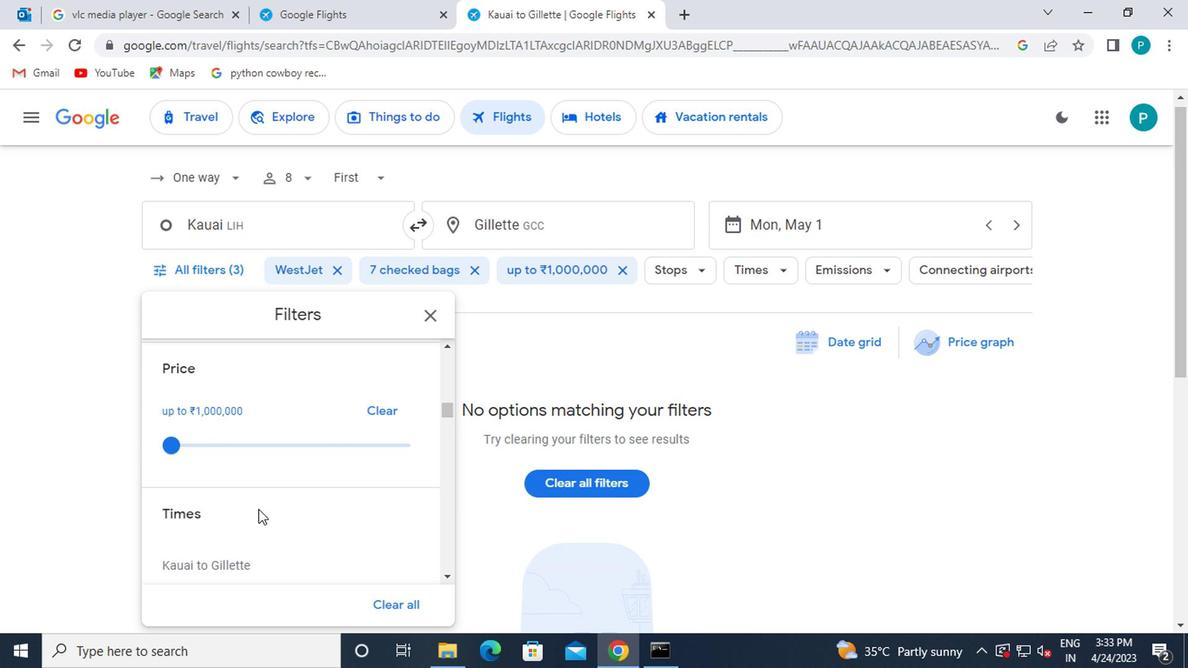 
Action: Mouse moved to (164, 551)
Screenshot: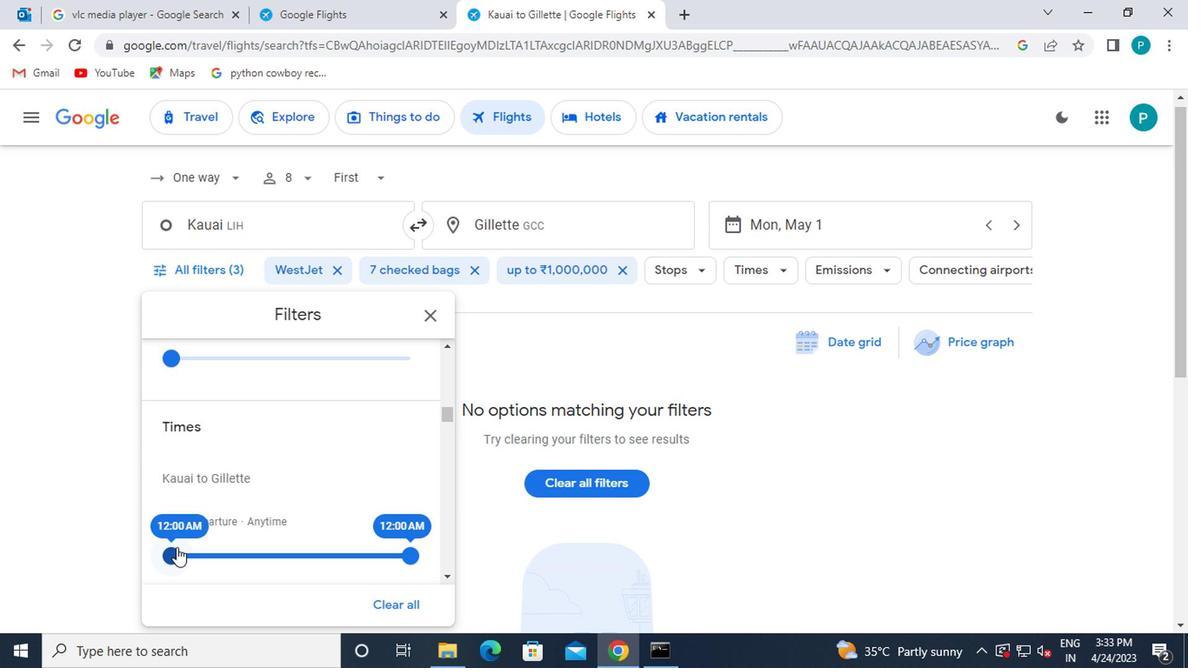 
Action: Mouse pressed left at (164, 551)
Screenshot: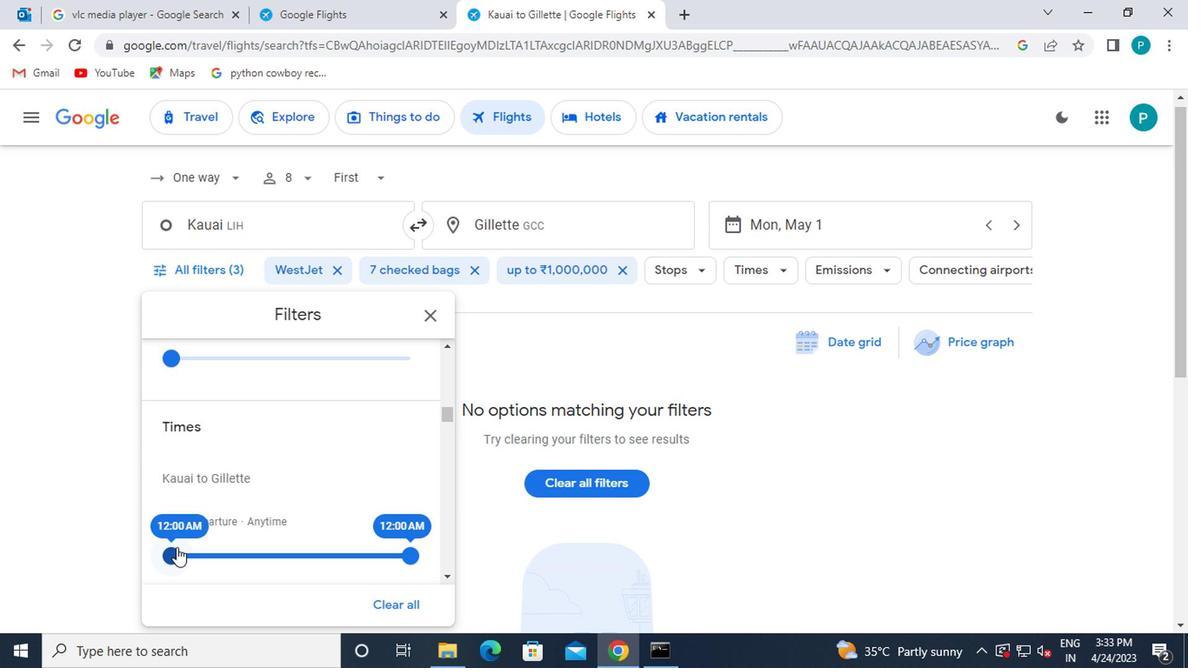 
Action: Mouse moved to (433, 318)
Screenshot: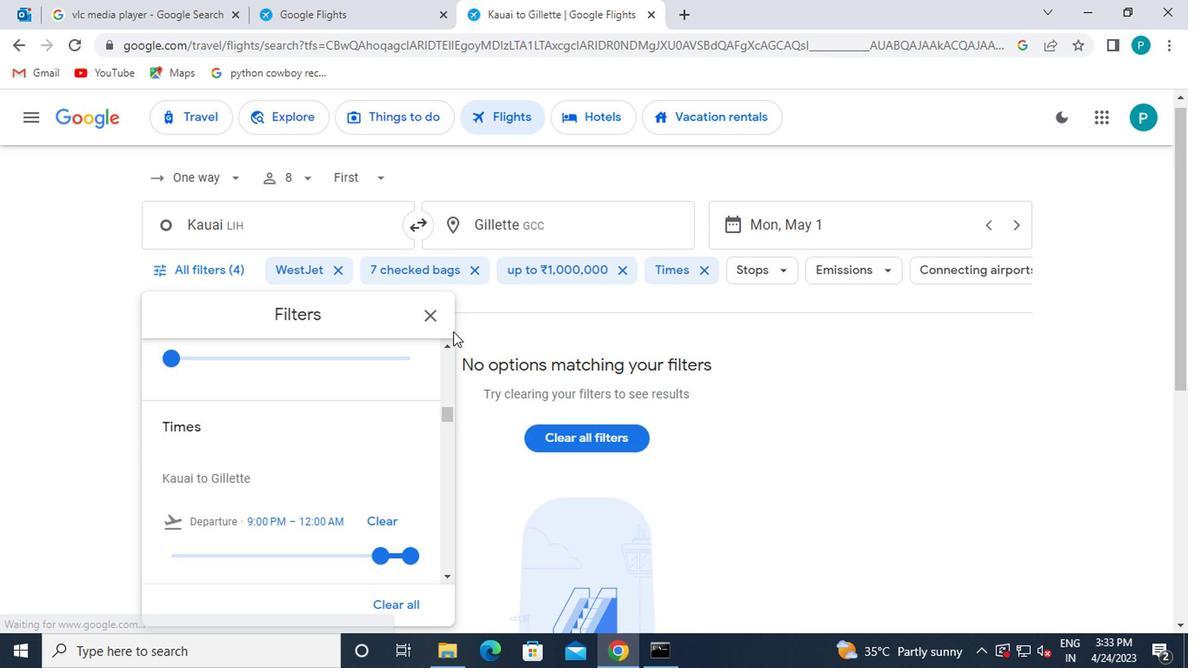 
Action: Mouse pressed left at (433, 318)
Screenshot: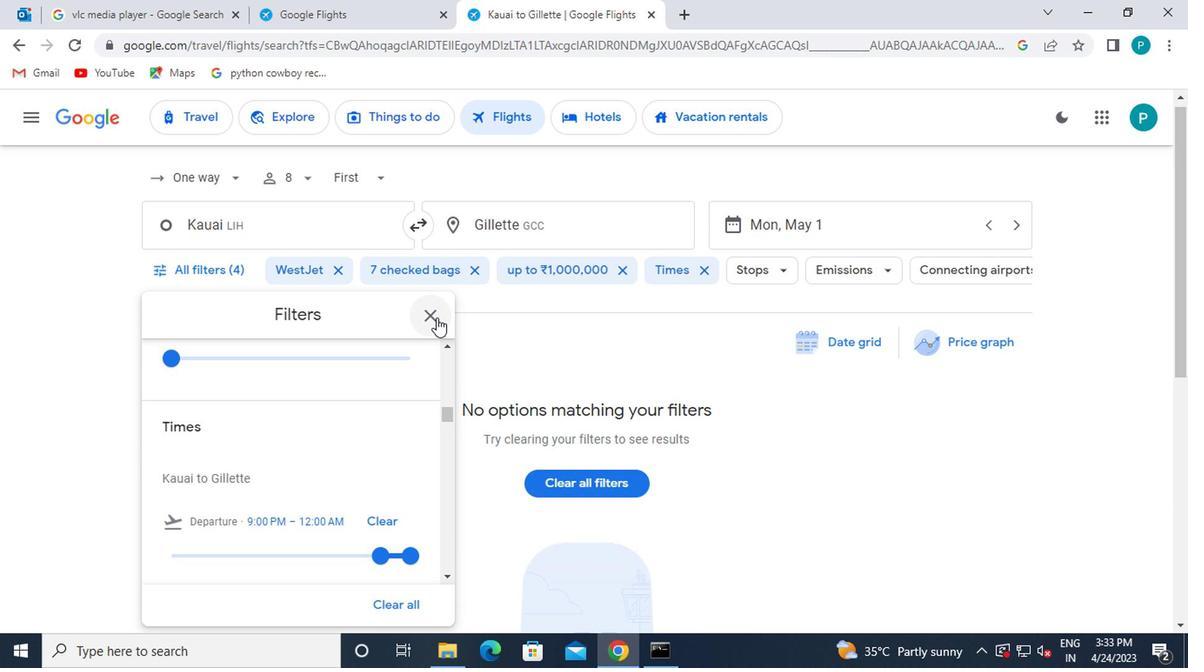 
